 Task: Add an event  with title  Networking Breakfast Event, date '2023/11/16' to 2023/11/18 & Select Event type as  Collective. Add location for the event as  987 Eiffel Tower, Paris, France and add a description: By the end of the session, participants will have experienced a greater sense of relaxation, clarity, and inner calm. They will have learned practical mindfulness techniques that can be applied not only during lunch breaks but also throughout their daily lives, fostering a more mindful and balanced approach to work and personal well-being.Create an event link  http-networkingbreakfasteventcom & Select the event color as  Blue. , logged in from the account softage.1@softage.netand send the event invitation to softage.6@softage.net and softage.7@softage.net
Action: Mouse moved to (891, 132)
Screenshot: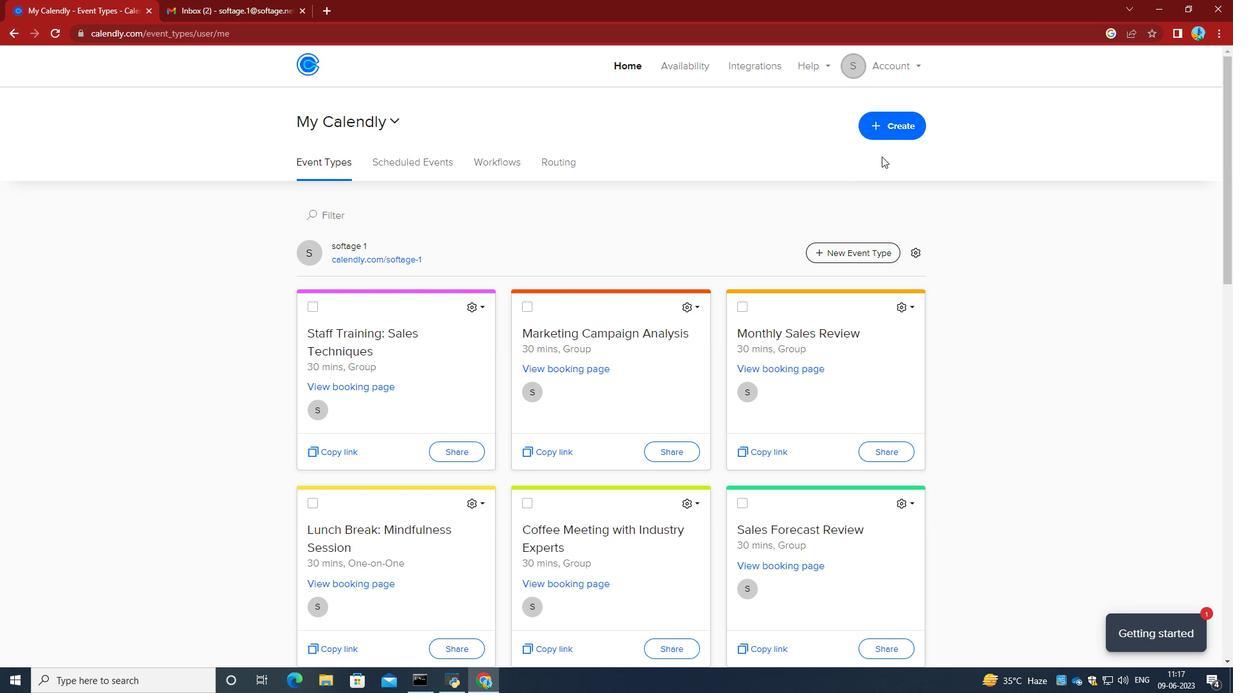 
Action: Mouse pressed left at (891, 132)
Screenshot: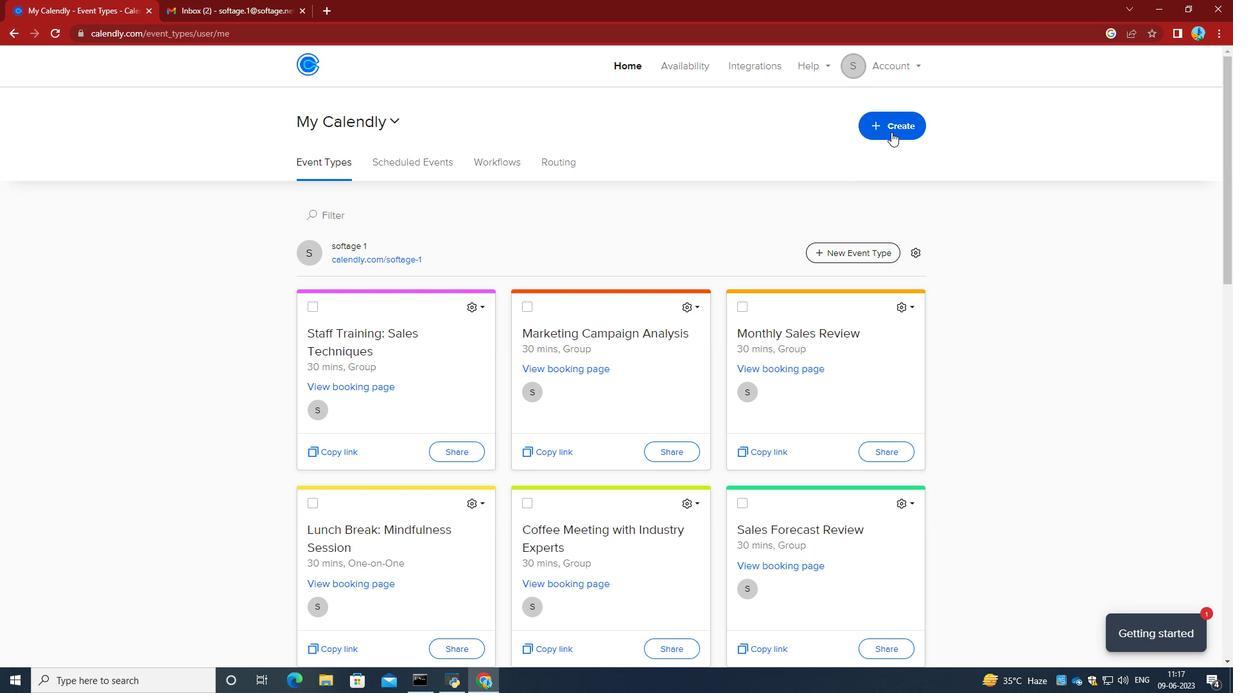 
Action: Mouse moved to (805, 192)
Screenshot: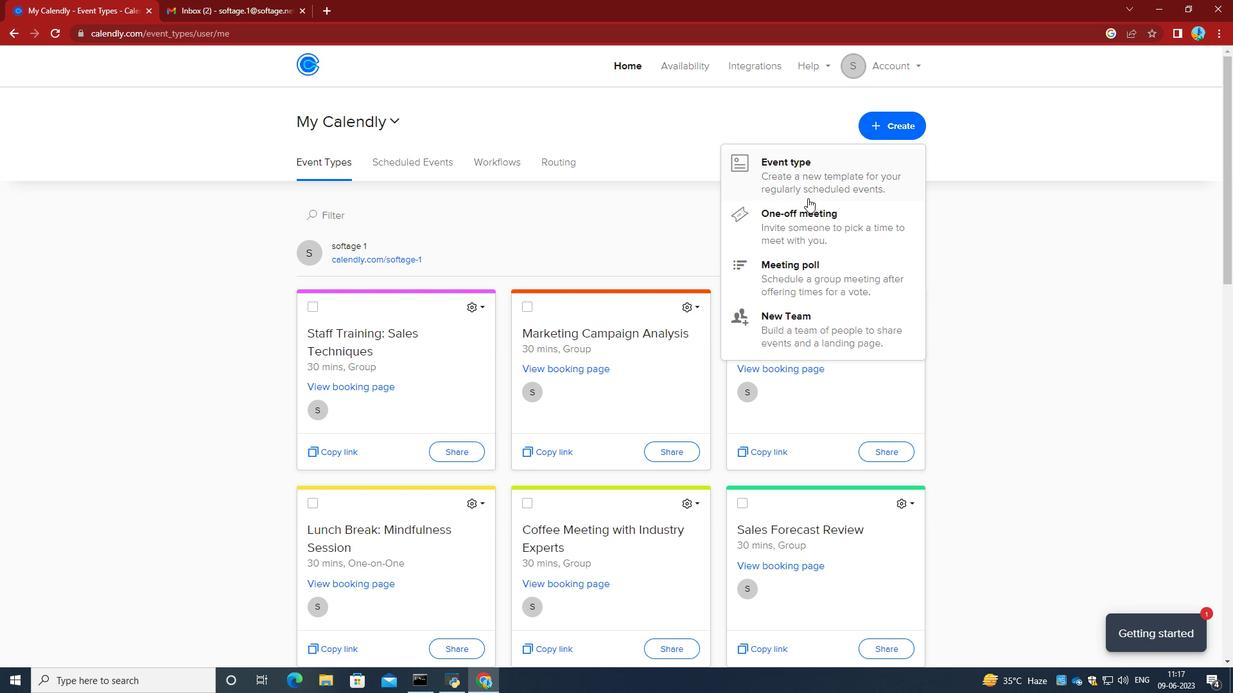 
Action: Mouse pressed left at (805, 192)
Screenshot: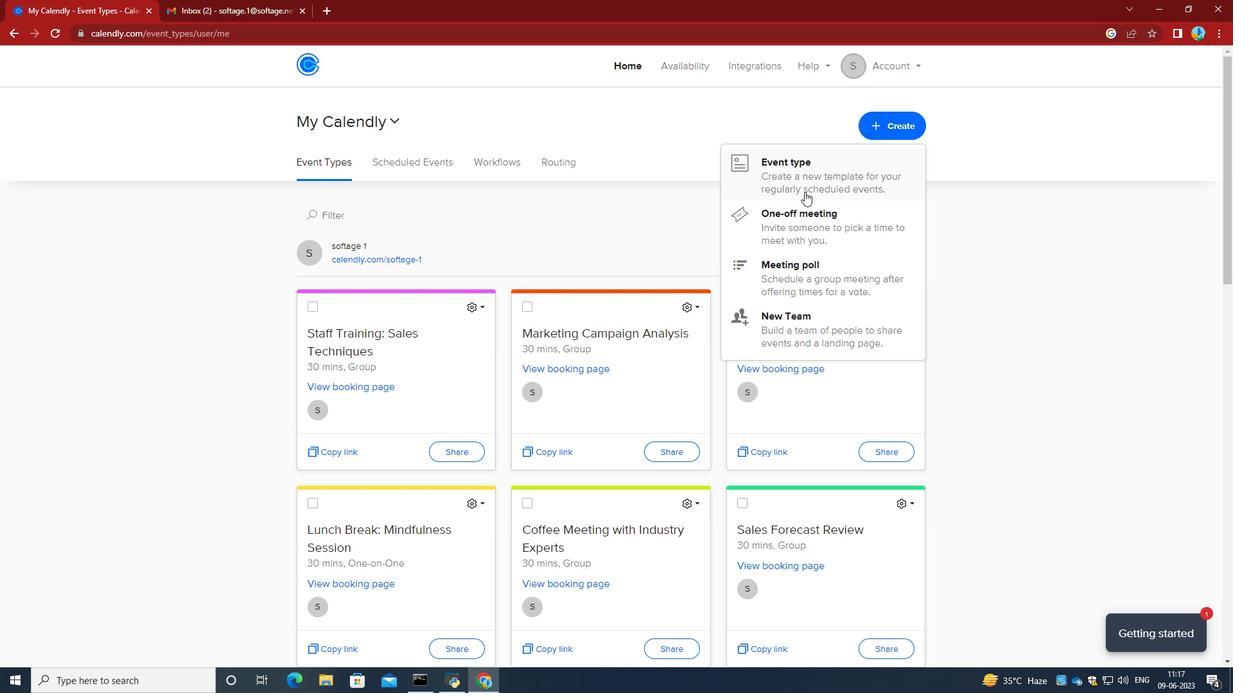 
Action: Mouse moved to (565, 390)
Screenshot: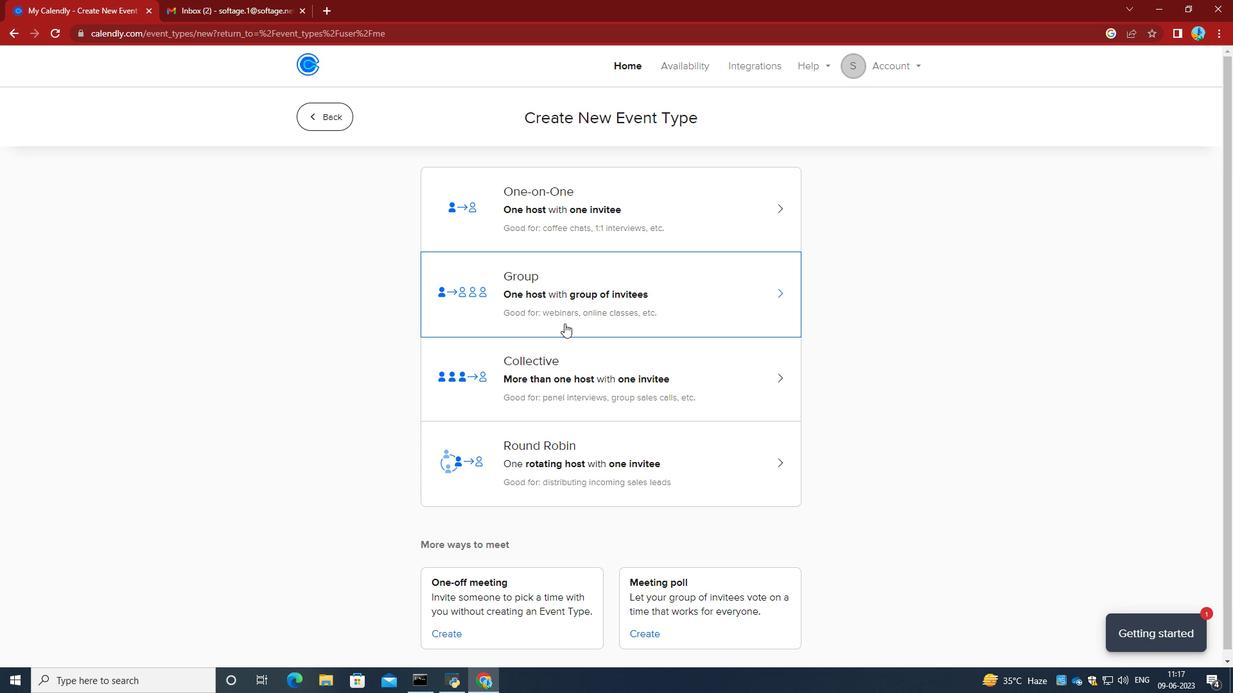 
Action: Mouse pressed left at (565, 390)
Screenshot: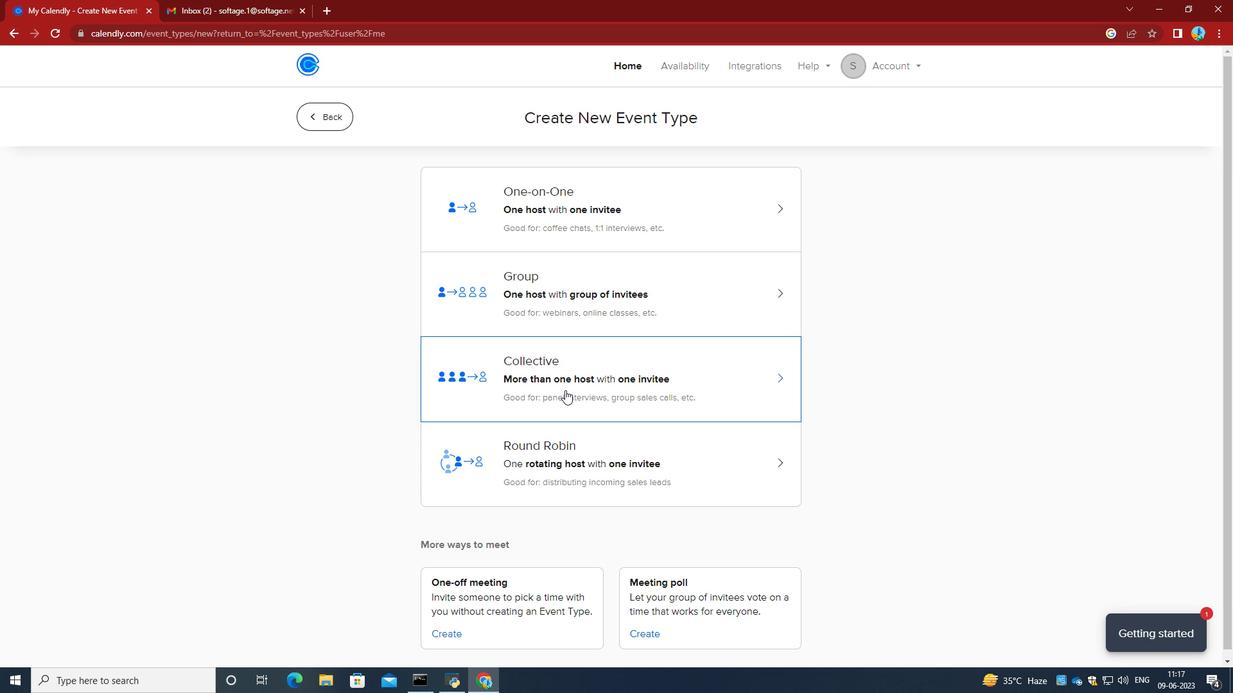 
Action: Mouse moved to (769, 279)
Screenshot: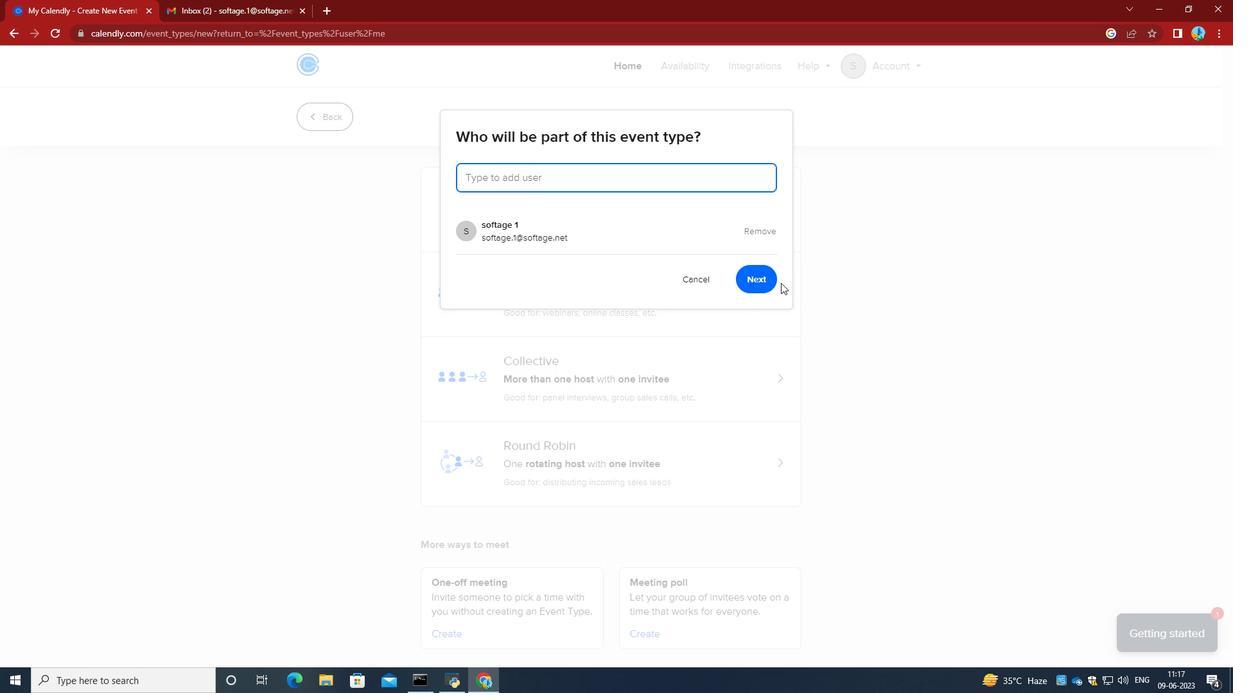 
Action: Mouse pressed left at (769, 279)
Screenshot: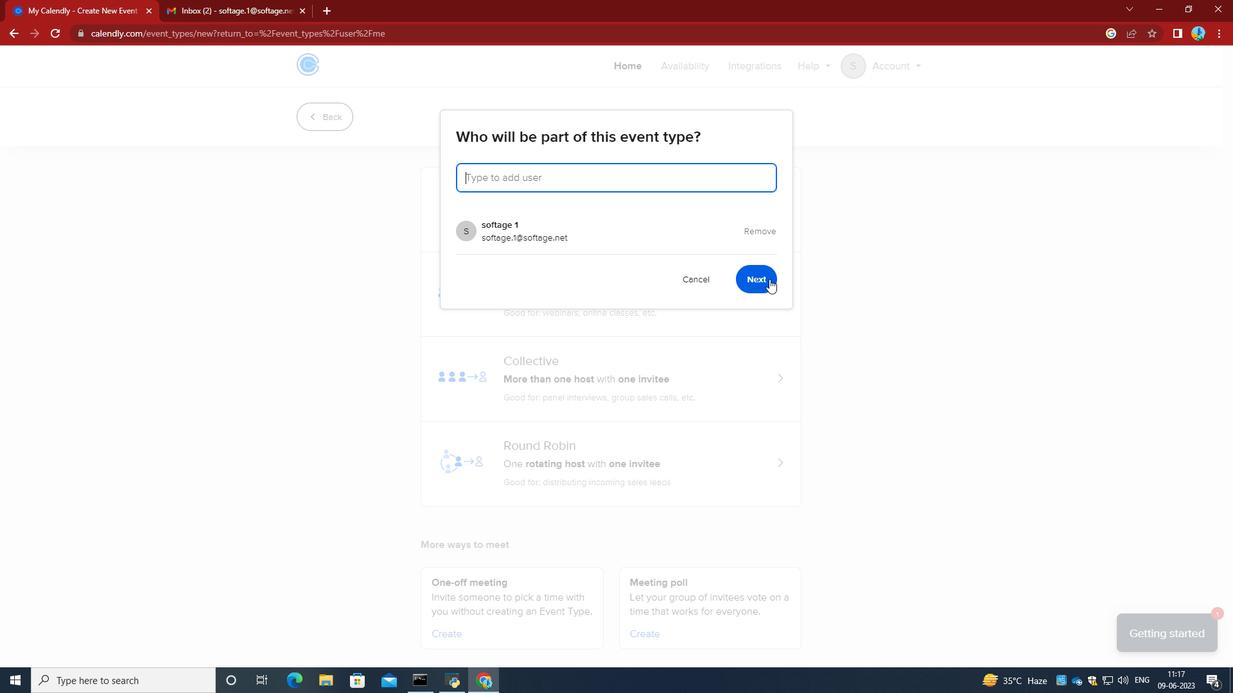 
Action: Mouse moved to (402, 291)
Screenshot: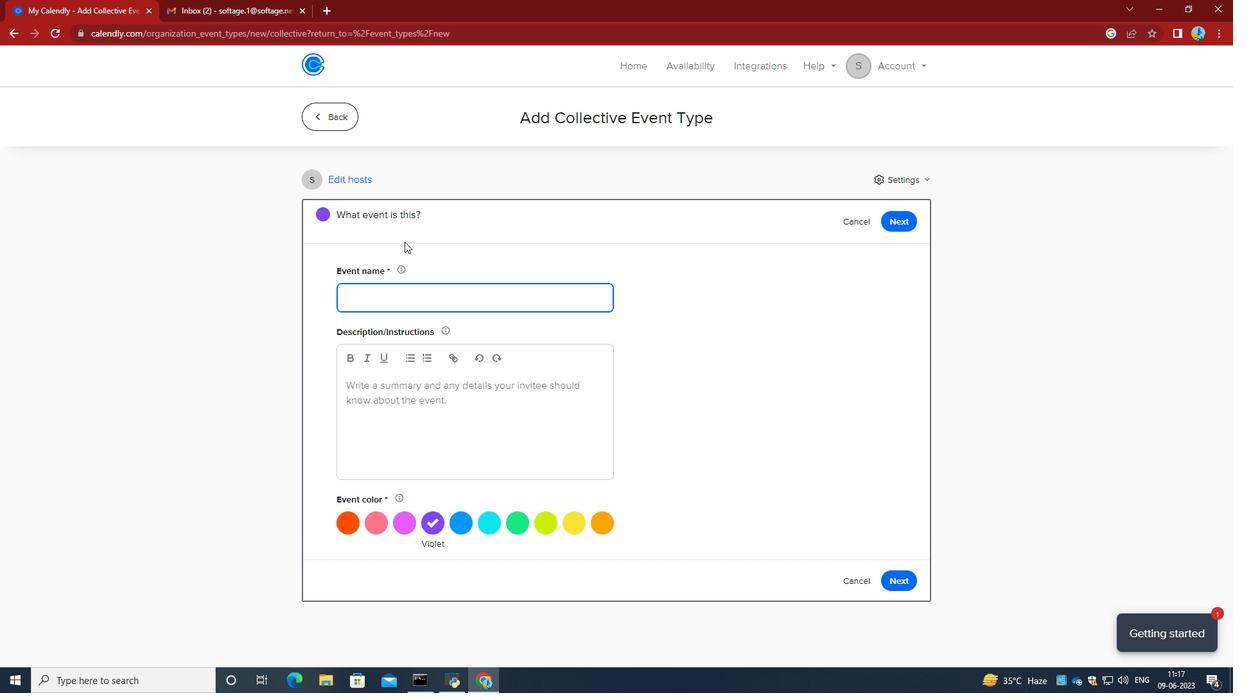 
Action: Mouse pressed left at (402, 291)
Screenshot: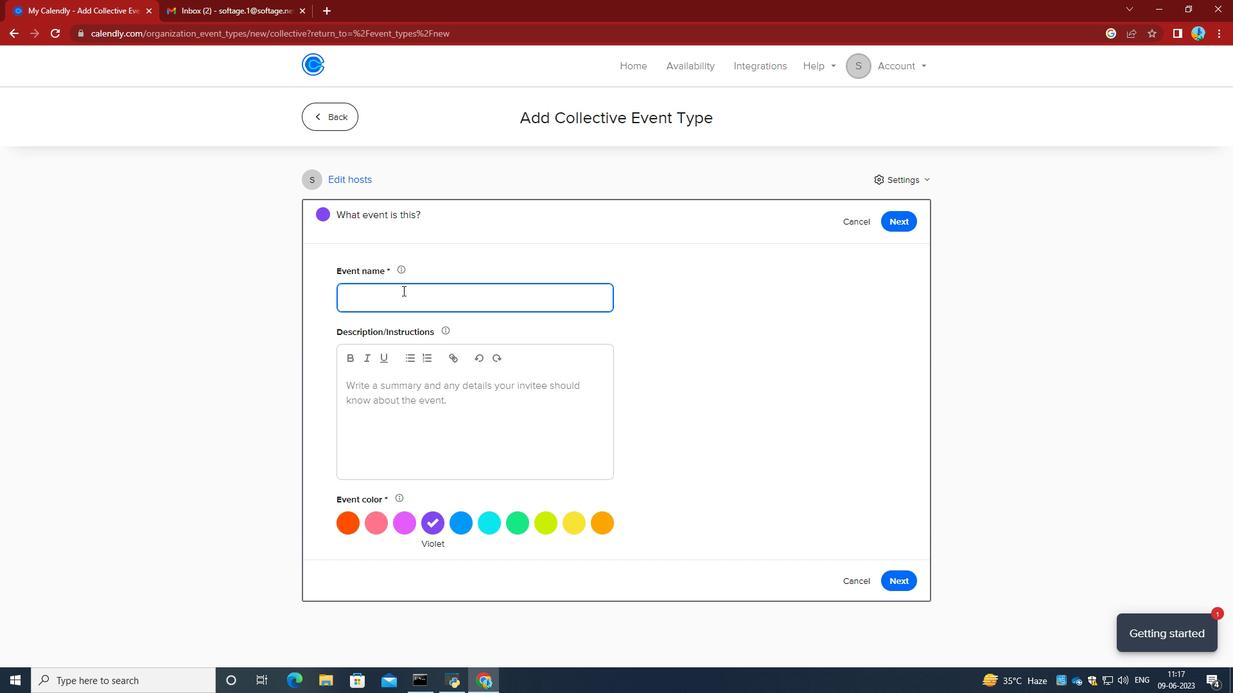 
Action: Key pressed <Key.caps_lock>N<Key.caps_lock>etworking<Key.space><Key.caps_lock>B<Key.caps_lock>reakfast<Key.space><Key.caps_lock>E<Key.caps_lock>vent<Key.space>
Screenshot: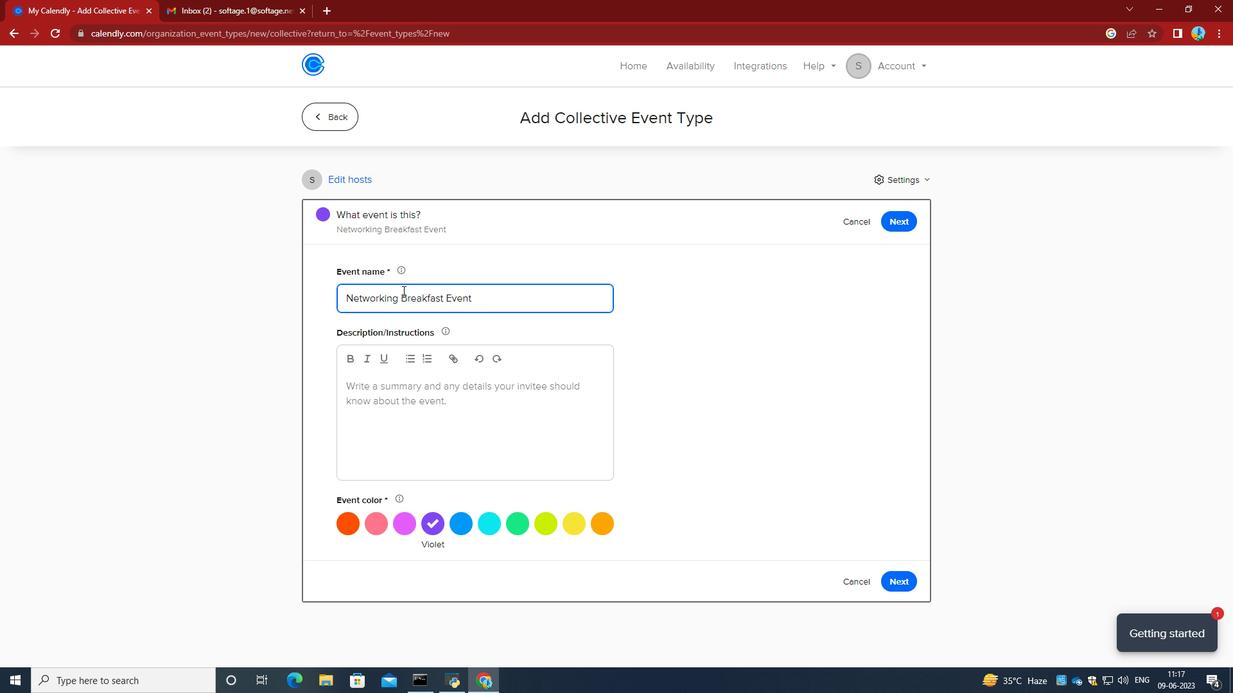
Action: Mouse moved to (414, 432)
Screenshot: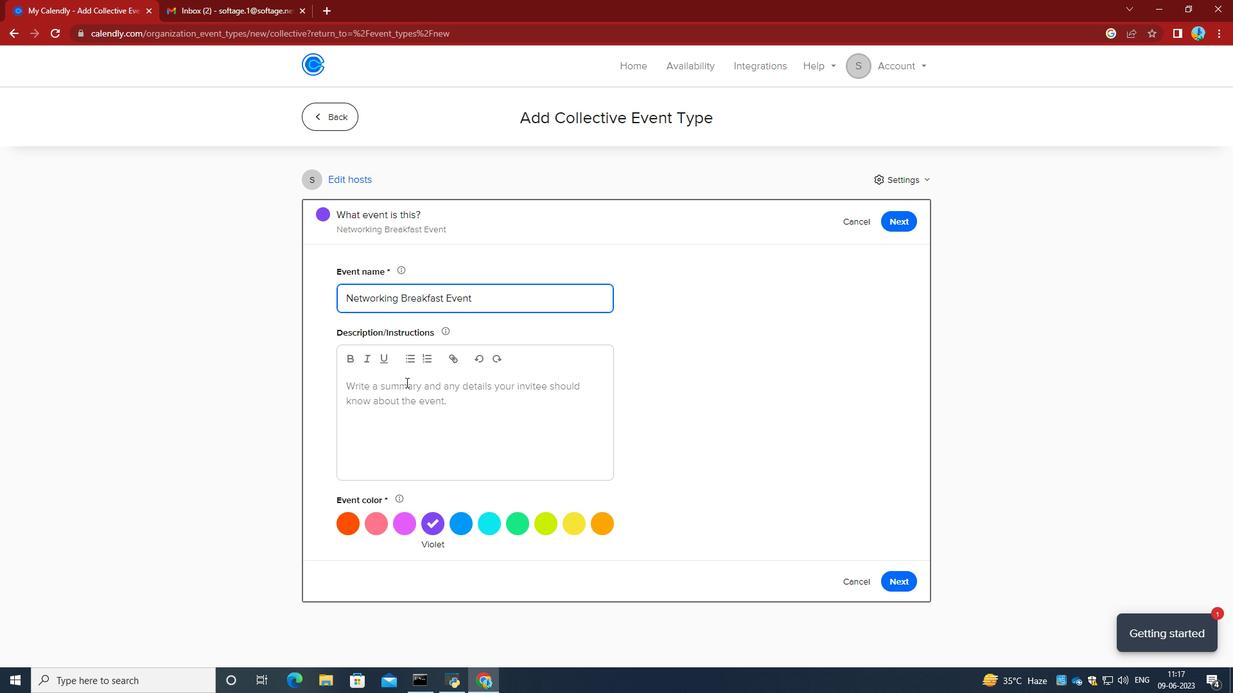 
Action: Mouse pressed left at (414, 432)
Screenshot: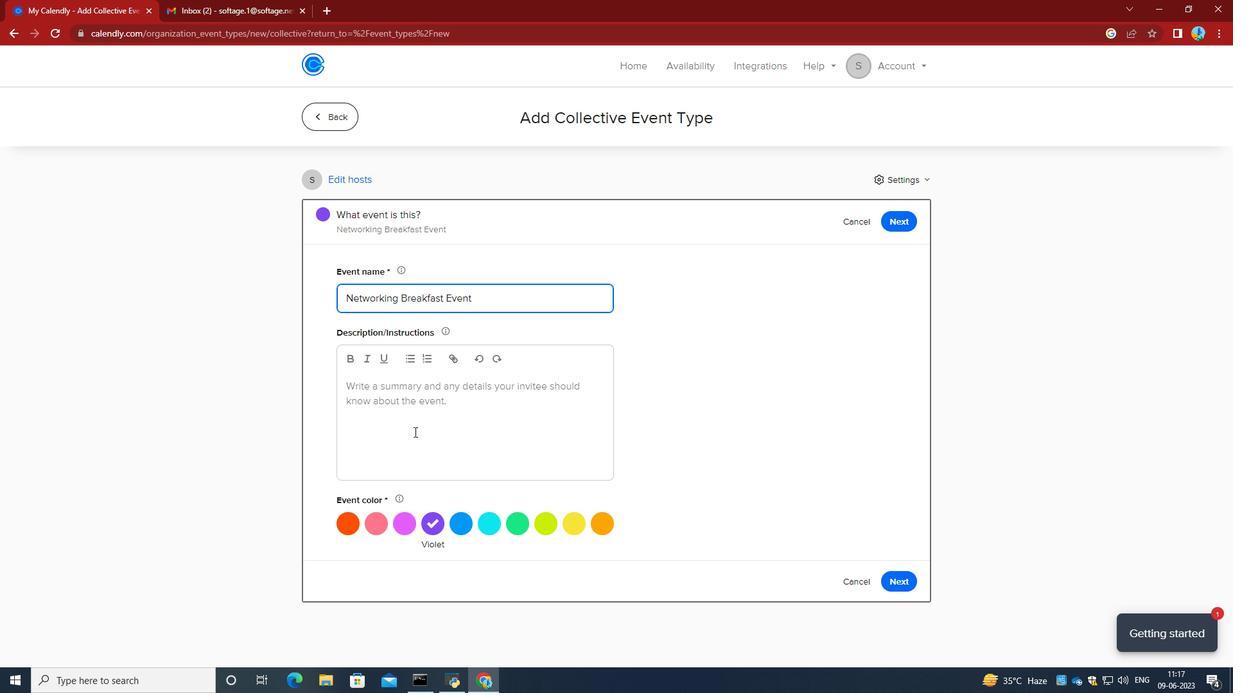 
Action: Key pressed <Key.caps_lock>B<Key.caps_lock>y<Key.space>the<Key.space>end<Key.space>of<Key.space>the<Key.space>session,<Key.space>participants<Key.space>will<Key.space>have<Key.space>experienced<Key.space>a<Key.space>greater<Key.space>sne<Key.backspace><Key.backspace>ense<Key.space>of<Key.space>relaxatio,<Key.space>clarity,<Key.space>and<Key.space>innd<Key.backspace>er<Key.space>calm.<Key.space><Key.caps_lock>T<Key.caps_lock>hey<Key.space>will<Key.space>have<Key.space>learned<Key.space>practical<Key.space>mindfulness<Key.space>techniques<Key.space>that<Key.space>can<Key.space>be<Key.space>applied<Key.space>not<Key.space>only<Key.space>during<Key.space>luc<Key.backspace>nch<Key.space>breaks<Key.space>but<Key.space>also<Key.space>throughout<Key.space>their<Key.space>daily<Key.space>lives,<Key.space>foseri<Key.backspace><Key.backspace><Key.backspace><Key.backspace>stering<Key.space>a<Key.space>more<Key.space>mindfull<Key.backspace><Key.space>and<Key.space>bal
Screenshot: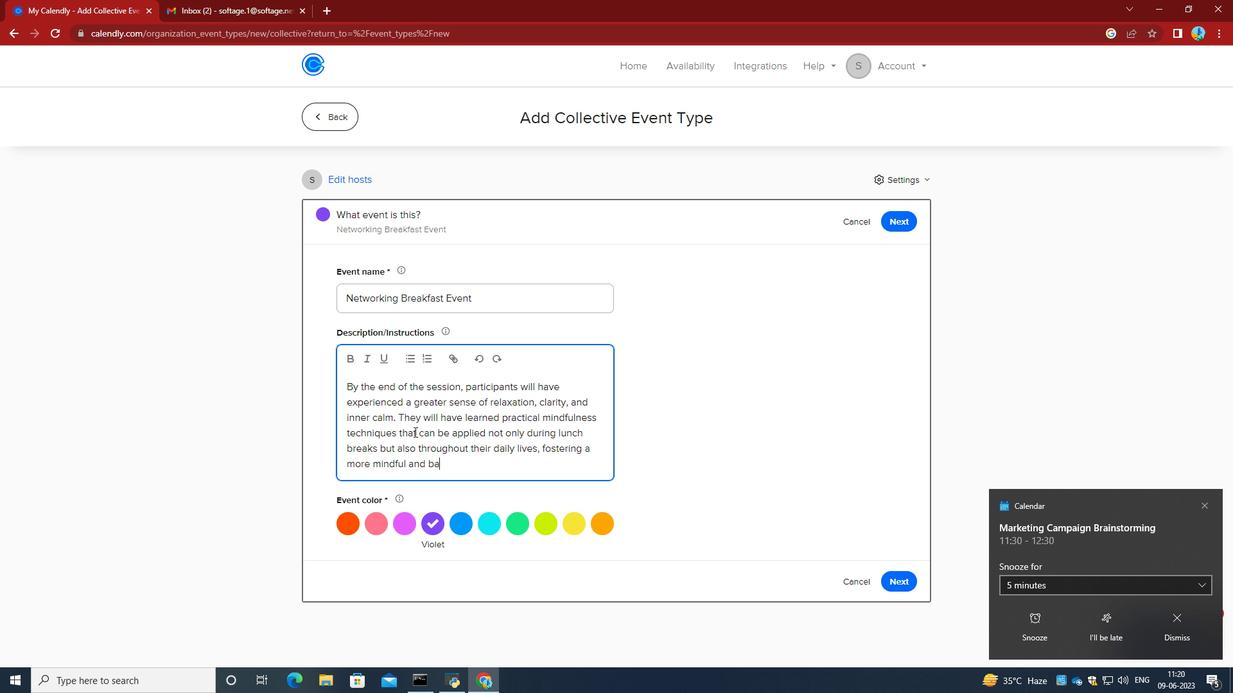 
Action: Mouse moved to (1196, 619)
Screenshot: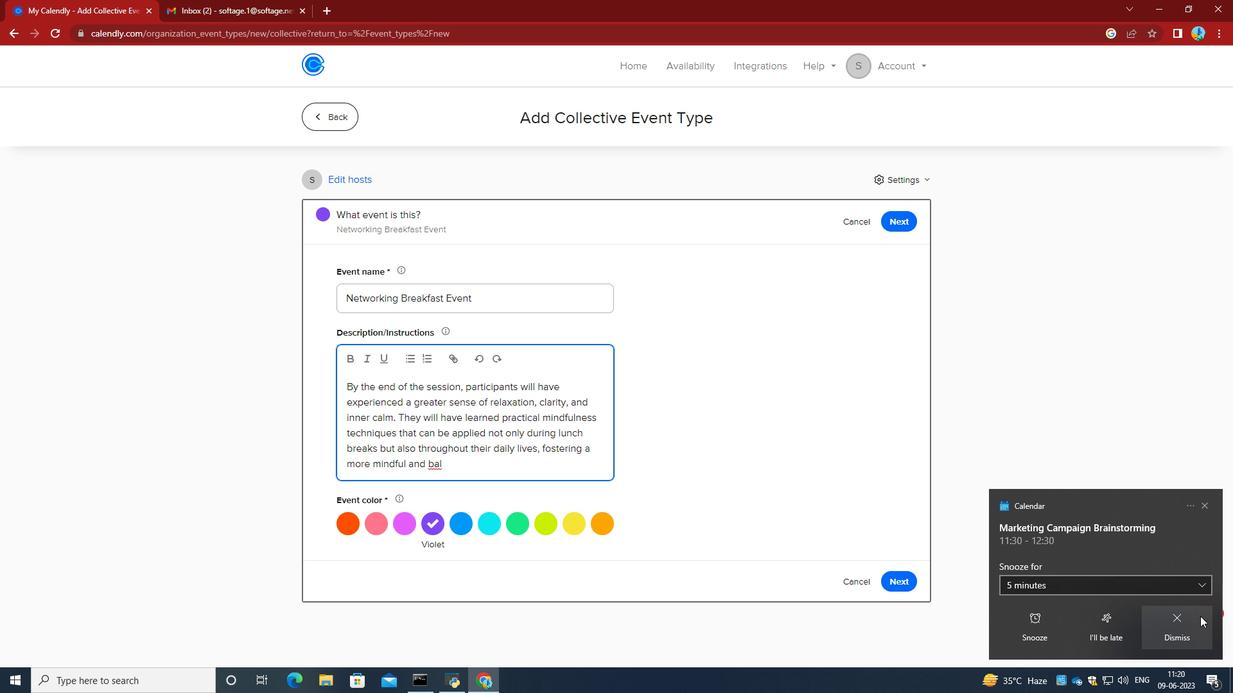 
Action: Mouse pressed left at (1196, 619)
Screenshot: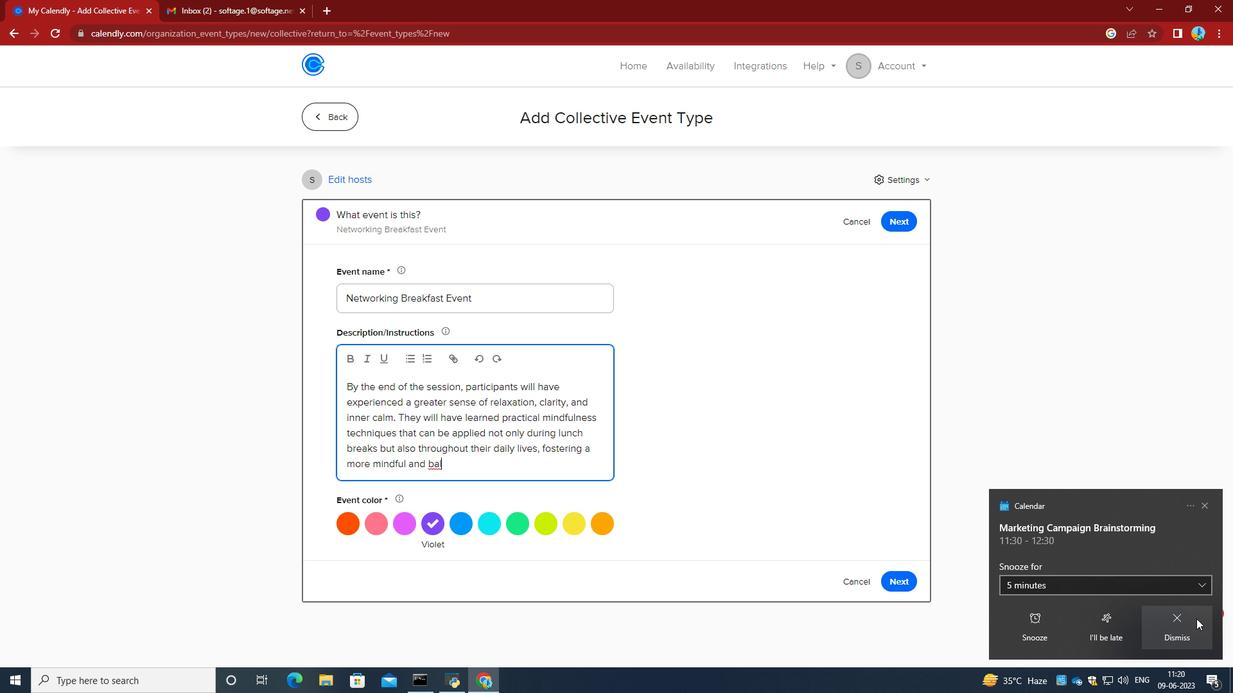 
Action: Mouse moved to (465, 469)
Screenshot: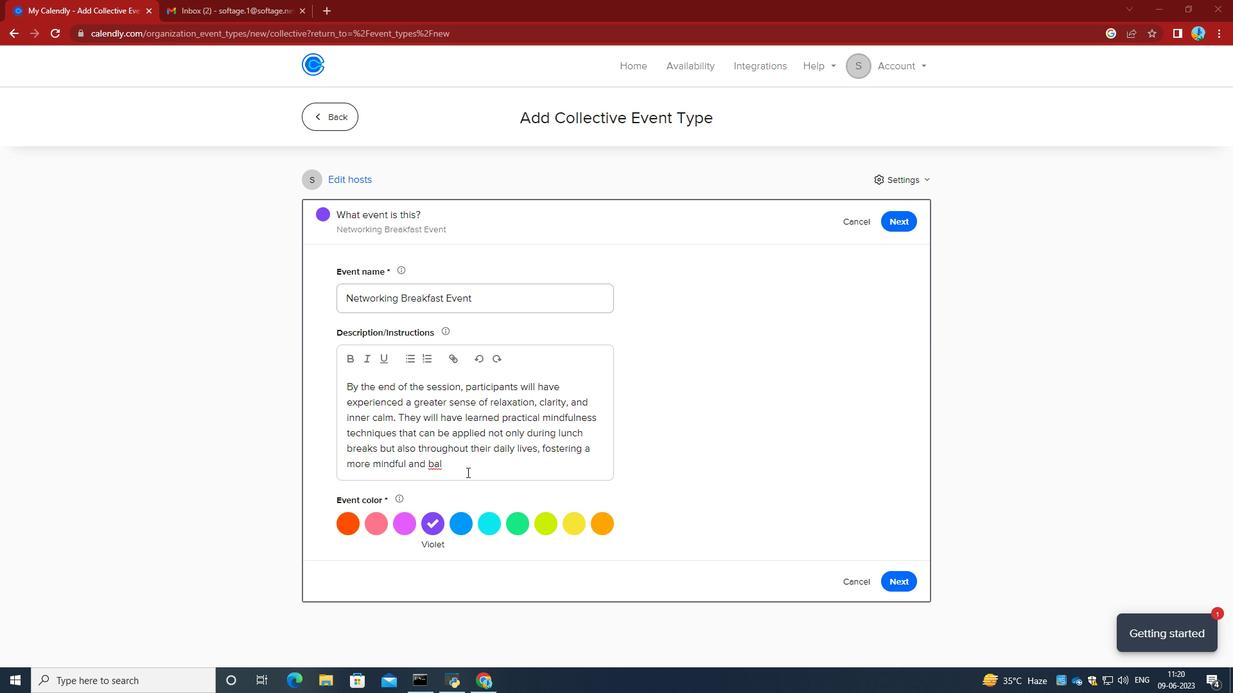 
Action: Mouse pressed left at (465, 469)
Screenshot: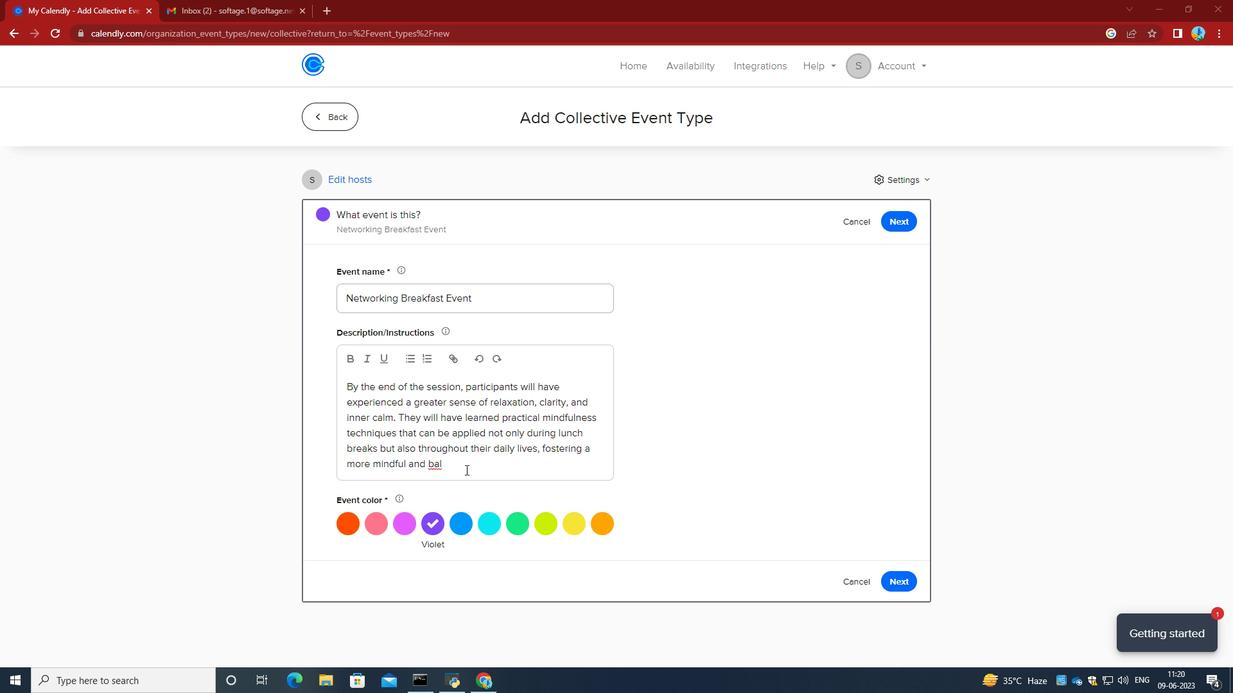 
Action: Key pressed anced<Key.space><Key.space><Key.backspace>approach<Key.space>to<Key.space>work<Key.space>and<Key.space>personal<Key.space>well-being.
Screenshot: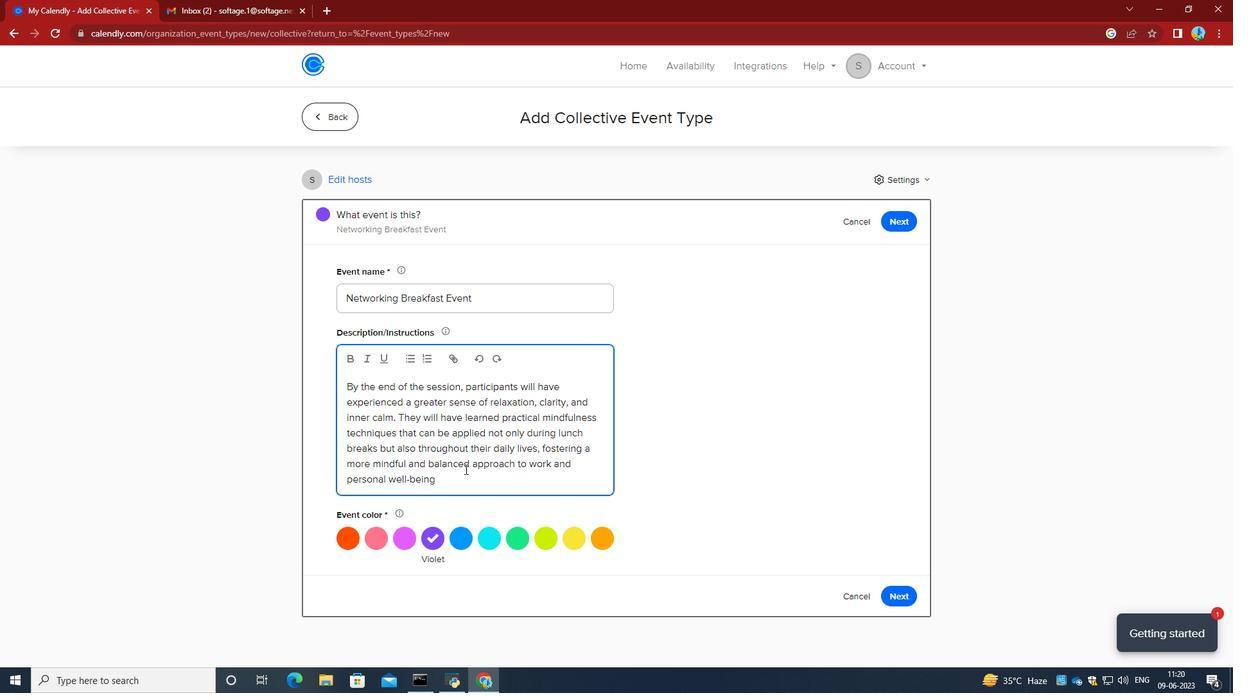
Action: Mouse moved to (452, 535)
Screenshot: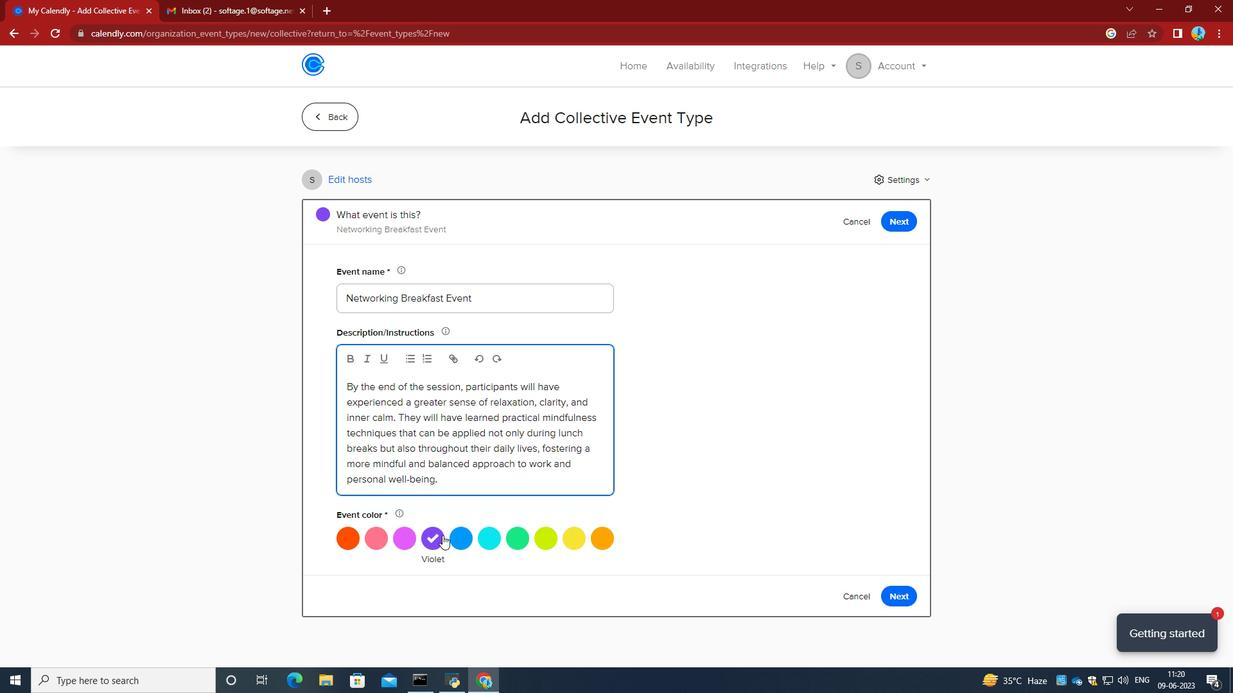 
Action: Mouse pressed left at (452, 535)
Screenshot: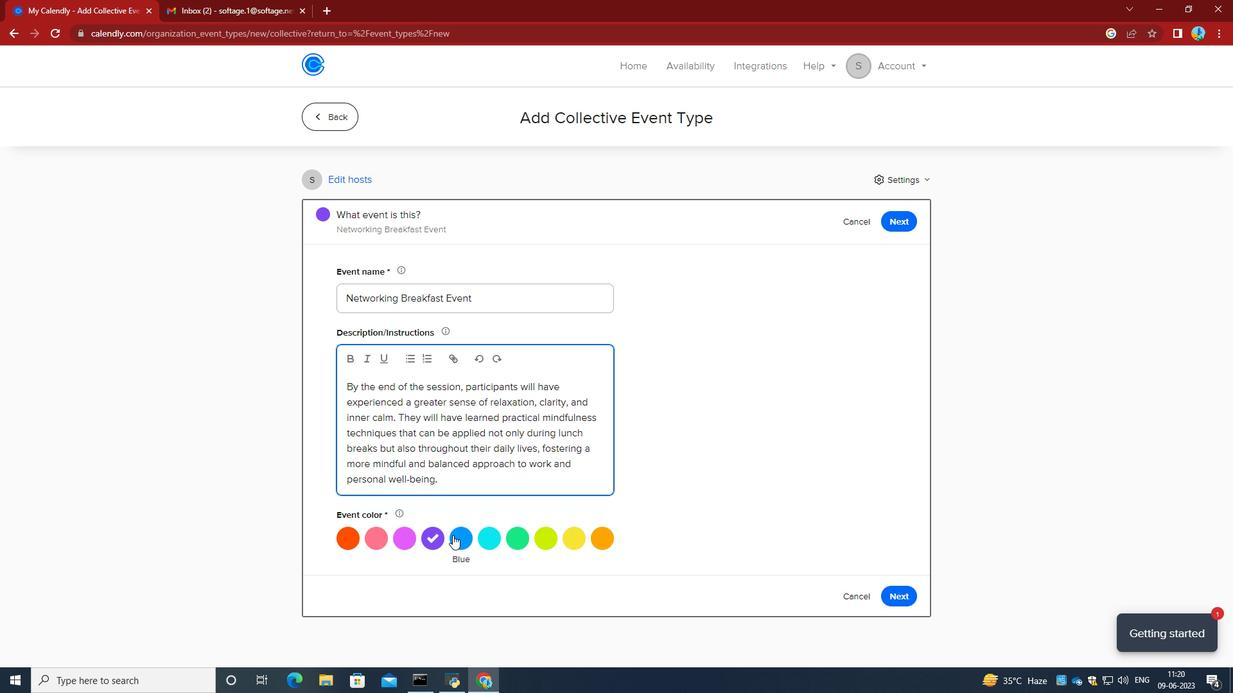 
Action: Mouse moved to (912, 598)
Screenshot: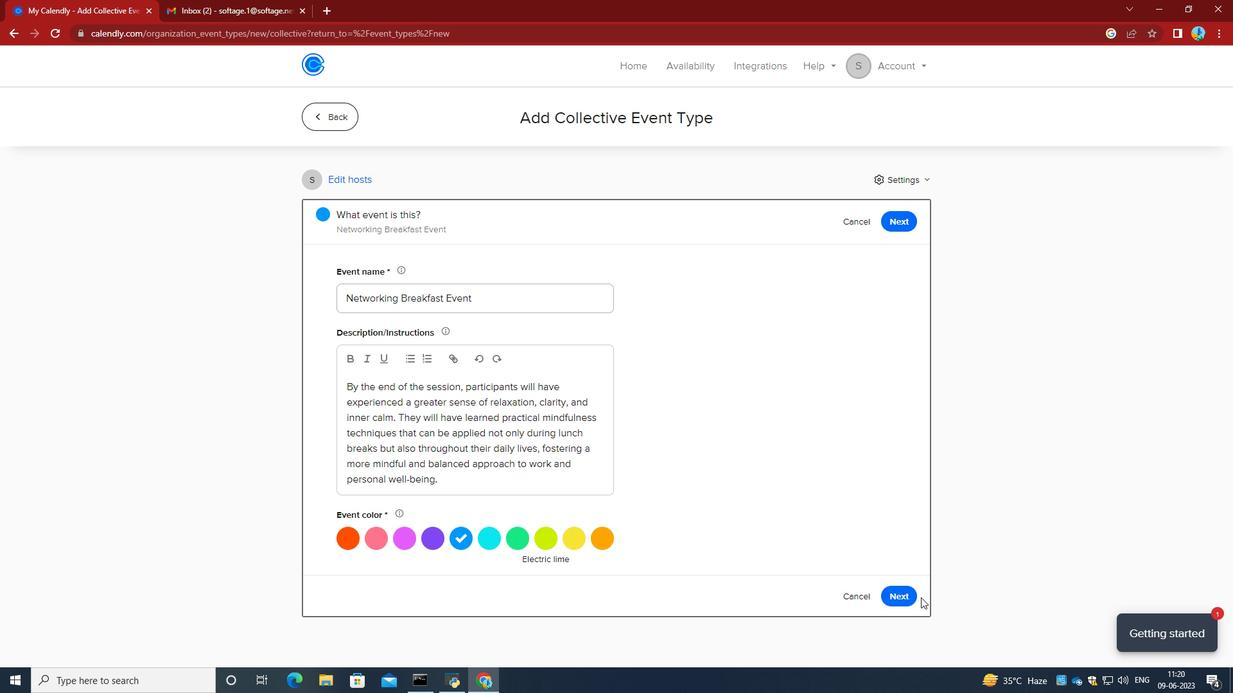 
Action: Mouse pressed left at (912, 598)
Screenshot: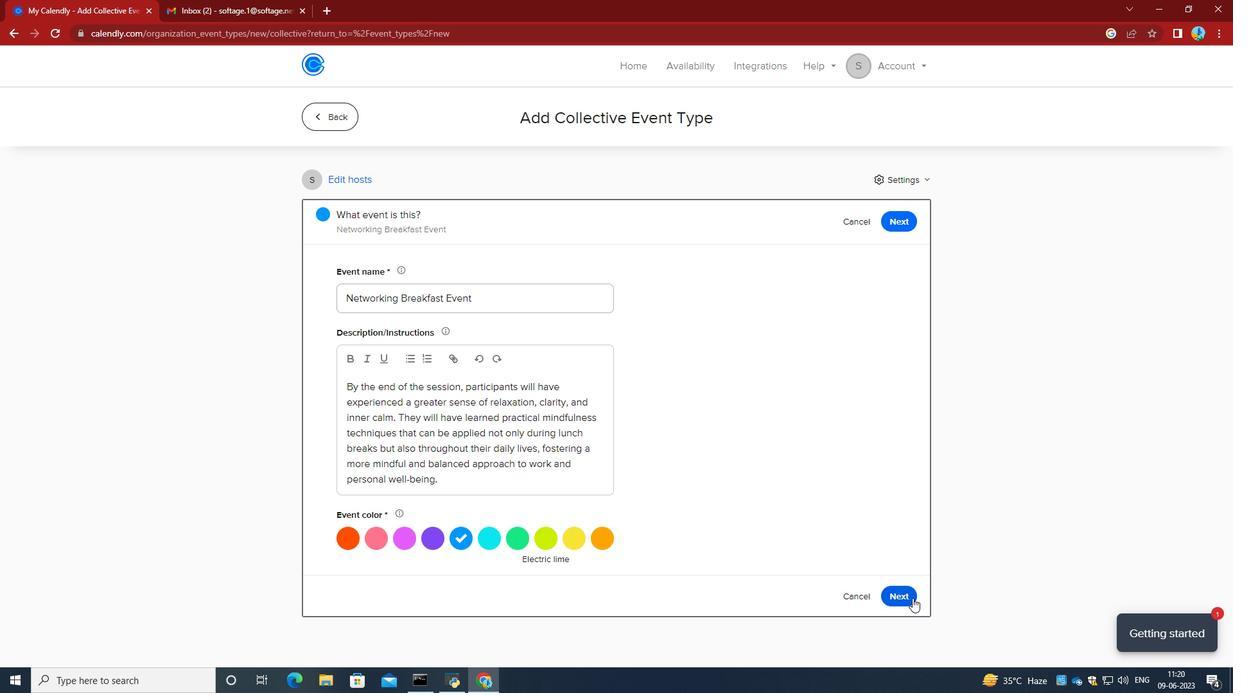 
Action: Mouse moved to (467, 377)
Screenshot: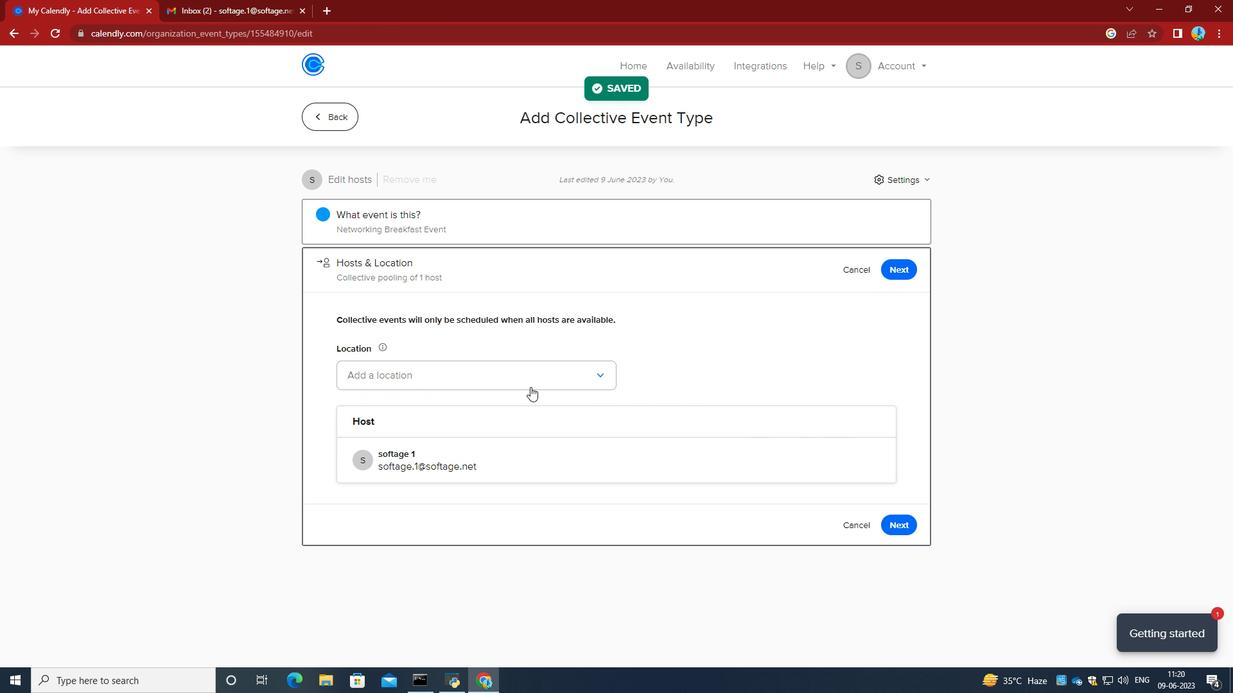 
Action: Mouse pressed left at (467, 377)
Screenshot: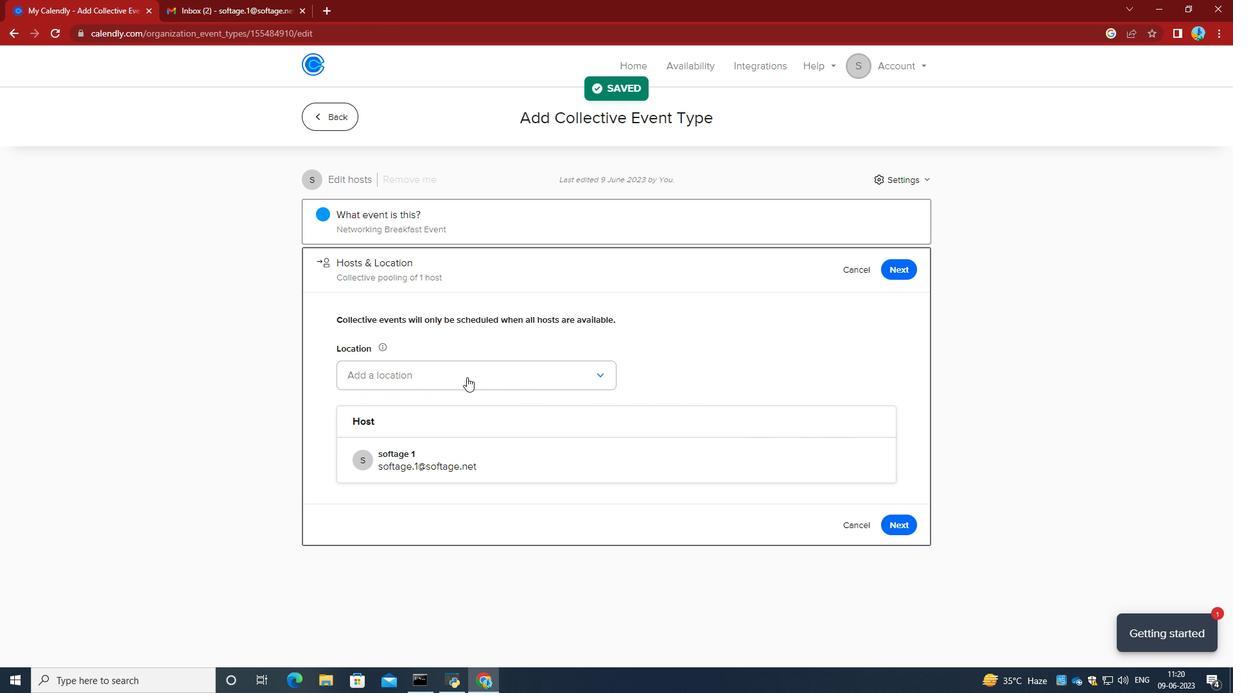 
Action: Mouse moved to (455, 415)
Screenshot: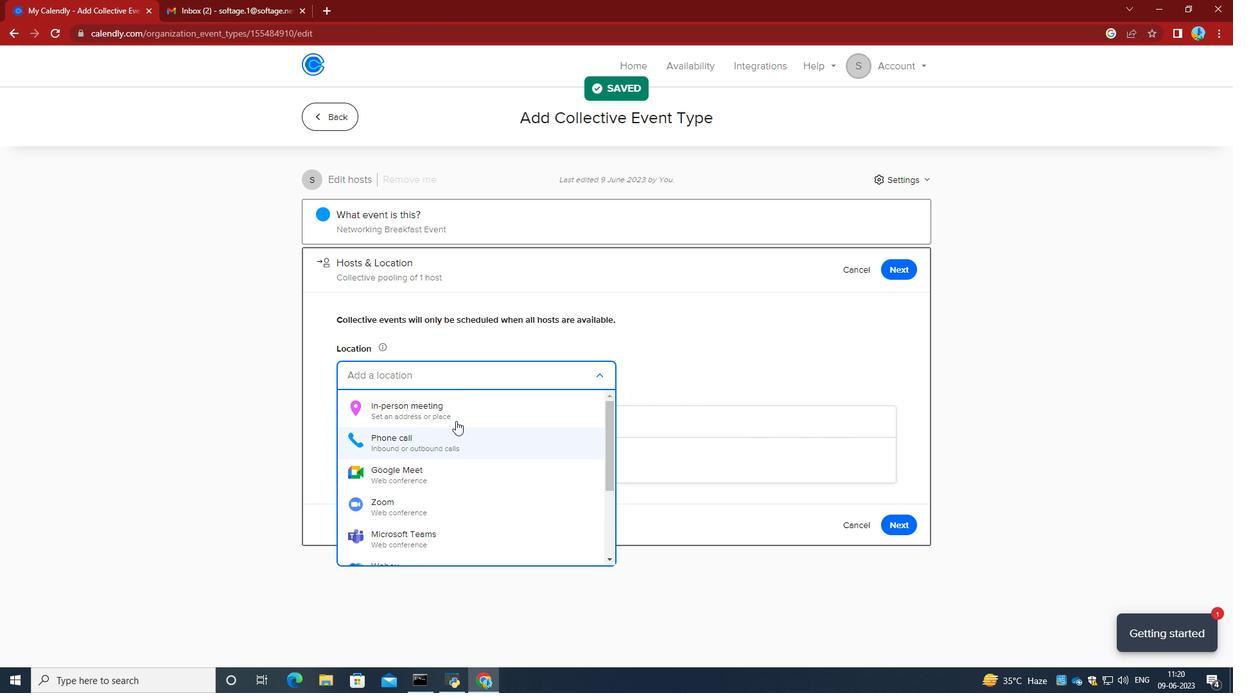 
Action: Mouse pressed left at (455, 415)
Screenshot: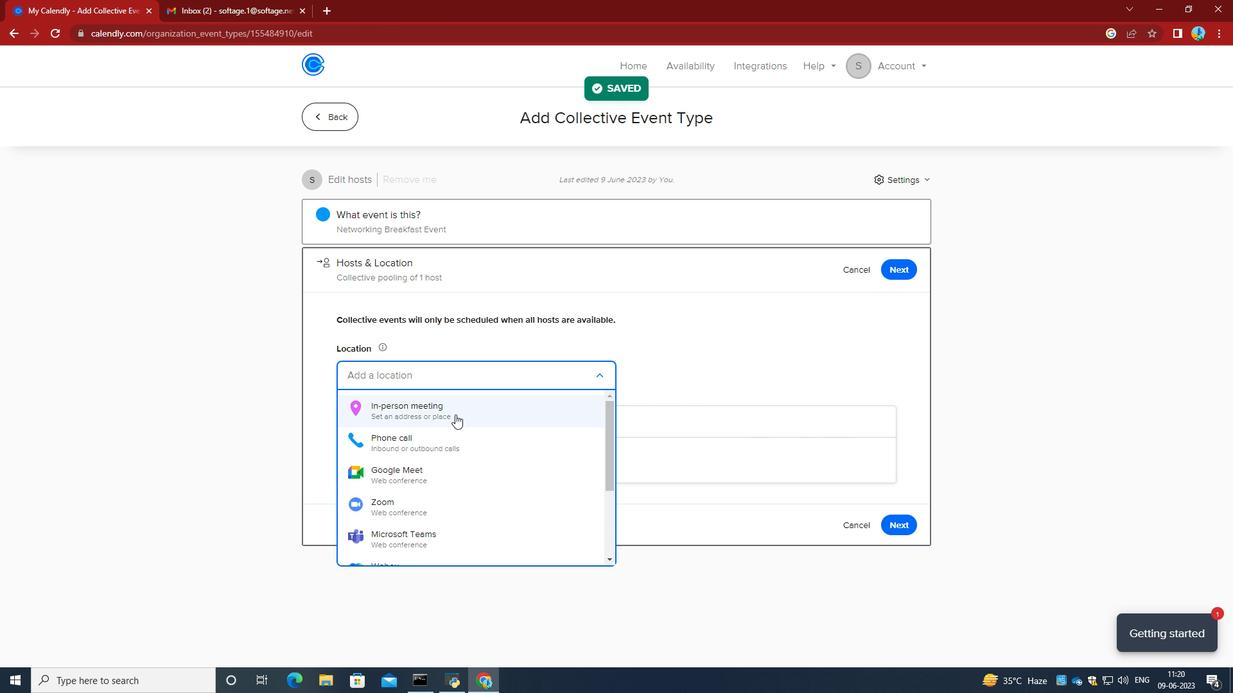 
Action: Mouse moved to (582, 213)
Screenshot: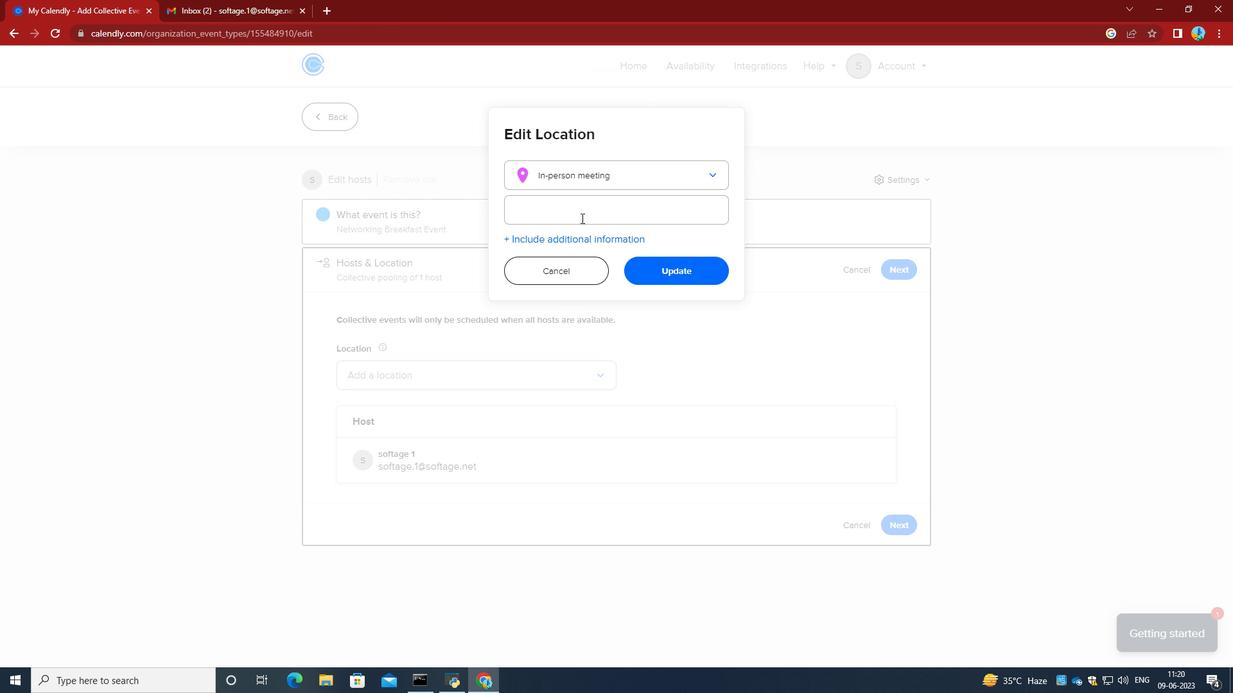 
Action: Mouse pressed left at (582, 213)
Screenshot: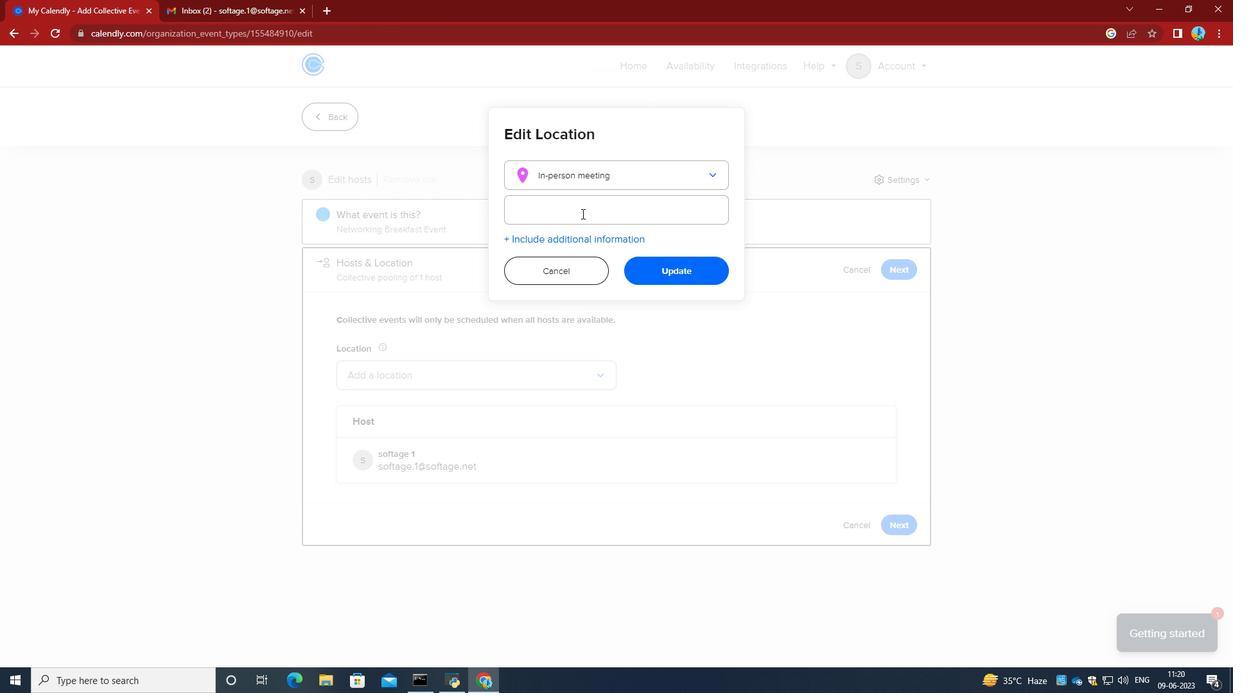 
Action: Key pressed 987<Key.space><Key.caps_lock>E<Key.caps_lock>iffel<Key.space><Key.caps_lock>T<Key.caps_lock>ower,<Key.space><Key.caps_lock>P<Key.caps_lock>aris<Key.space><Key.backspace>,<Key.space><Key.caps_lock>F<Key.caps_lock>rance
Screenshot: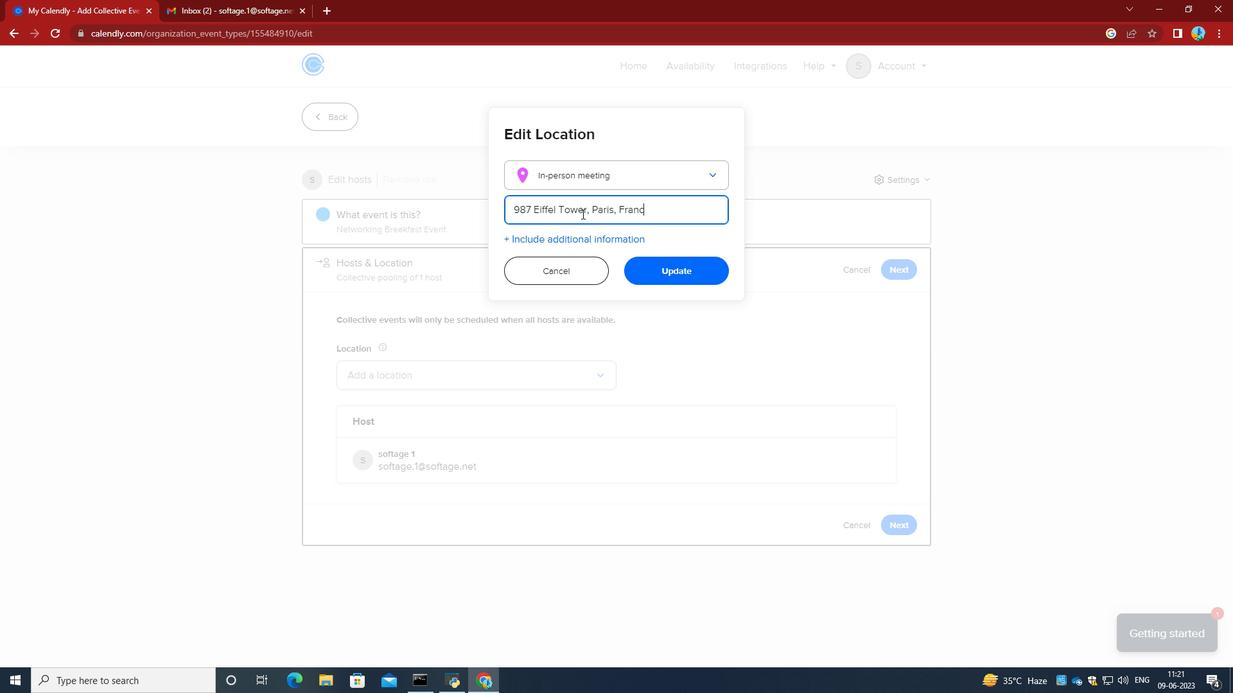 
Action: Mouse moved to (663, 274)
Screenshot: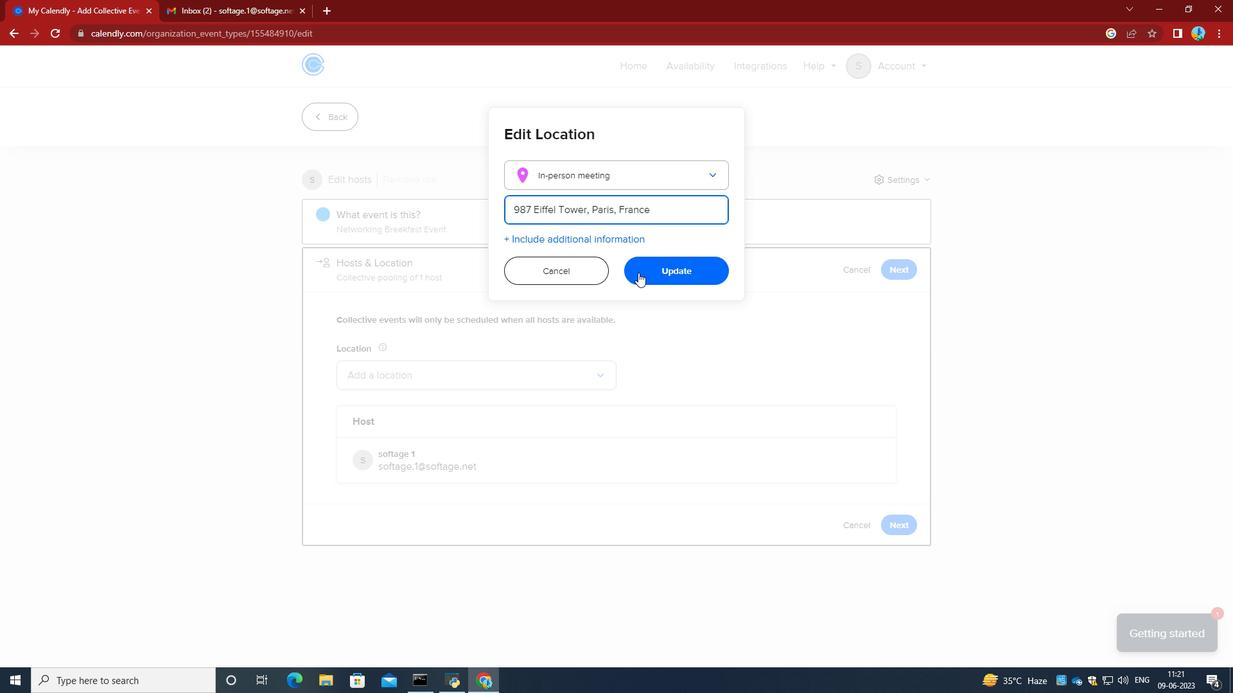 
Action: Mouse pressed left at (663, 274)
Screenshot: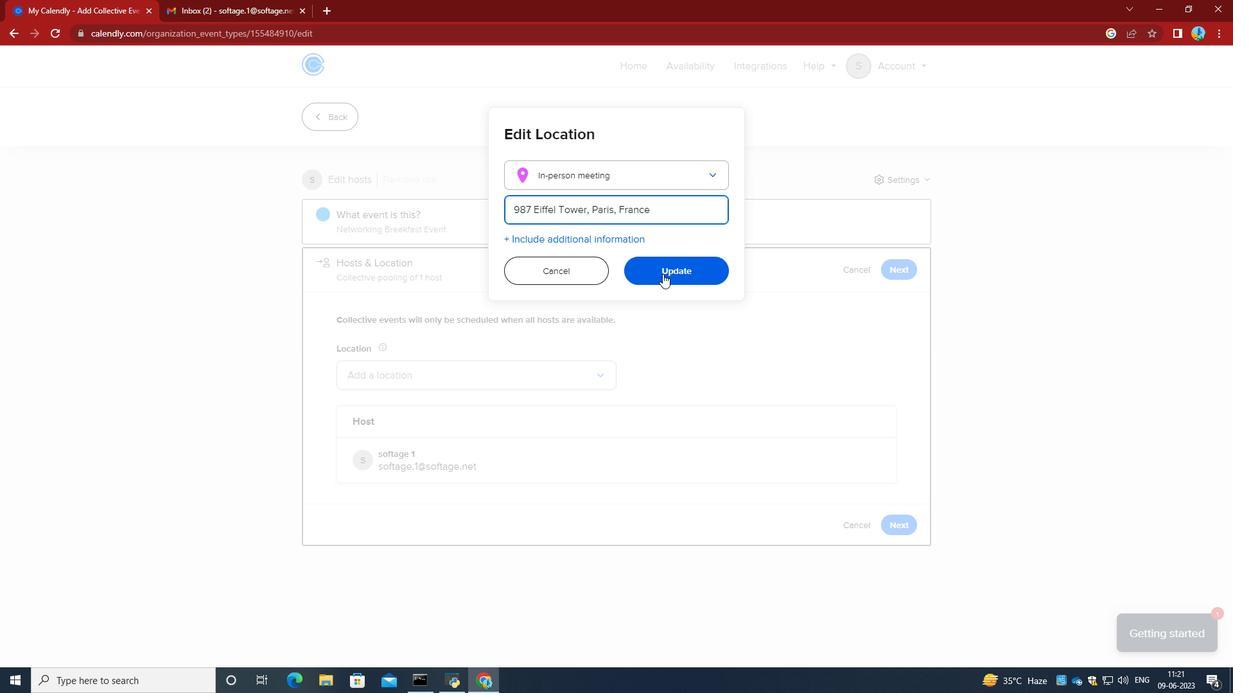 
Action: Mouse moved to (899, 521)
Screenshot: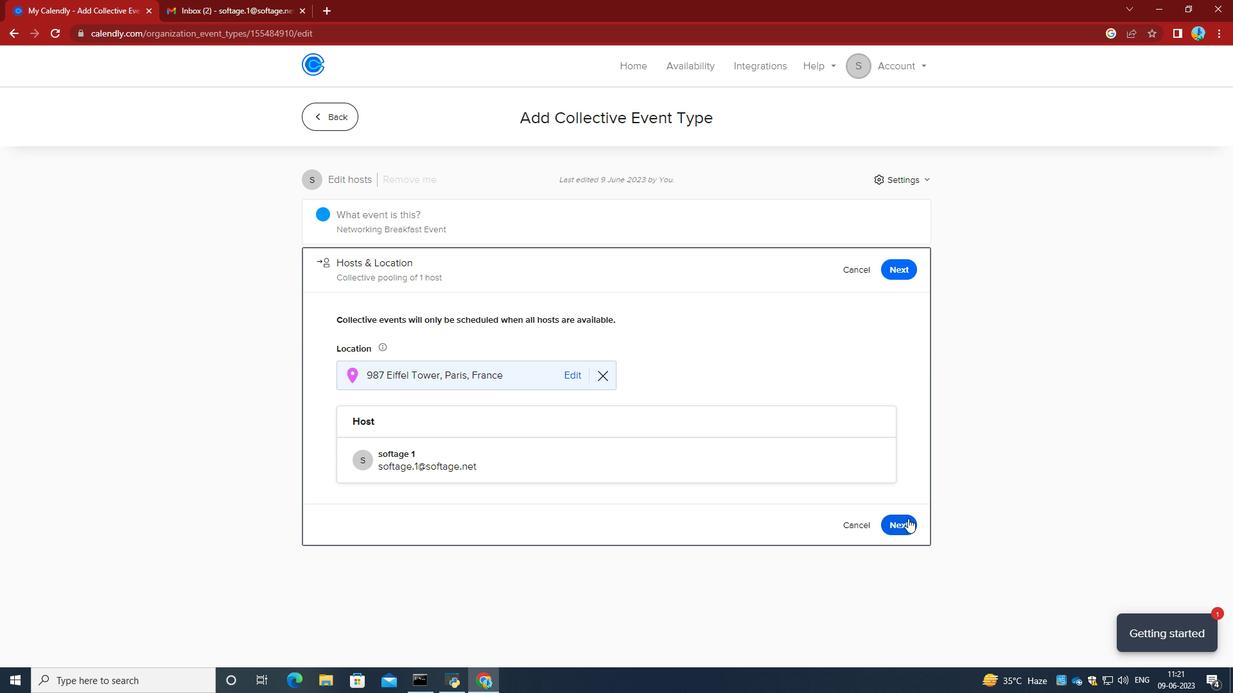 
Action: Mouse pressed left at (899, 521)
Screenshot: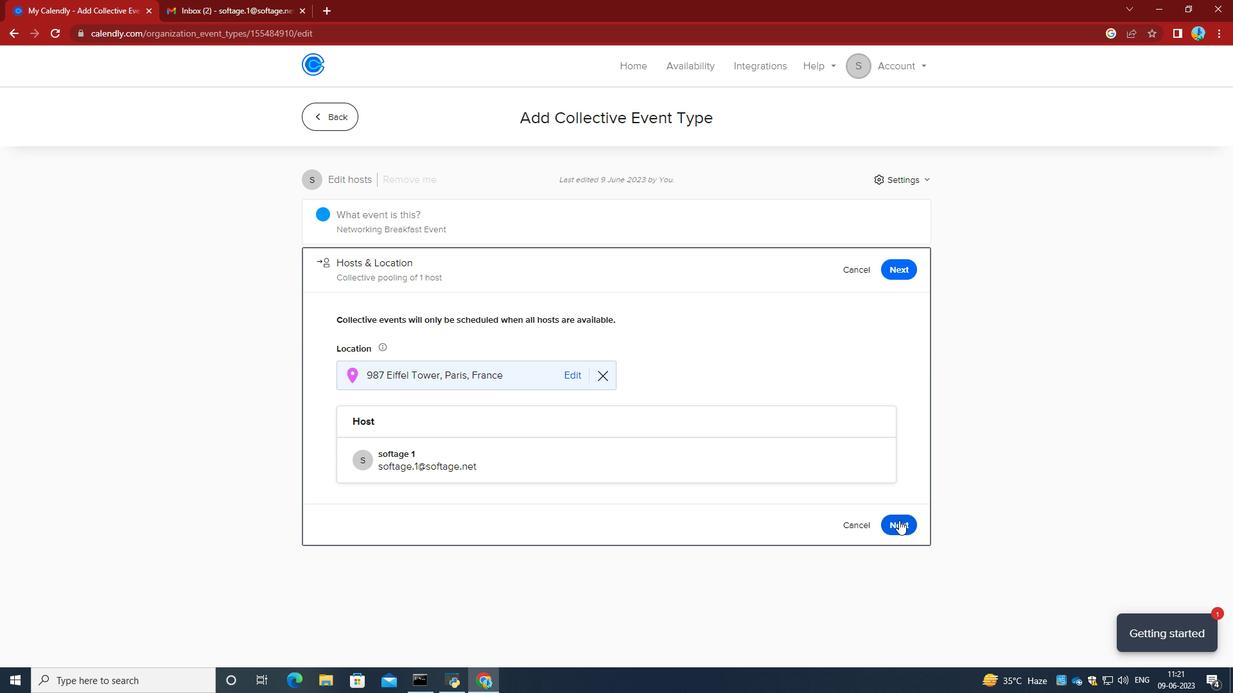 
Action: Mouse moved to (377, 457)
Screenshot: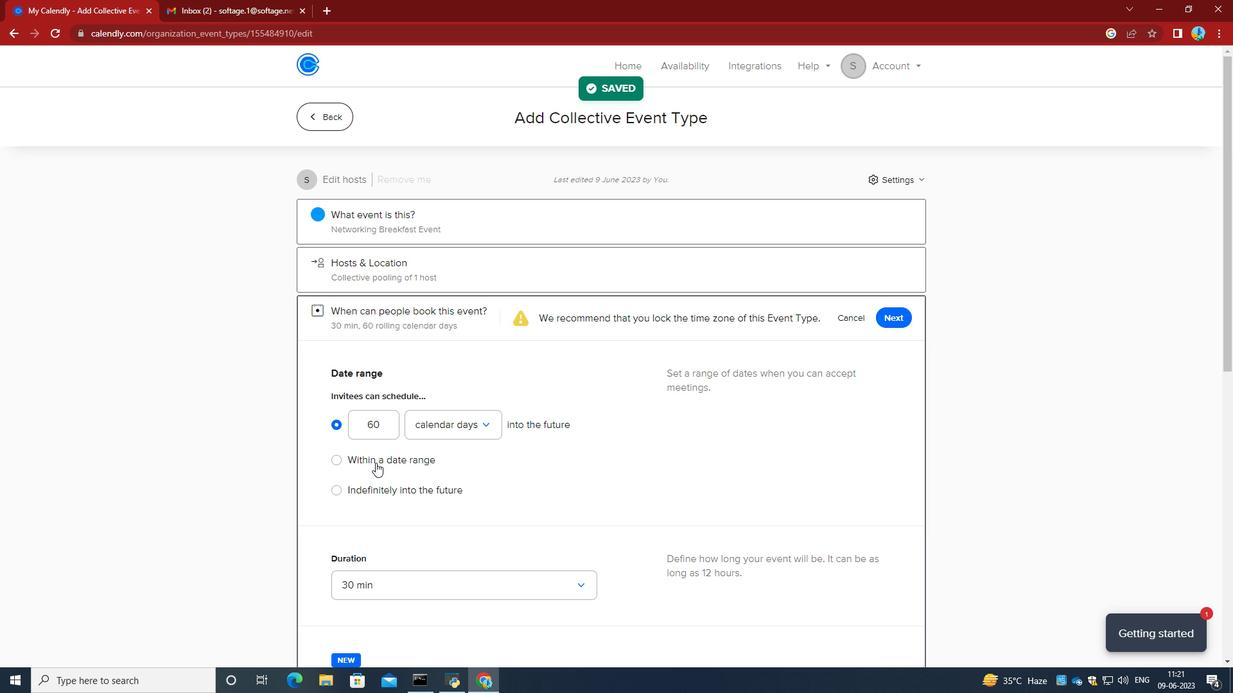 
Action: Mouse pressed left at (377, 457)
Screenshot: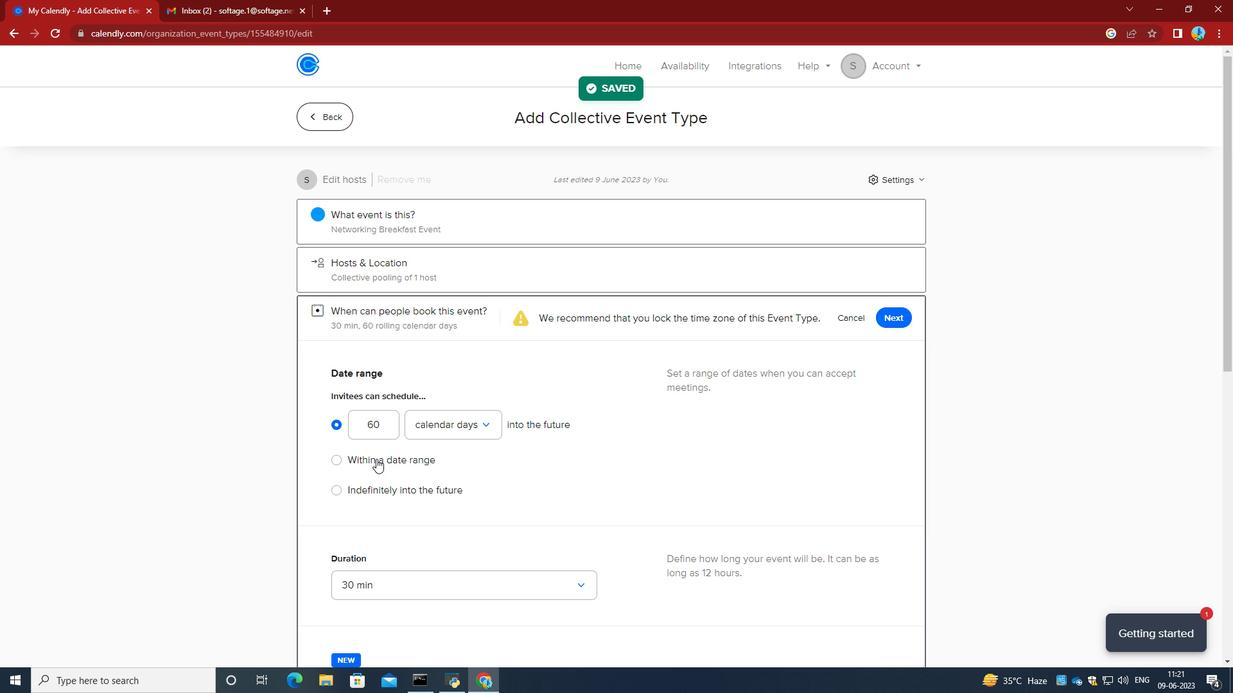 
Action: Mouse moved to (505, 465)
Screenshot: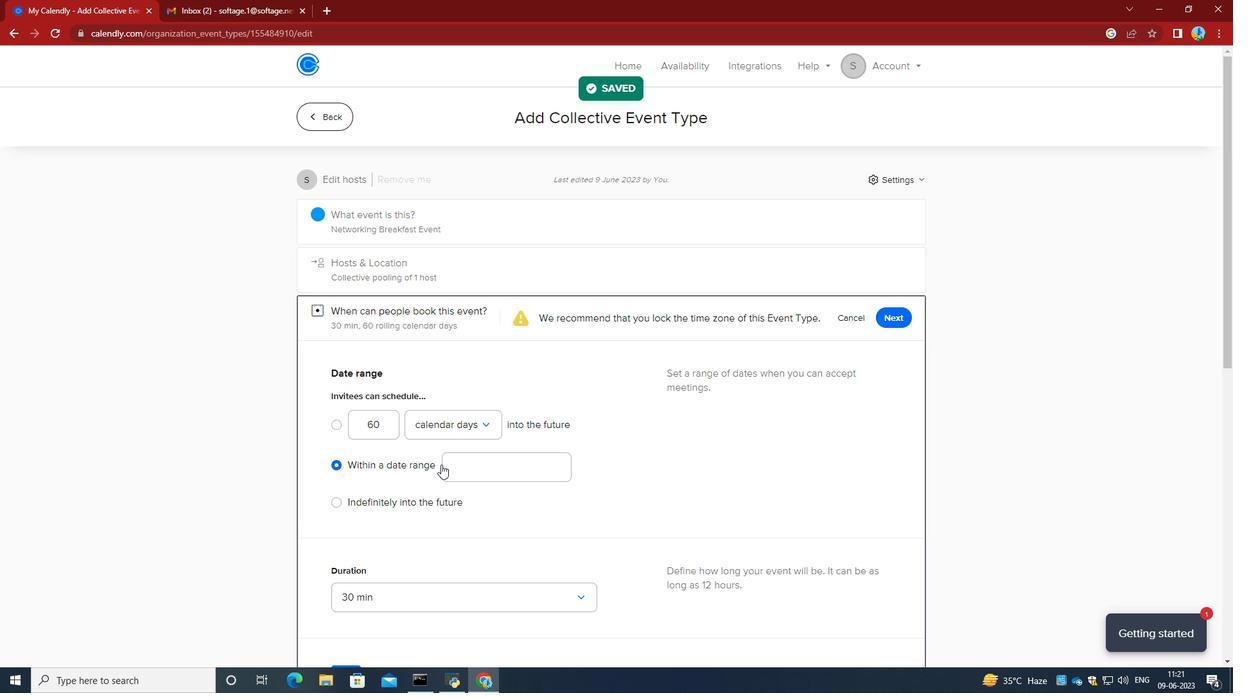 
Action: Mouse pressed left at (505, 465)
Screenshot: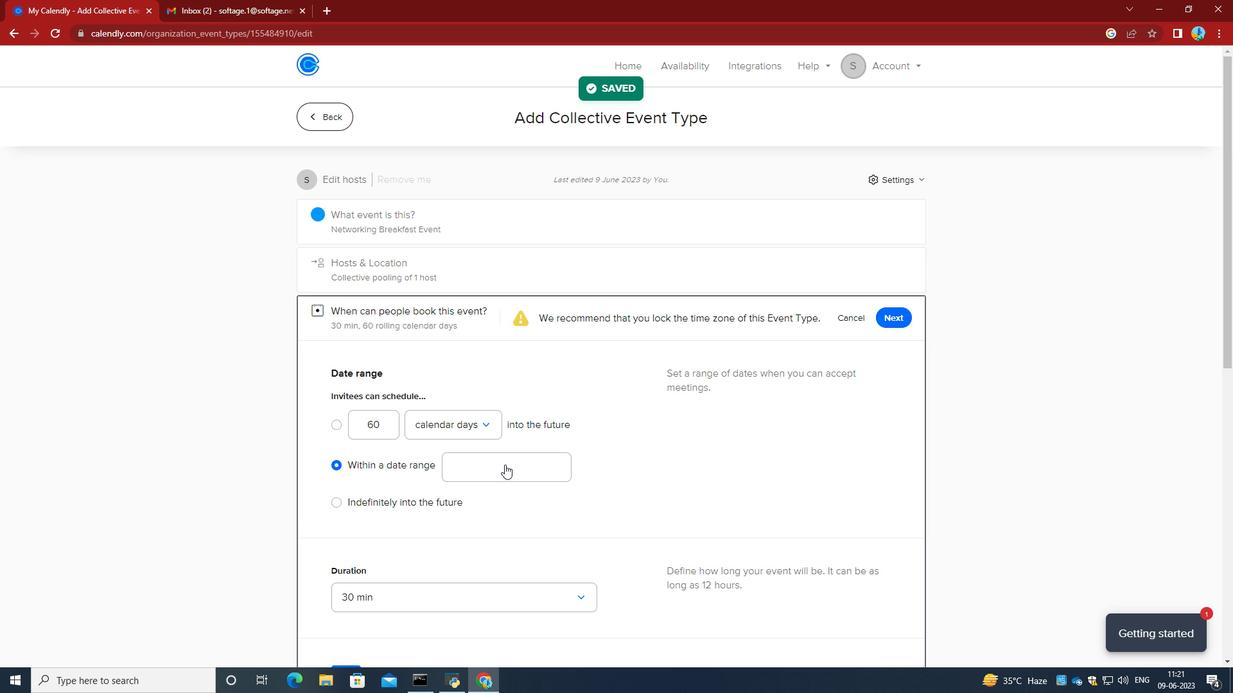 
Action: Mouse moved to (539, 228)
Screenshot: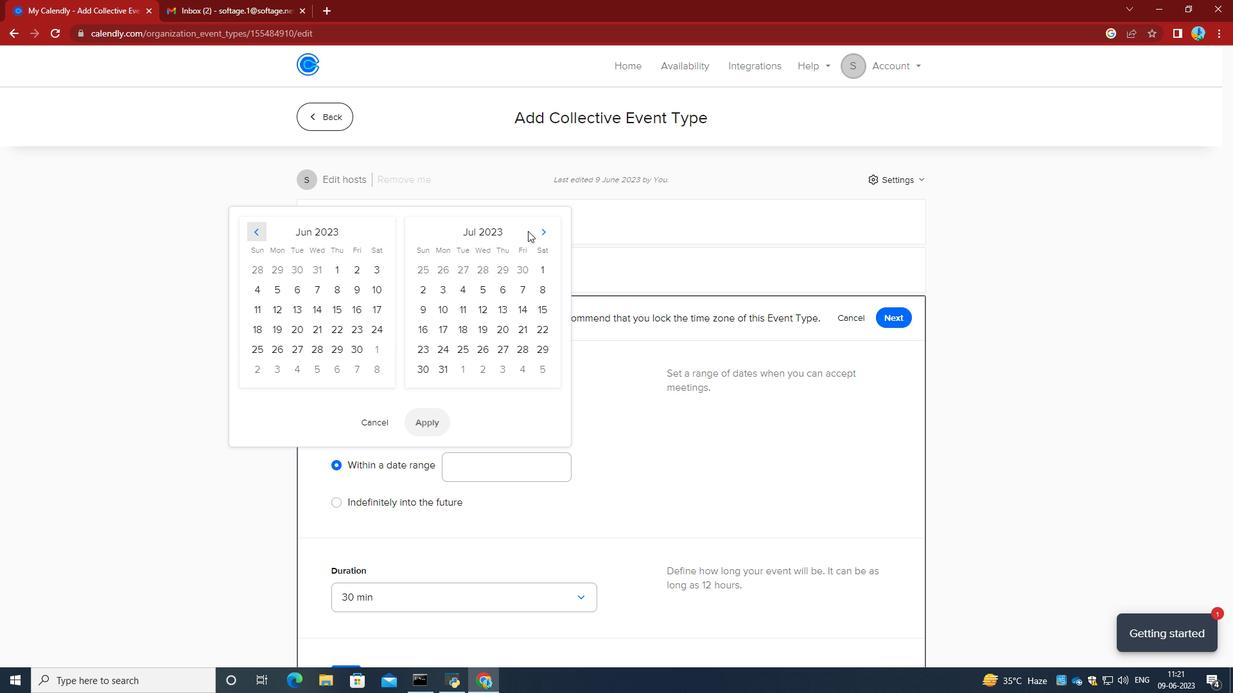 
Action: Mouse pressed left at (539, 228)
Screenshot: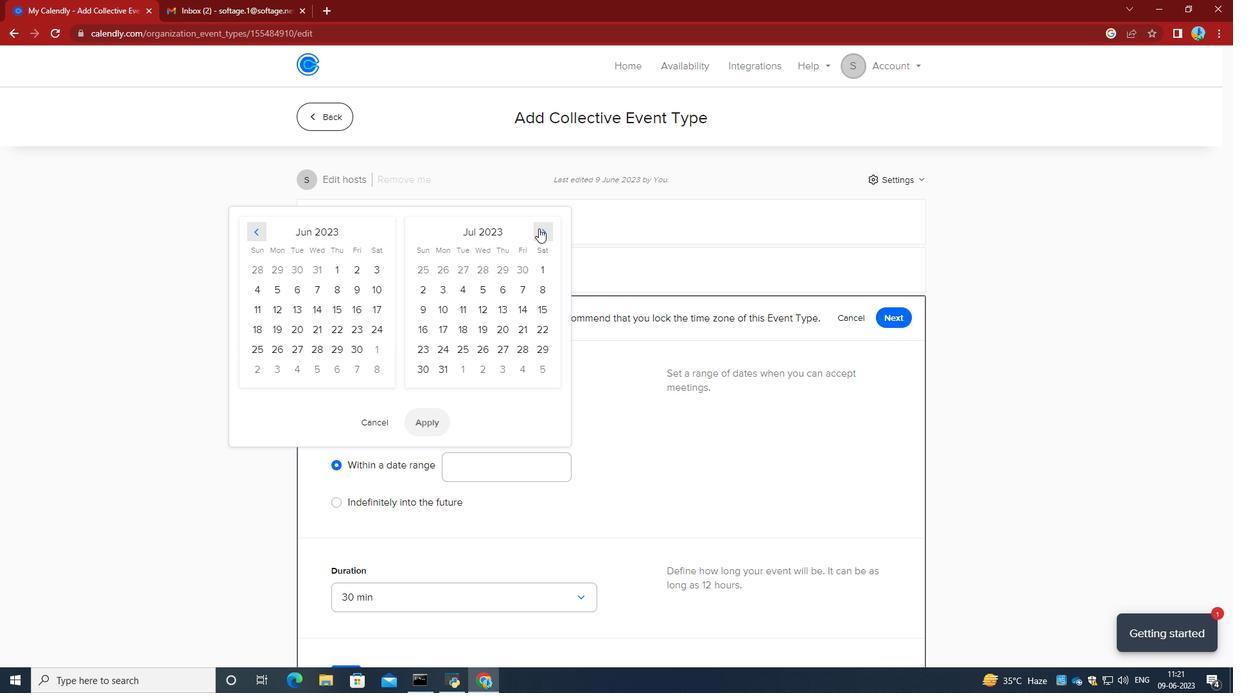
Action: Mouse pressed left at (539, 228)
Screenshot: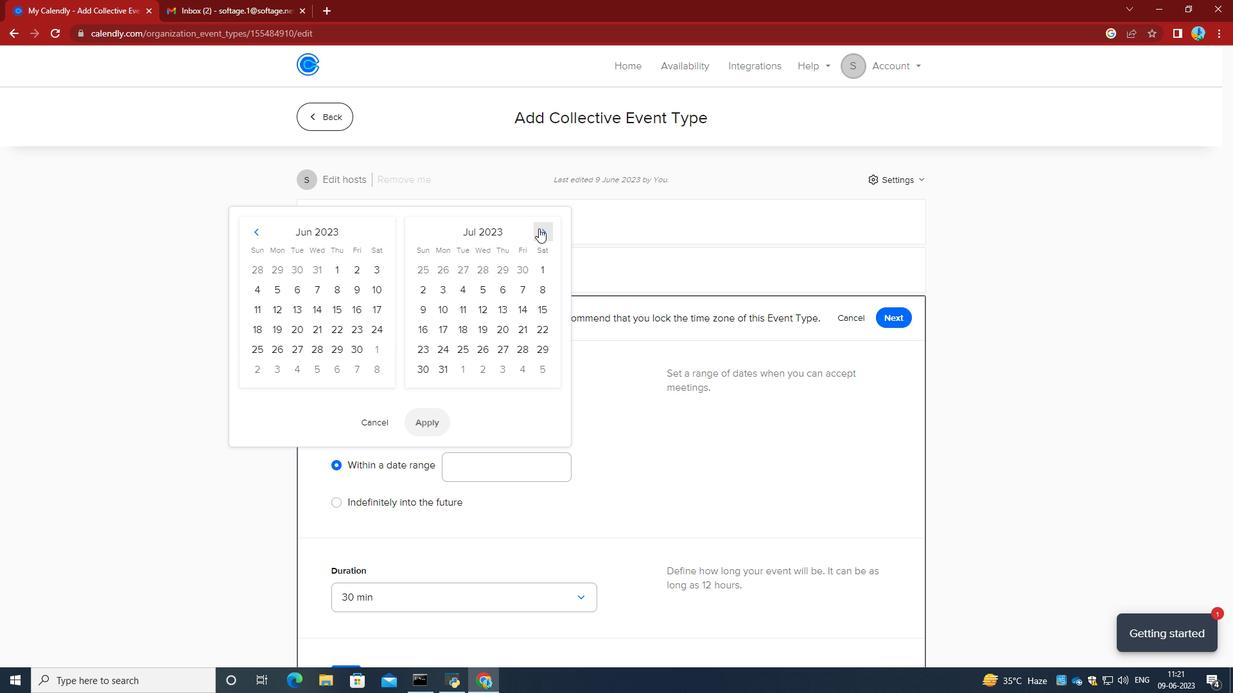 
Action: Mouse pressed left at (539, 228)
Screenshot: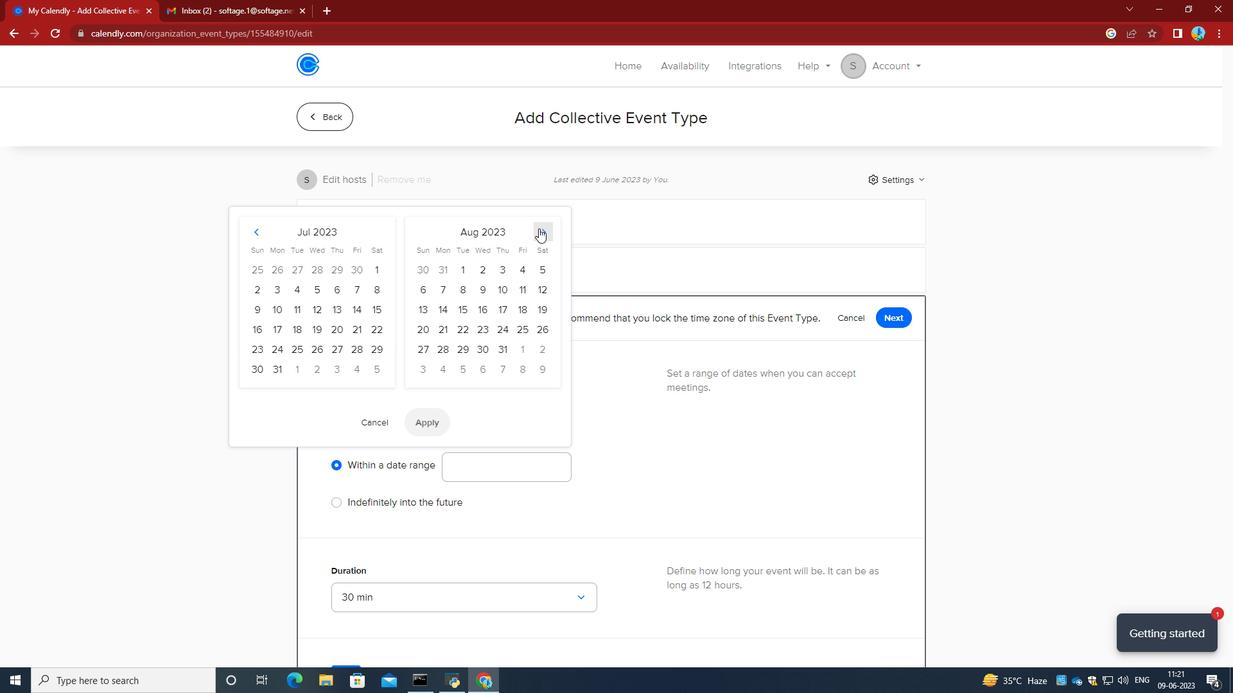 
Action: Mouse pressed left at (539, 228)
Screenshot: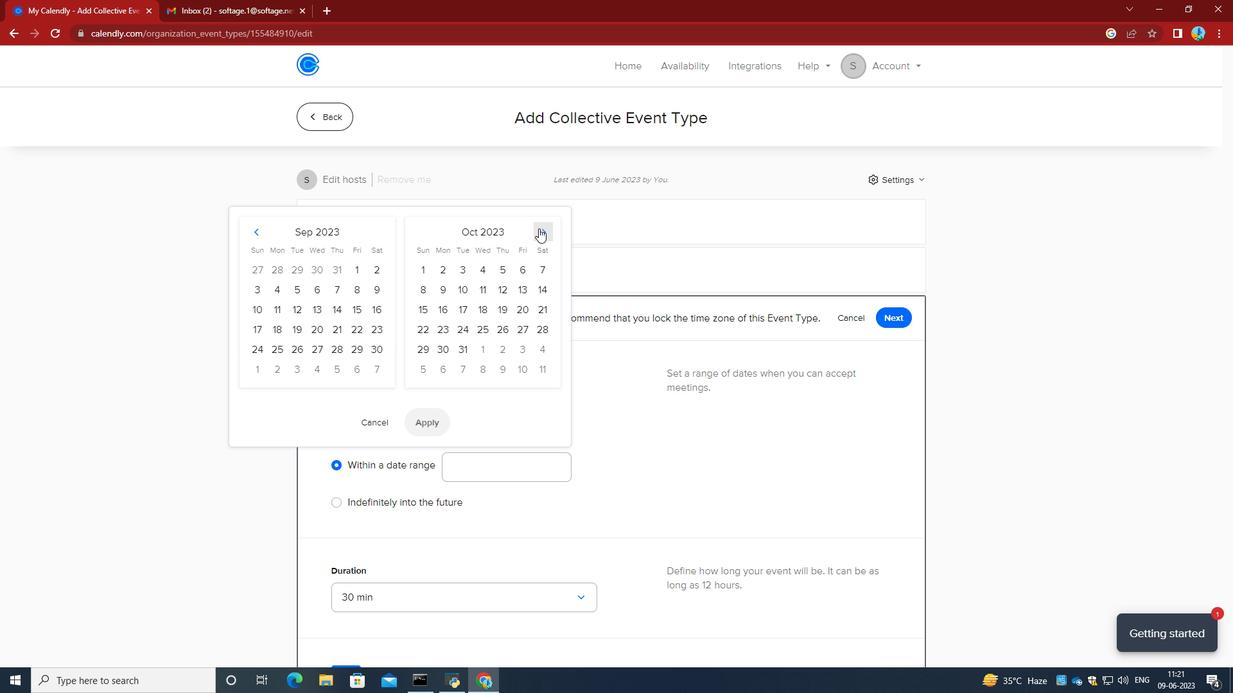 
Action: Mouse moved to (499, 312)
Screenshot: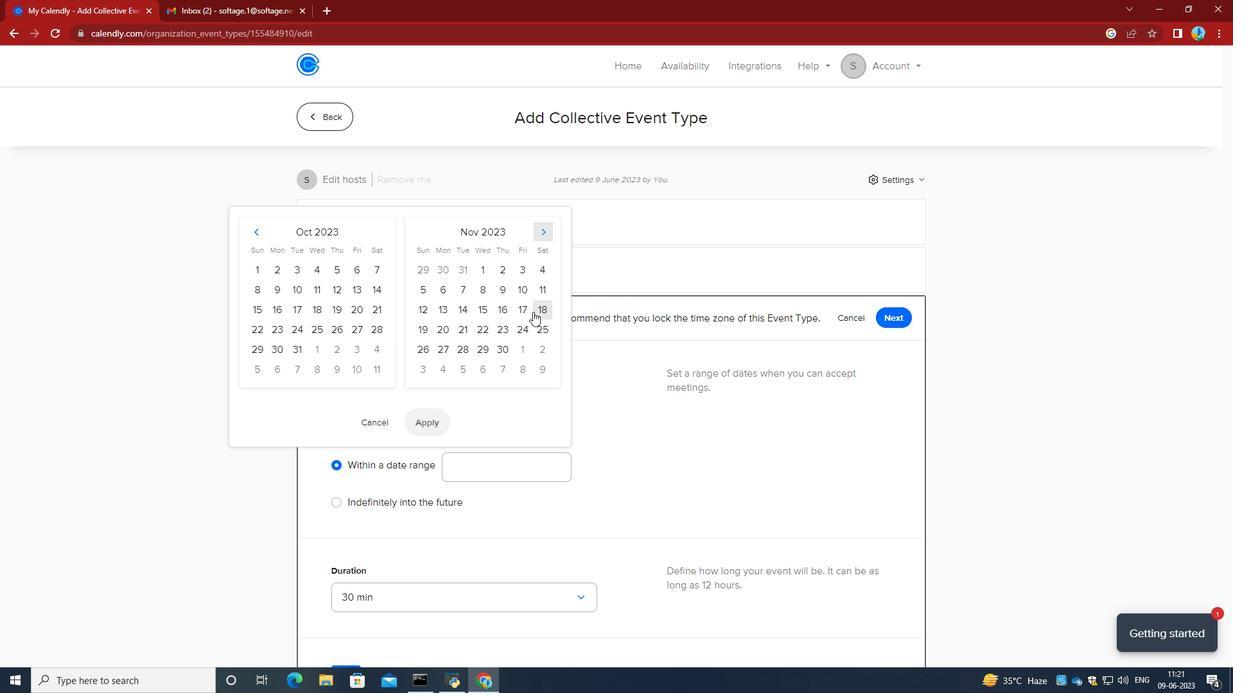 
Action: Mouse pressed left at (499, 312)
Screenshot: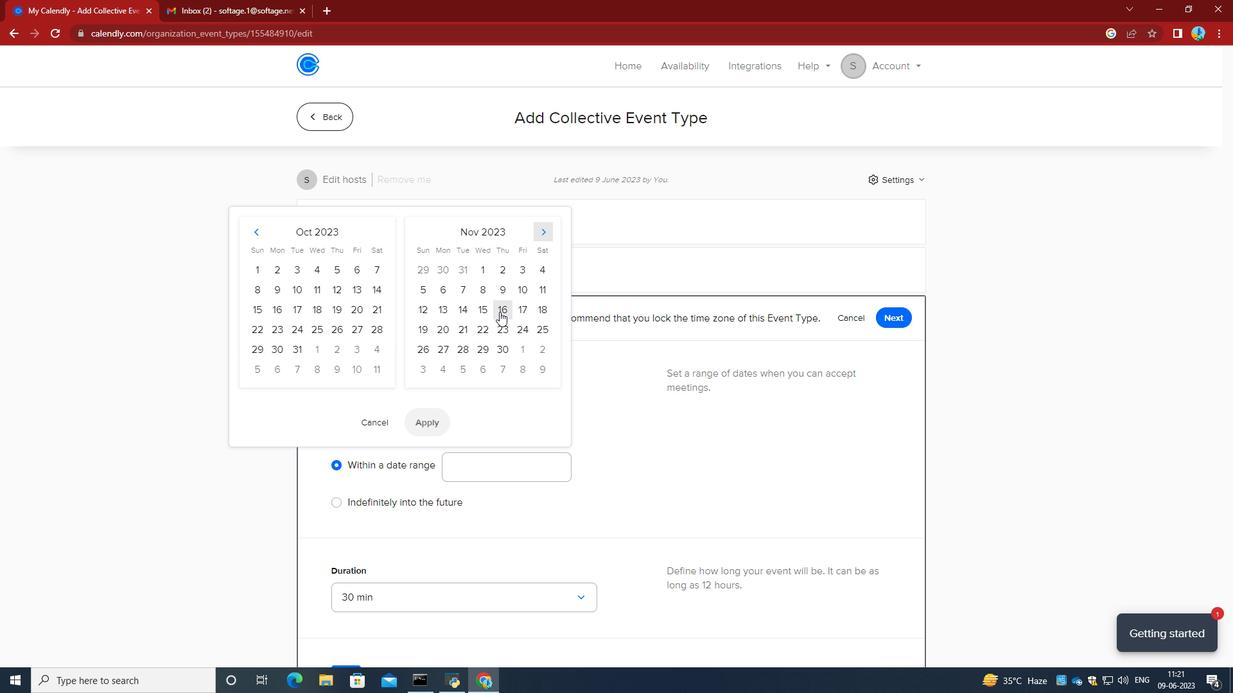 
Action: Mouse moved to (539, 305)
Screenshot: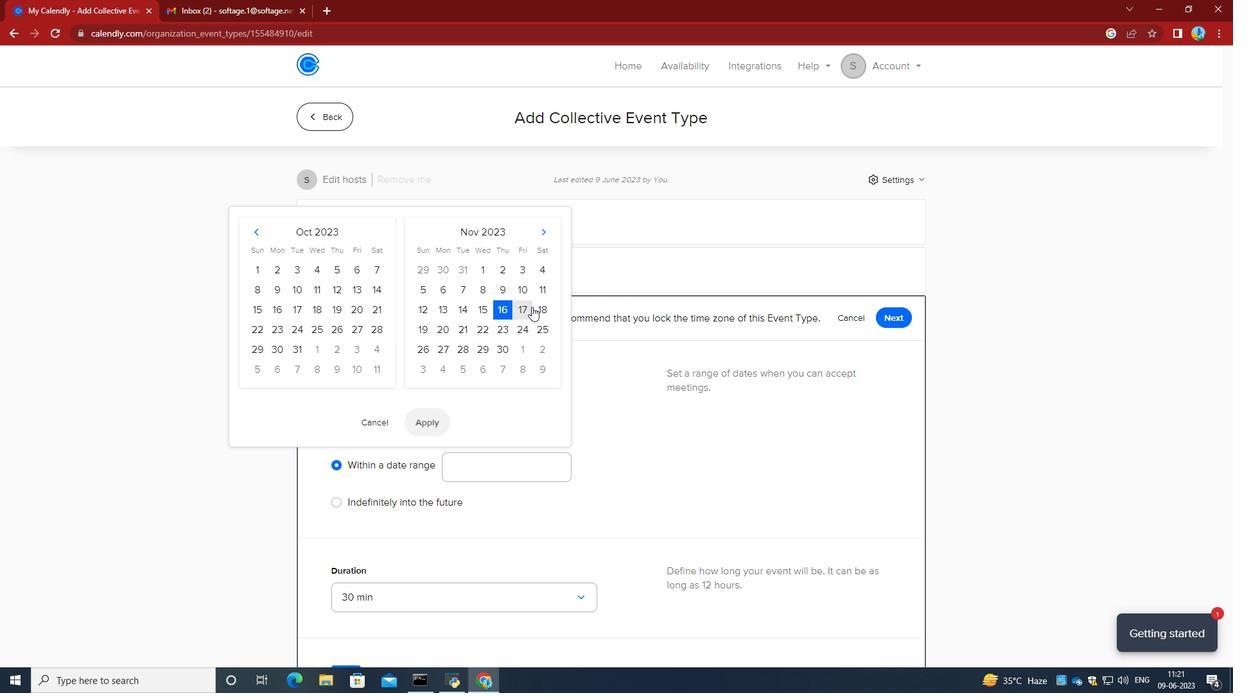 
Action: Mouse pressed left at (539, 305)
Screenshot: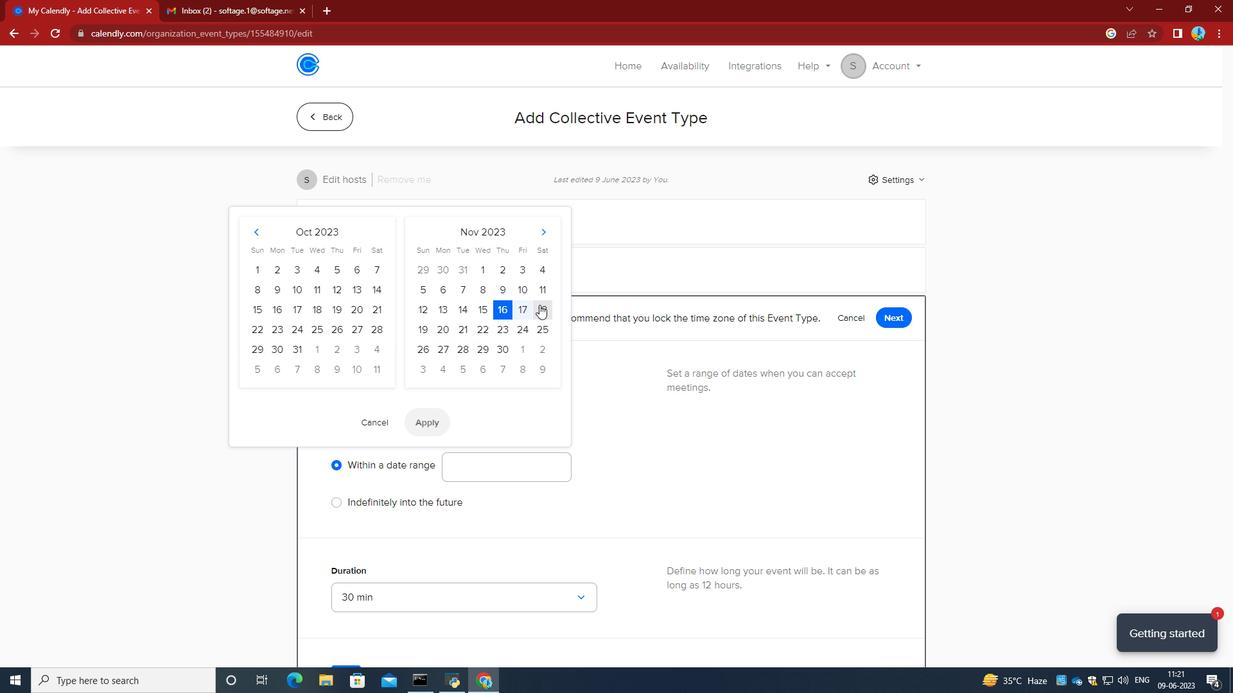 
Action: Mouse moved to (437, 423)
Screenshot: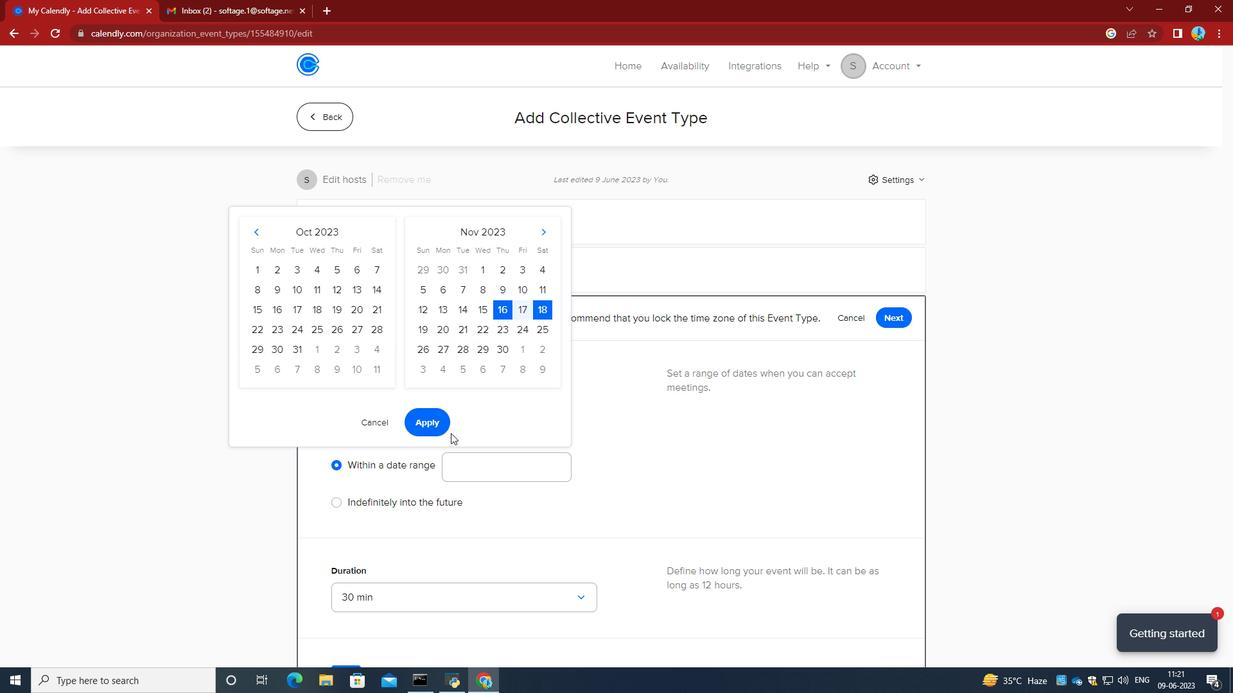 
Action: Mouse pressed left at (437, 423)
Screenshot: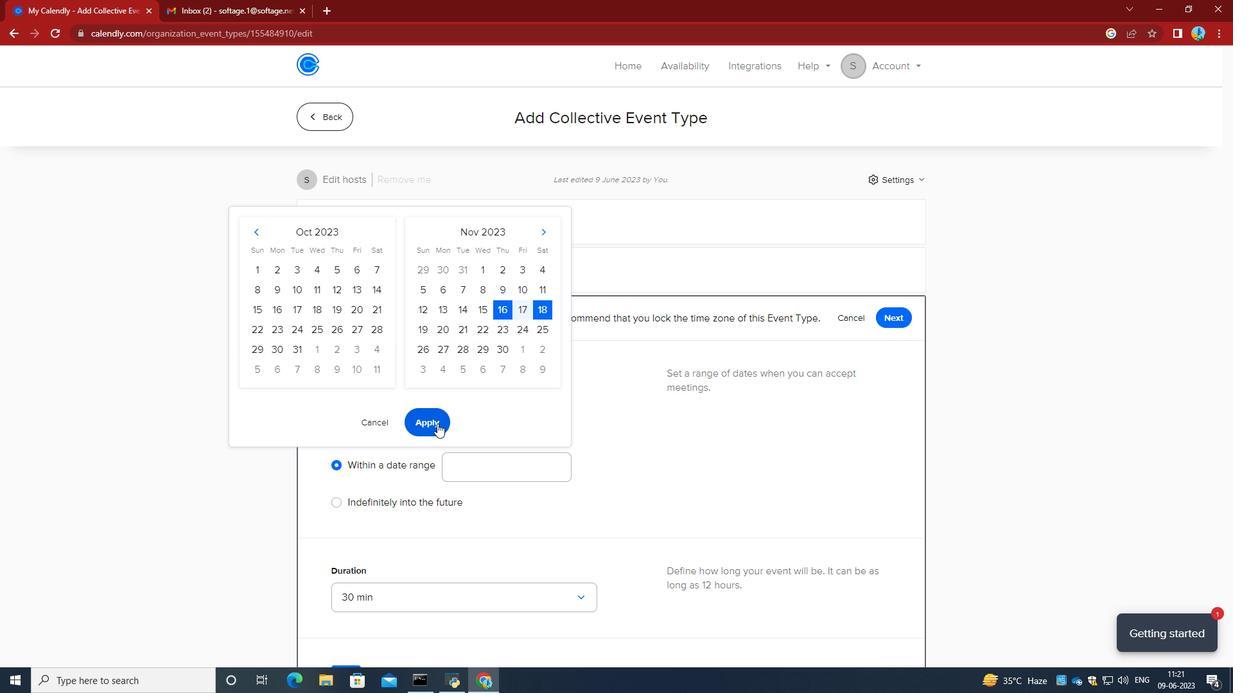 
Action: Mouse moved to (608, 420)
Screenshot: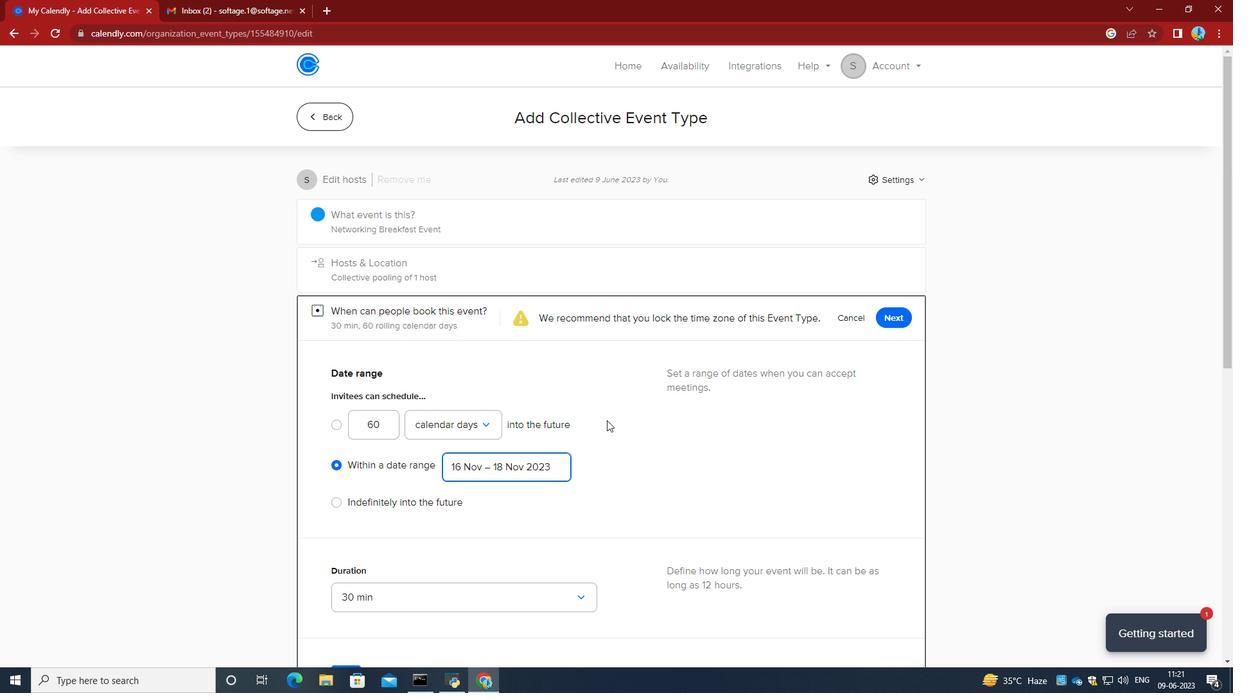 
Action: Mouse scrolled (608, 420) with delta (0, 0)
Screenshot: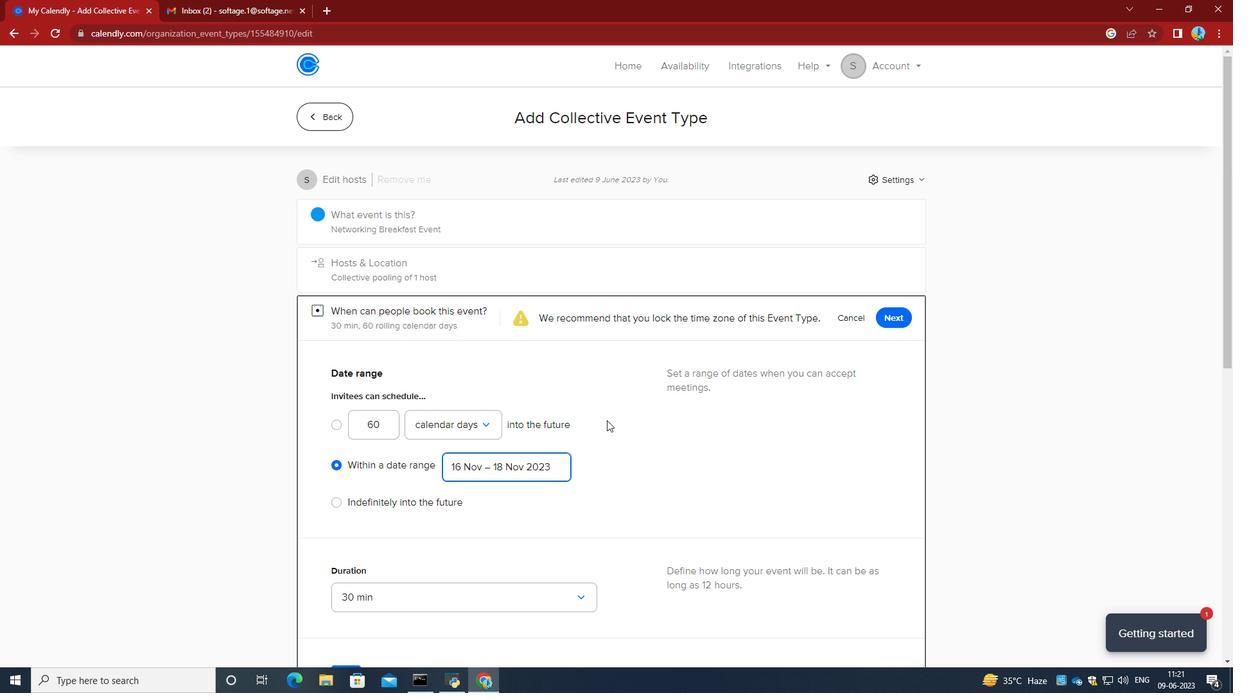 
Action: Mouse scrolled (608, 420) with delta (0, 0)
Screenshot: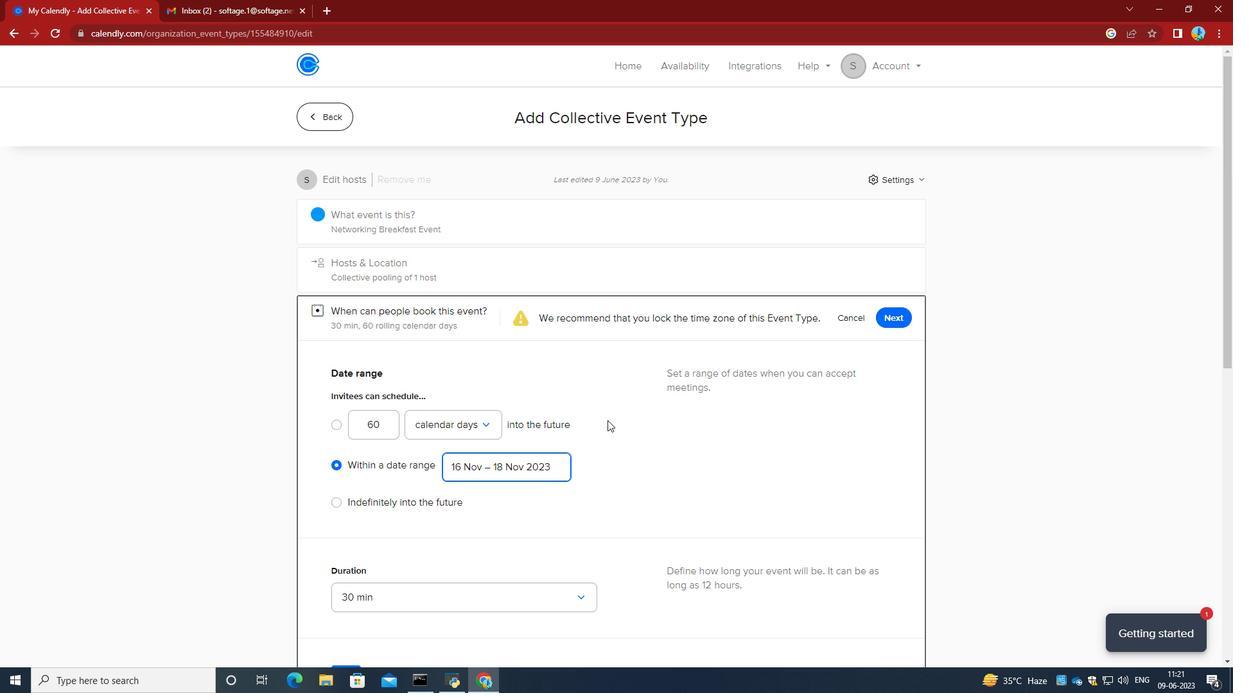 
Action: Mouse scrolled (608, 420) with delta (0, 0)
Screenshot: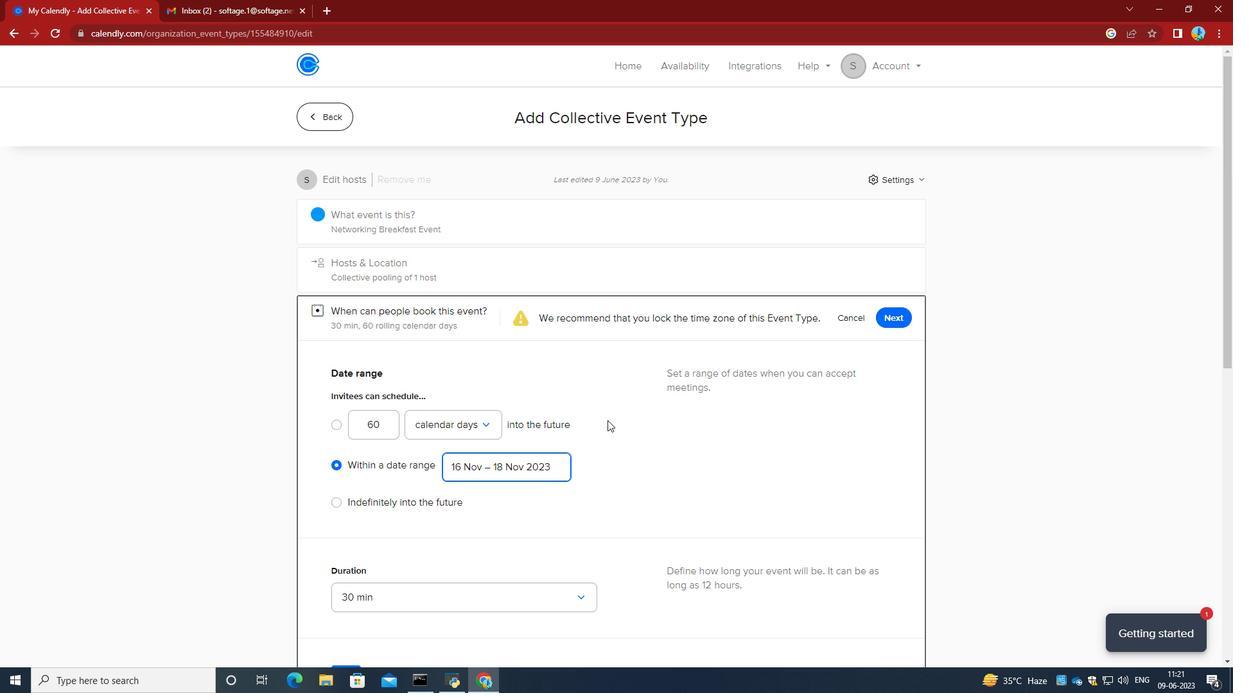 
Action: Mouse scrolled (608, 420) with delta (0, 0)
Screenshot: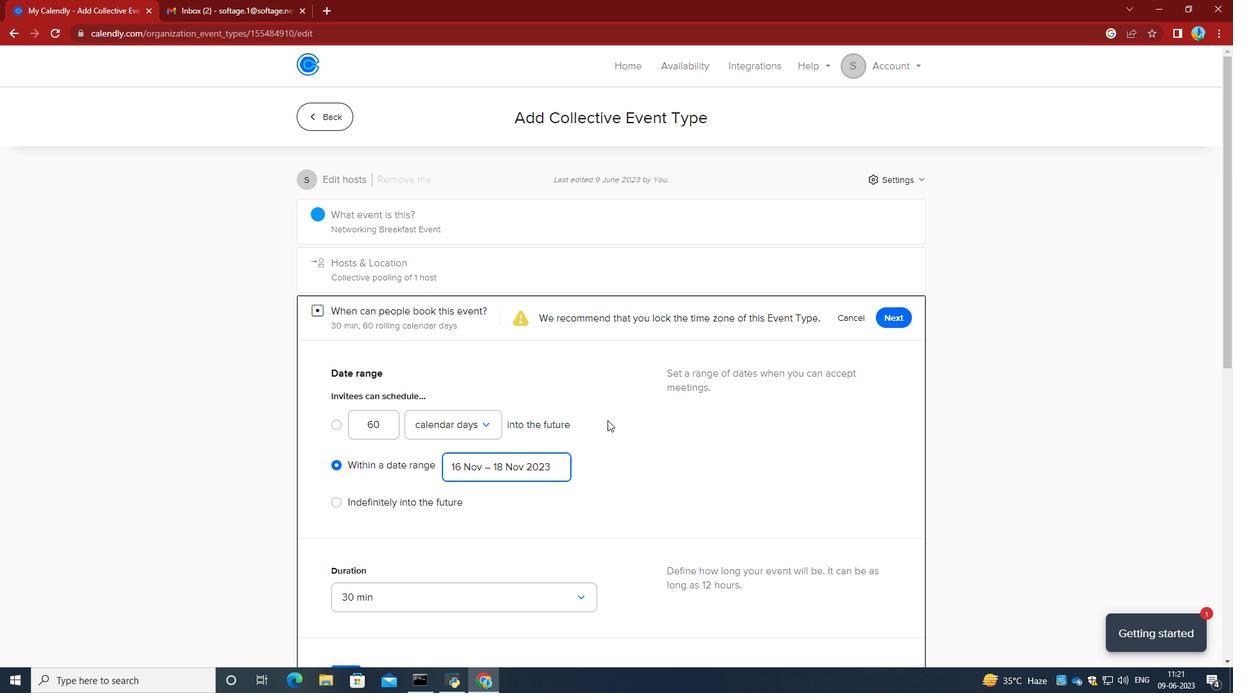 
Action: Mouse scrolled (608, 420) with delta (0, 0)
Screenshot: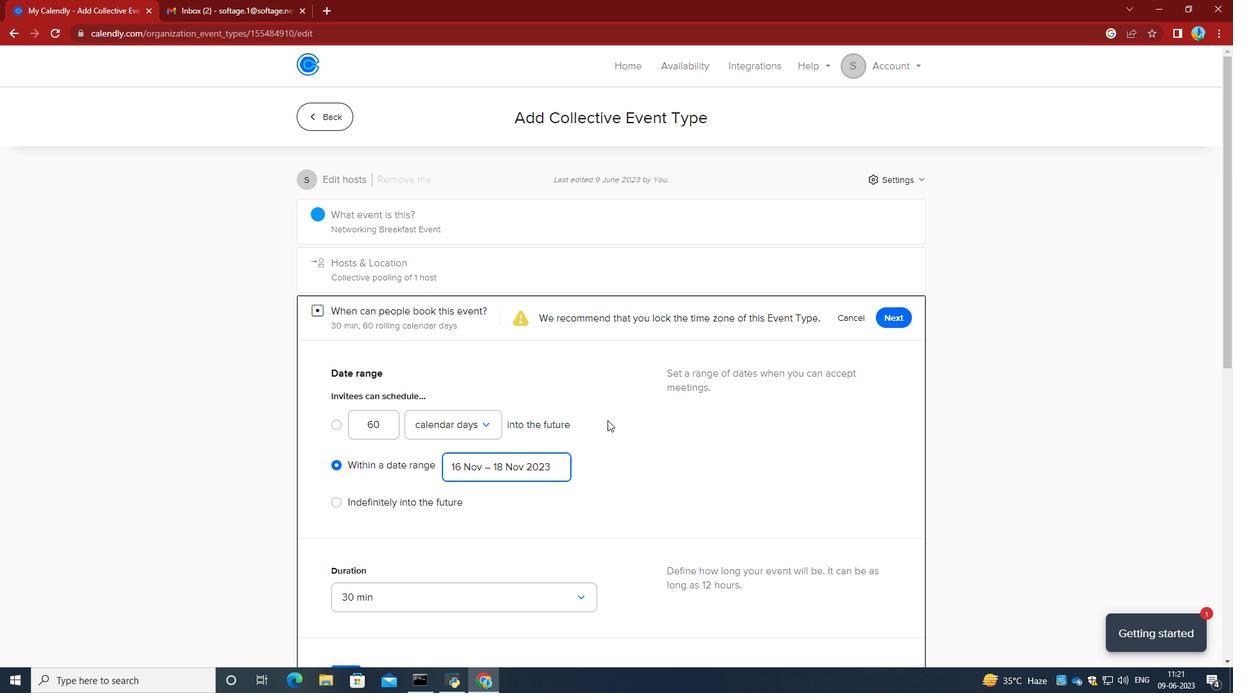 
Action: Mouse moved to (611, 421)
Screenshot: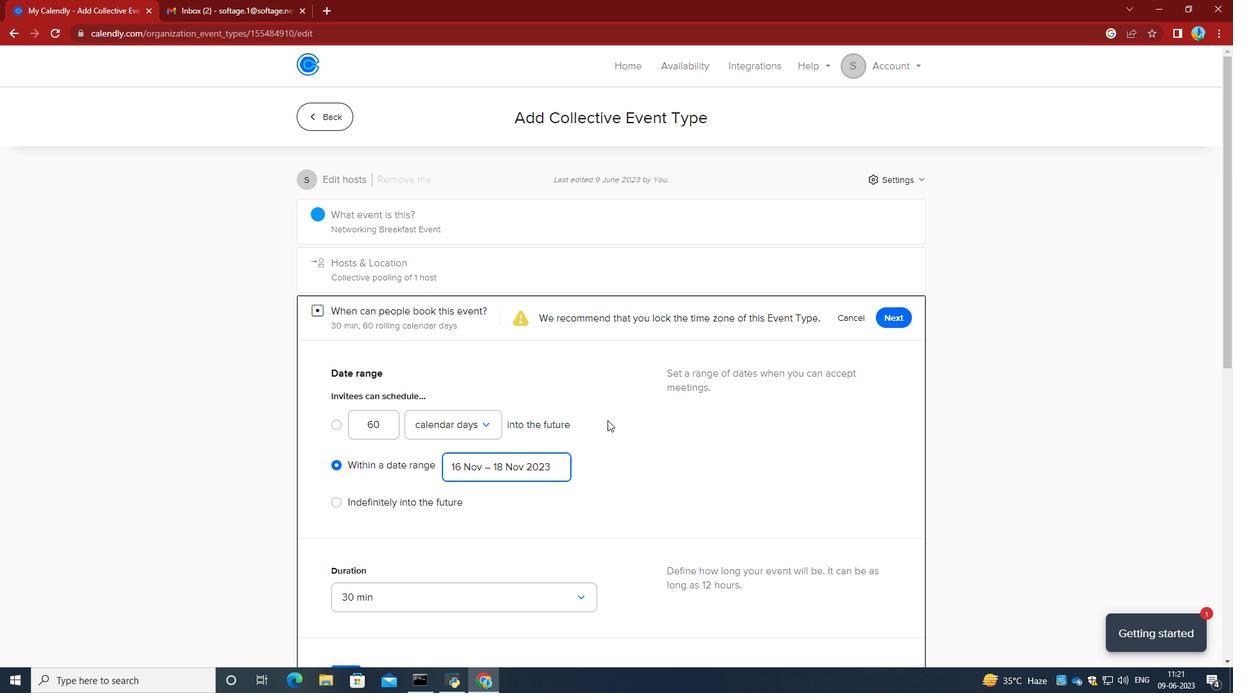 
Action: Mouse scrolled (611, 420) with delta (0, 0)
Screenshot: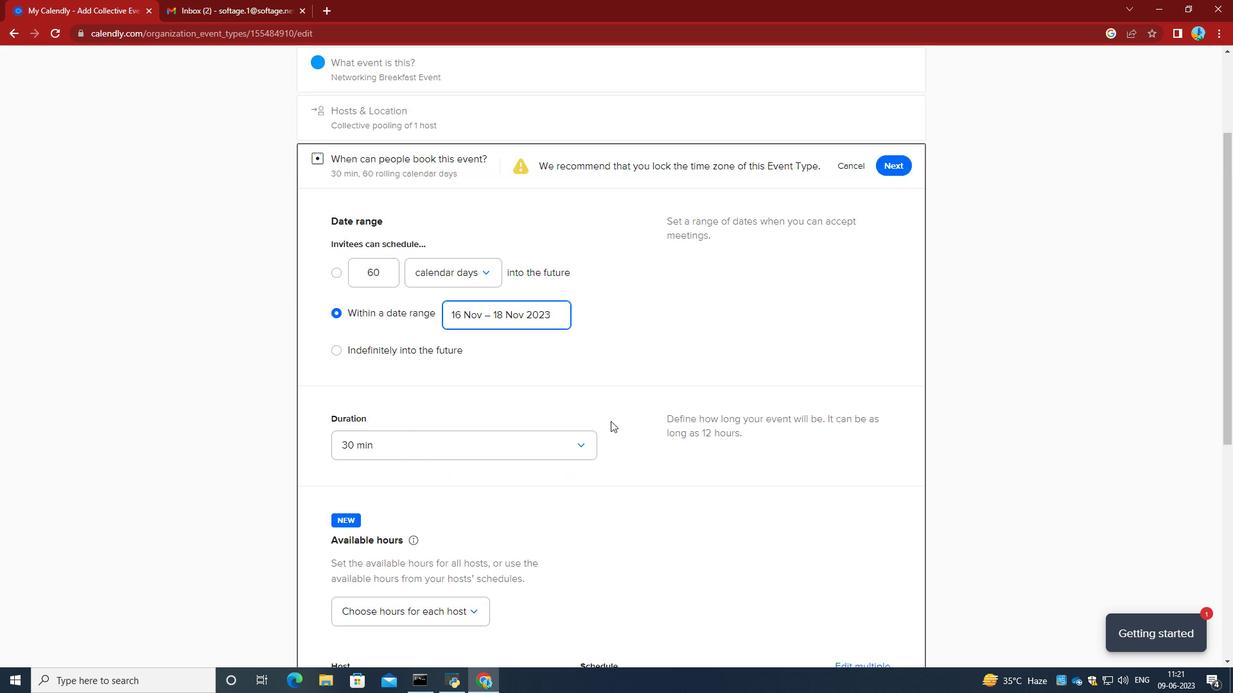 
Action: Mouse scrolled (611, 420) with delta (0, 0)
Screenshot: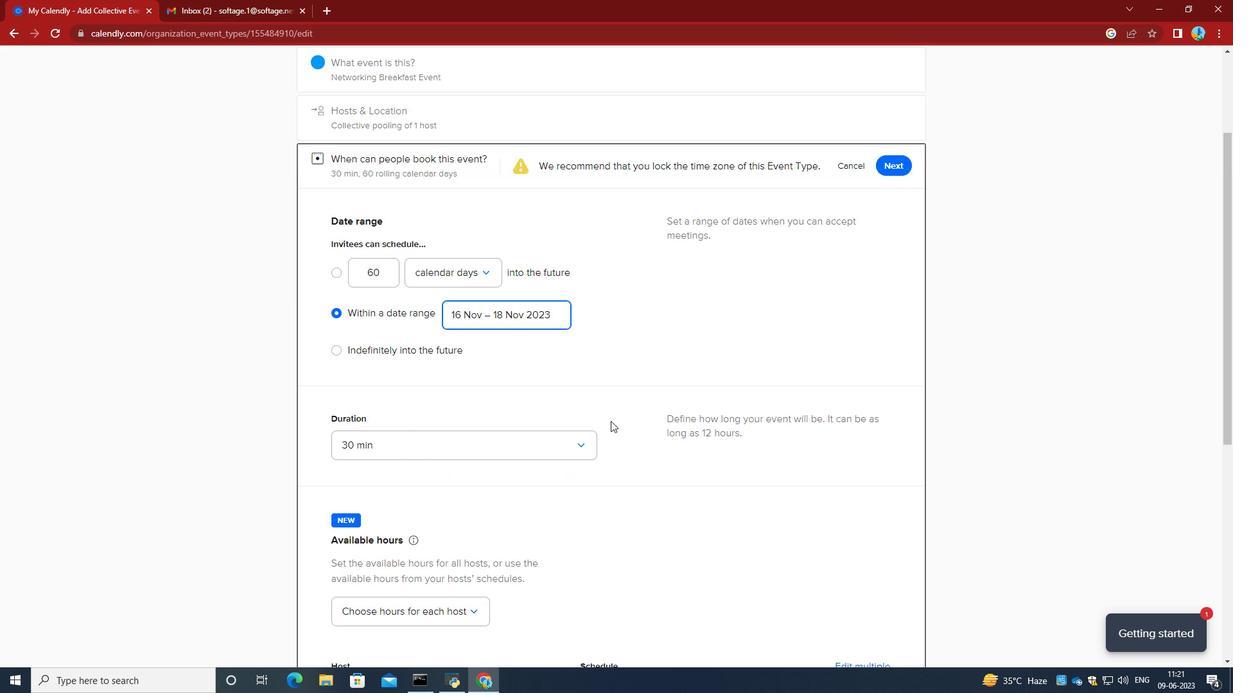 
Action: Mouse scrolled (611, 420) with delta (0, 0)
Screenshot: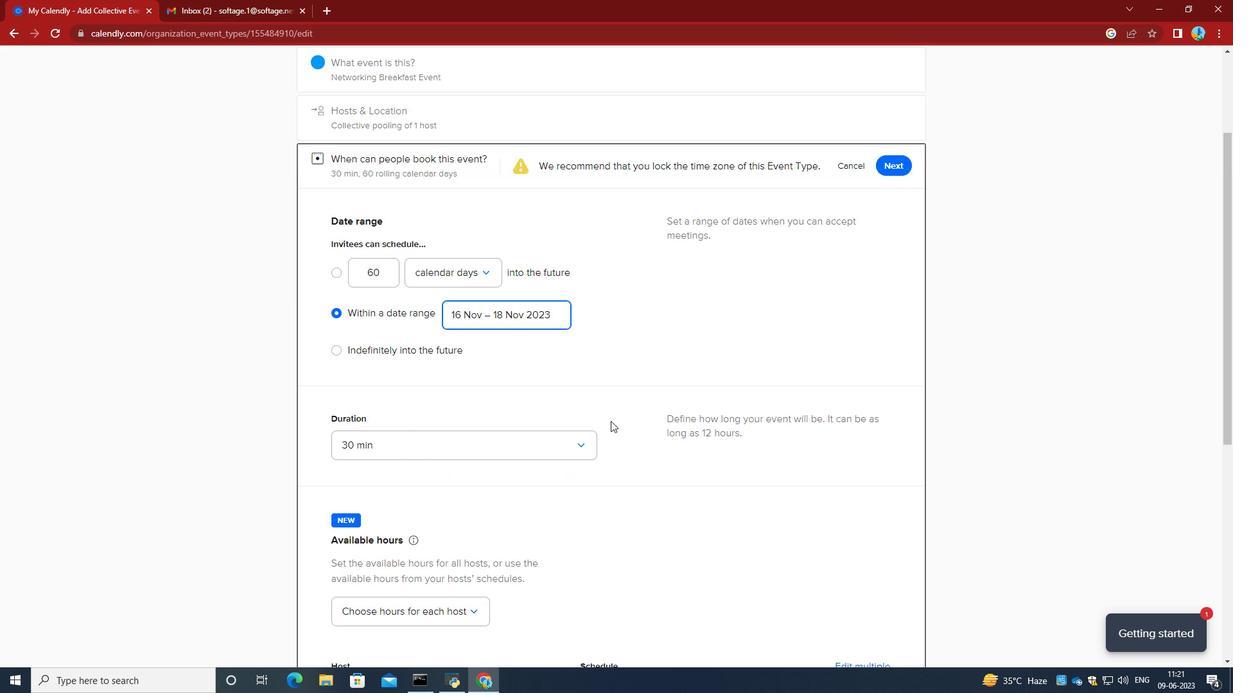 
Action: Mouse scrolled (611, 420) with delta (0, 0)
Screenshot: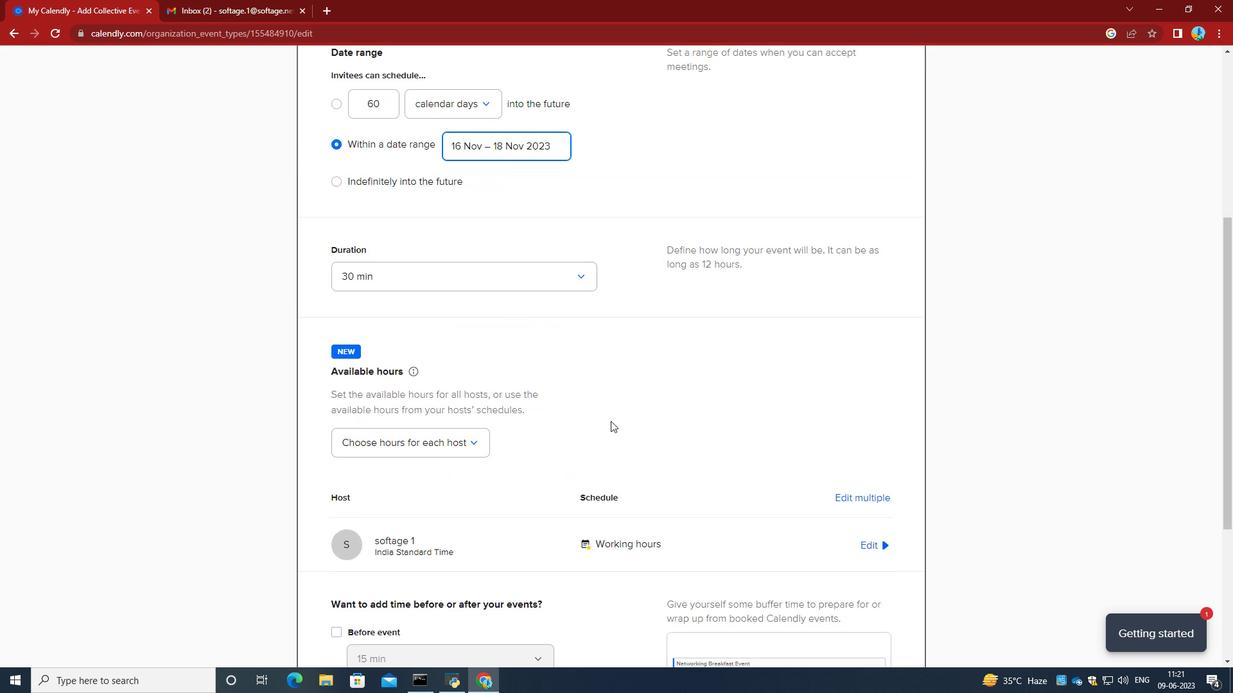 
Action: Mouse scrolled (611, 420) with delta (0, 0)
Screenshot: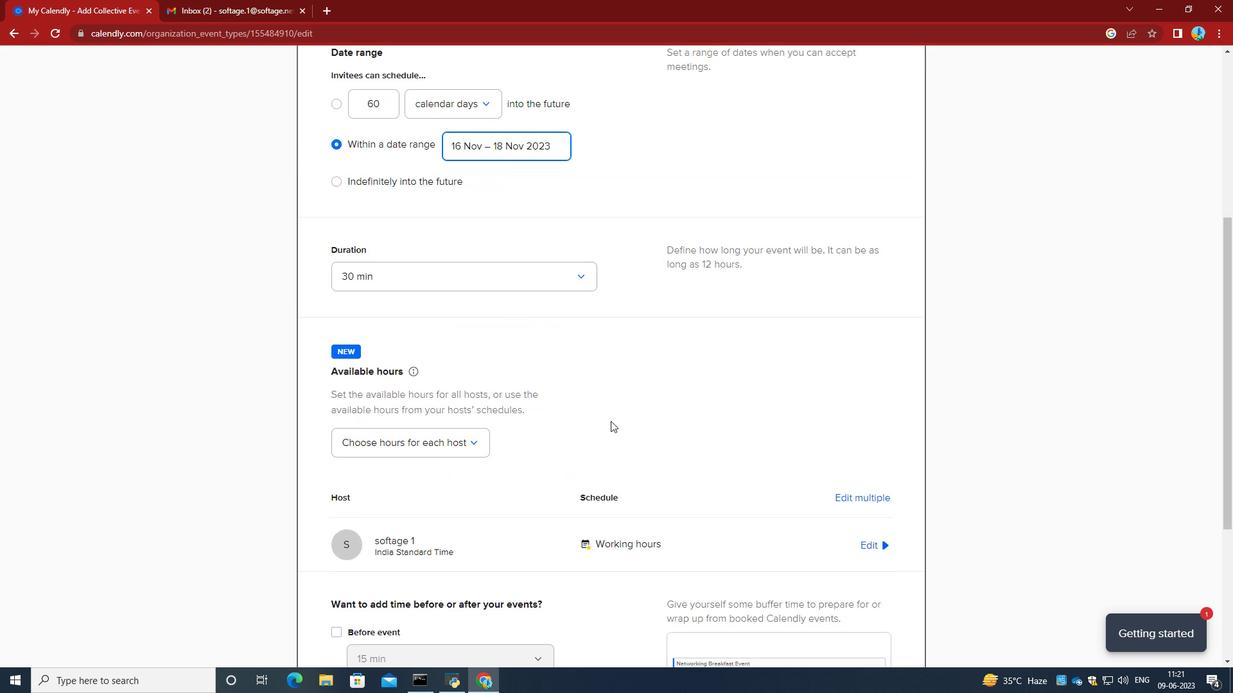 
Action: Mouse moved to (611, 421)
Screenshot: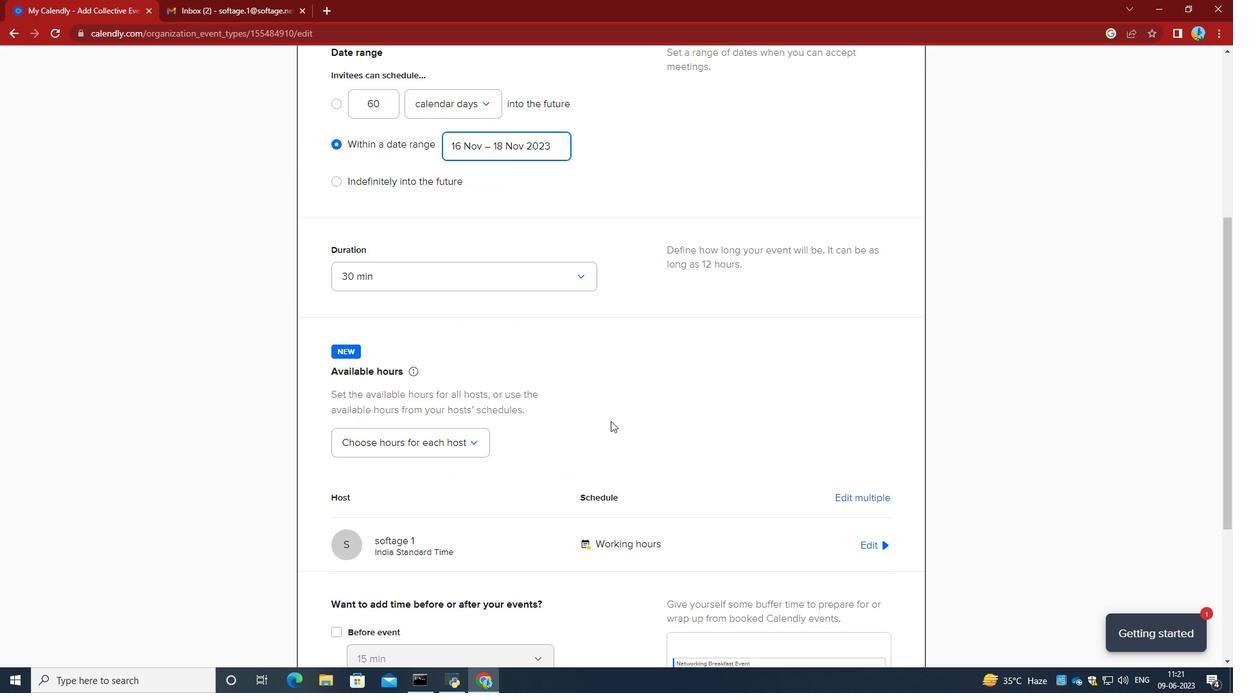 
Action: Mouse scrolled (611, 420) with delta (0, 0)
Screenshot: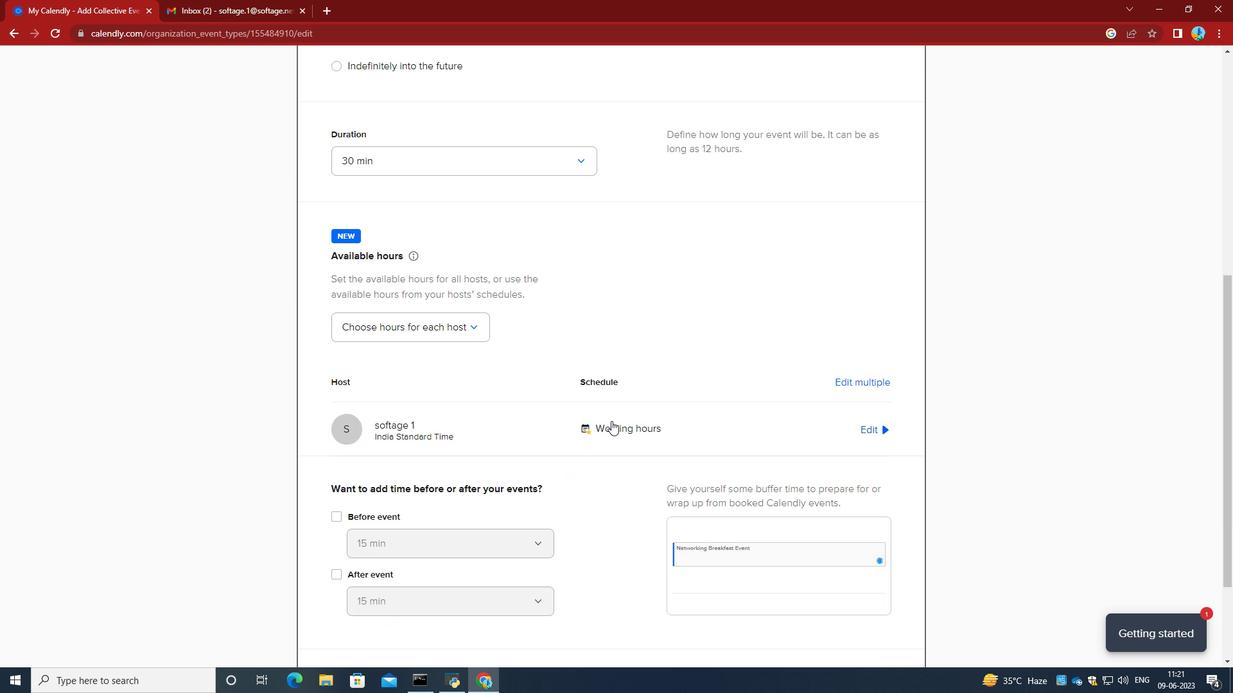 
Action: Mouse scrolled (611, 420) with delta (0, 0)
Screenshot: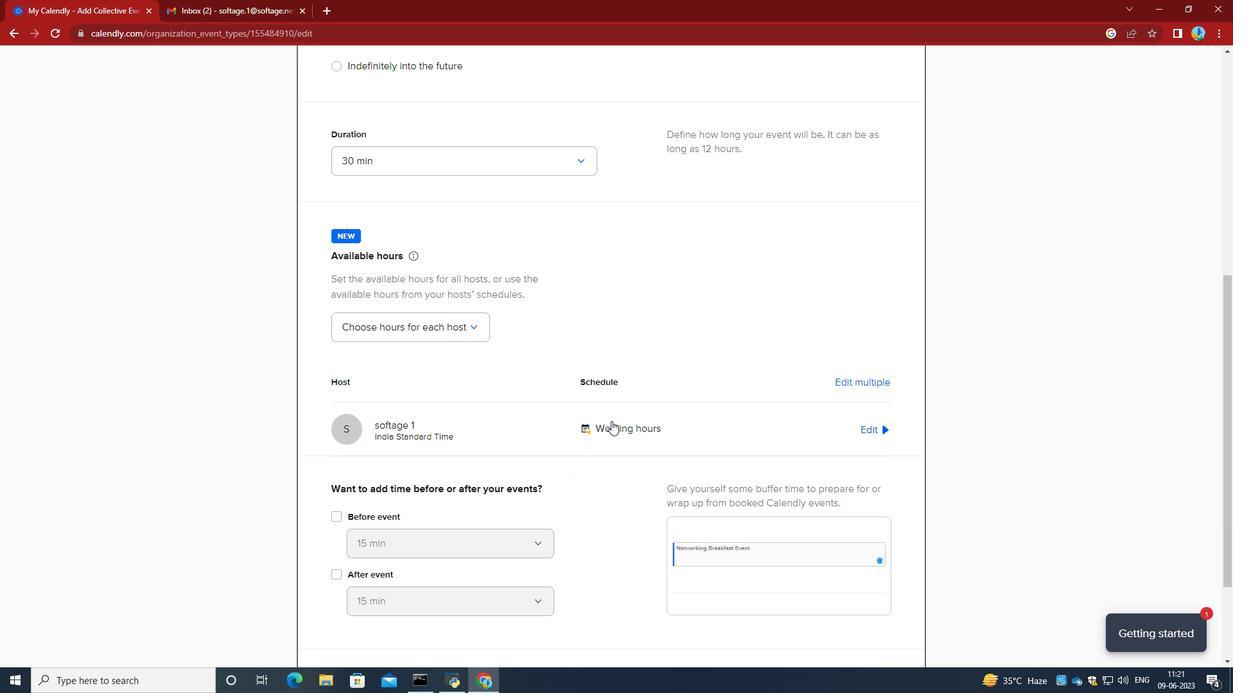
Action: Mouse scrolled (611, 420) with delta (0, 0)
Screenshot: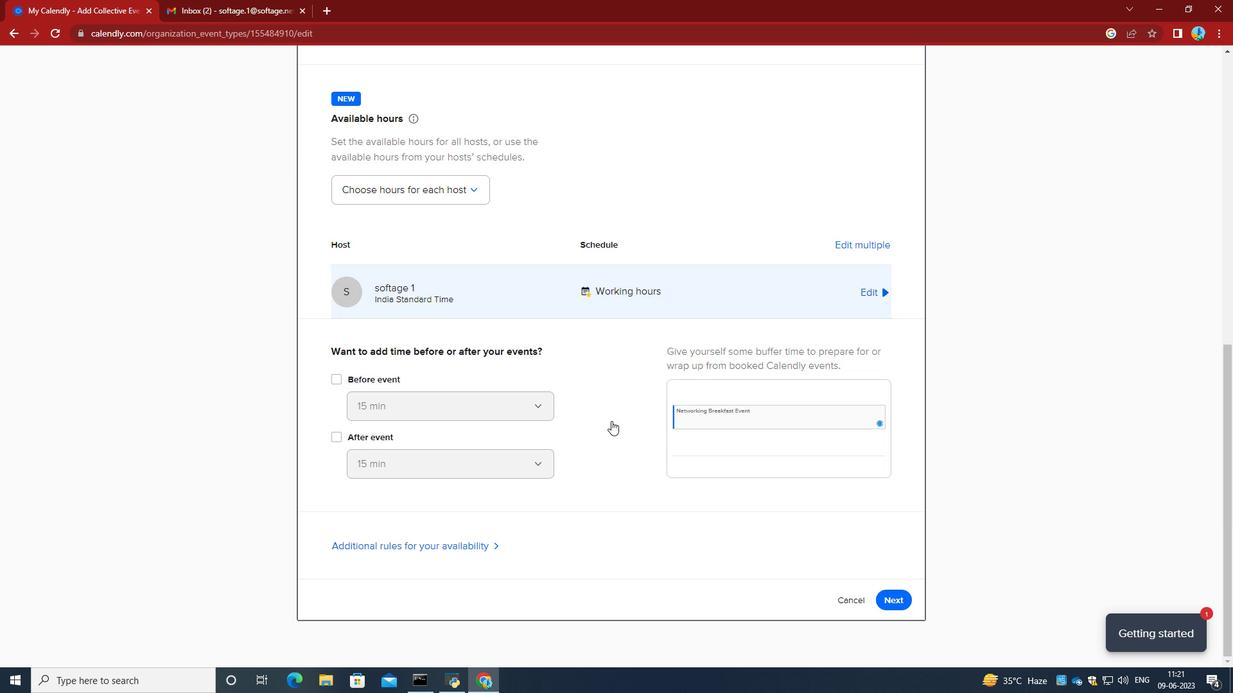 
Action: Mouse scrolled (611, 420) with delta (0, 0)
Screenshot: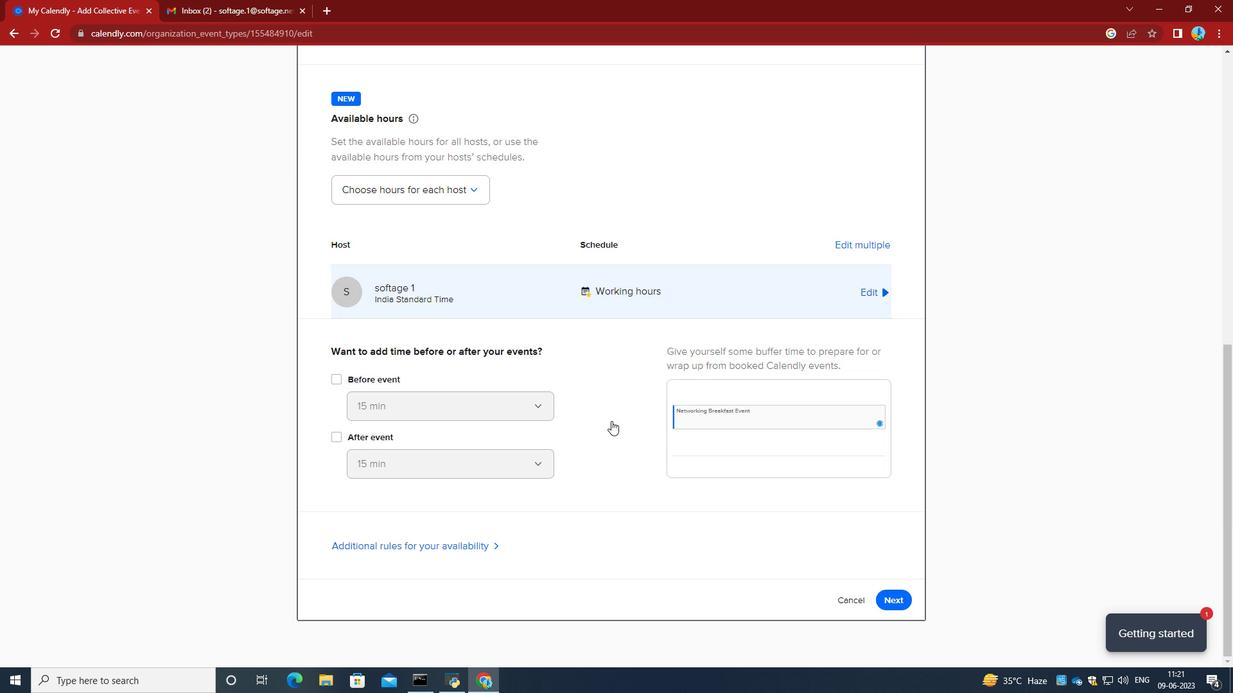 
Action: Mouse scrolled (611, 420) with delta (0, 0)
Screenshot: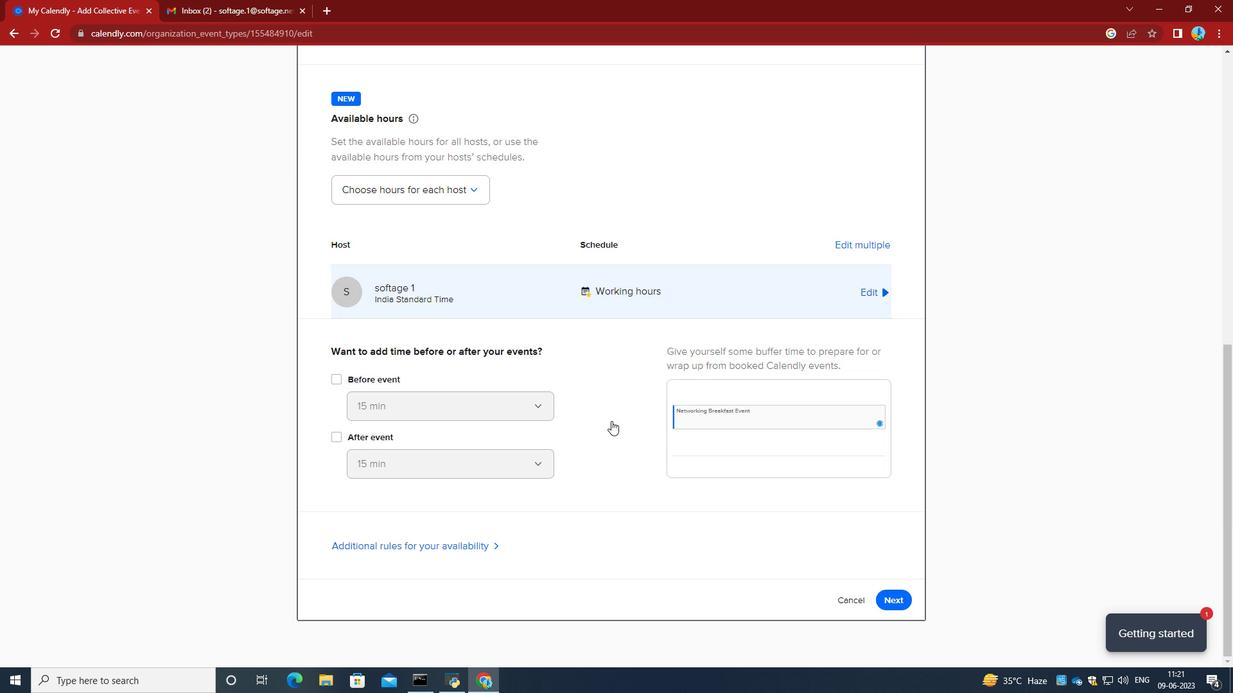 
Action: Mouse moved to (616, 425)
Screenshot: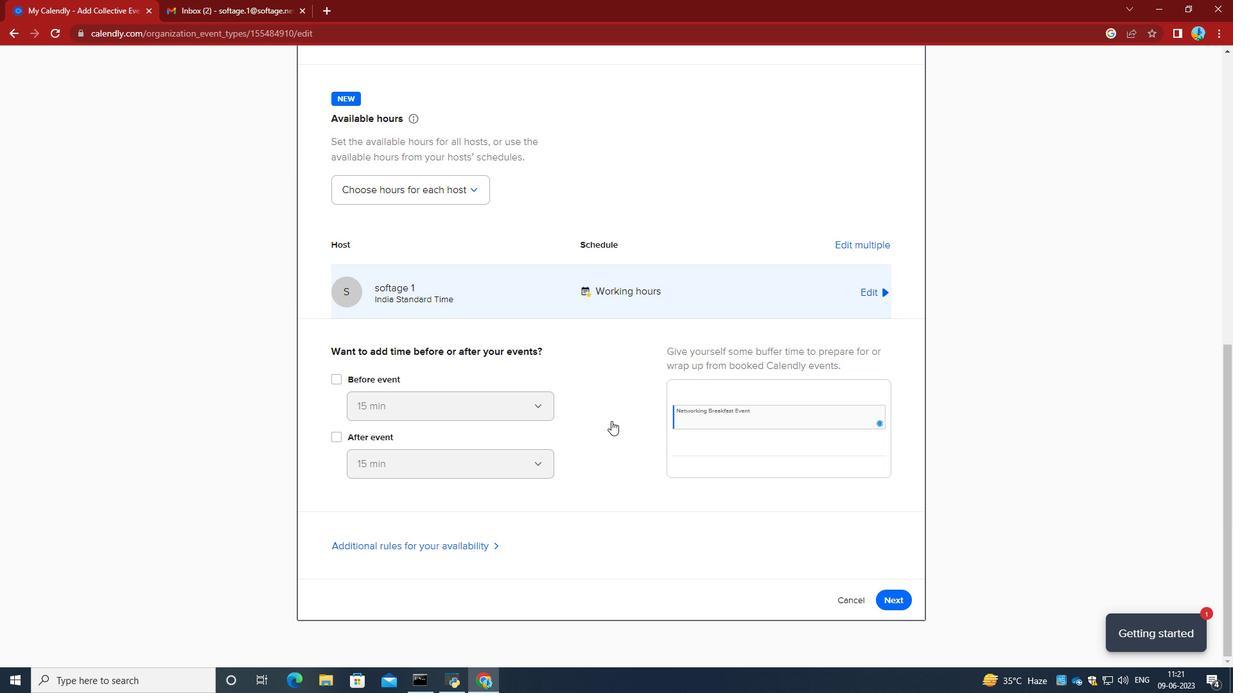 
Action: Mouse scrolled (616, 424) with delta (0, 0)
Screenshot: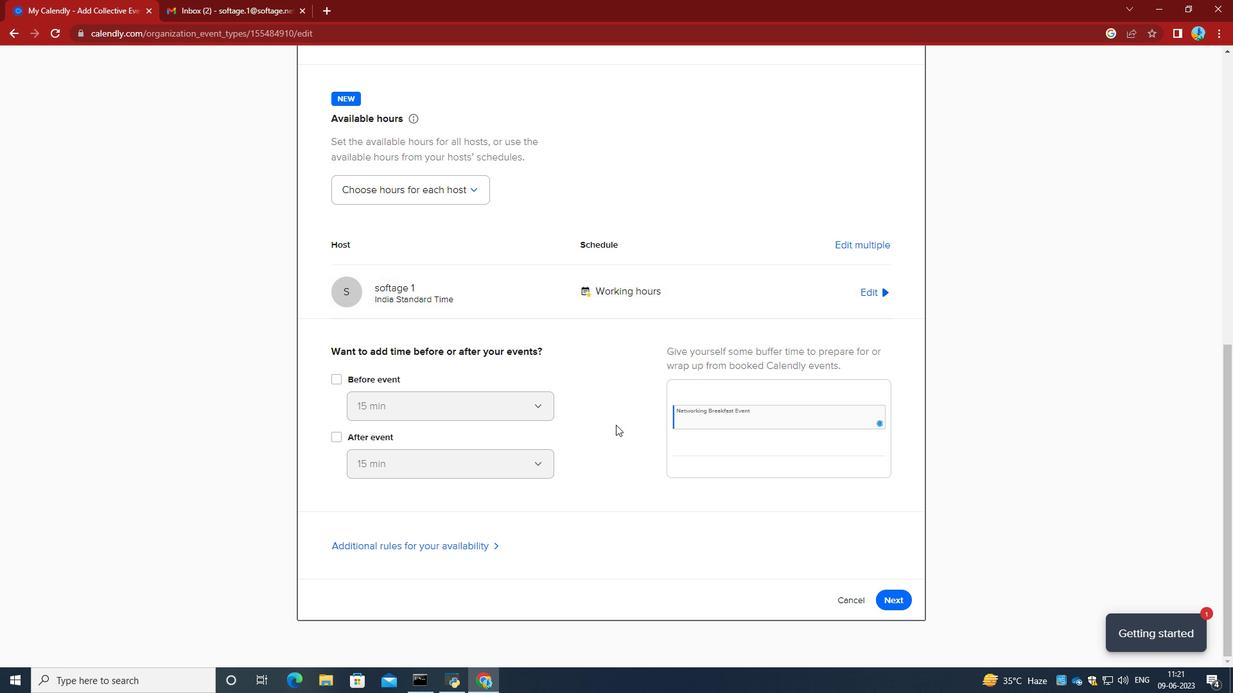 
Action: Mouse moved to (895, 594)
Screenshot: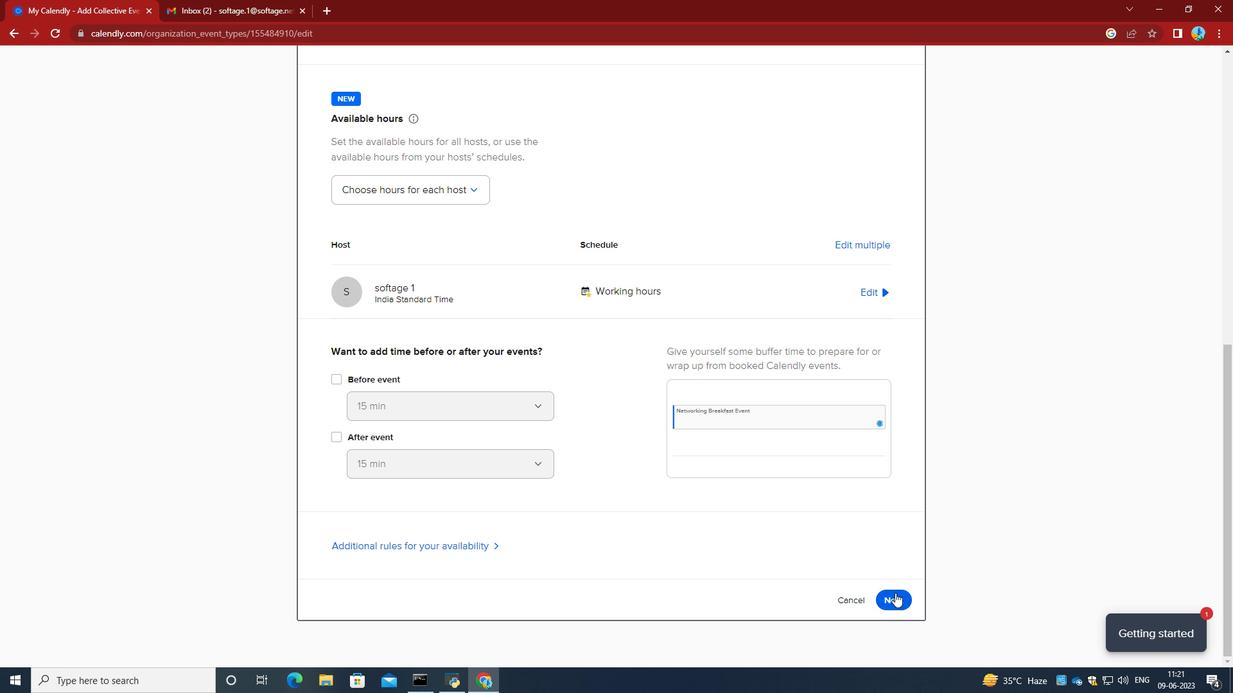 
Action: Mouse pressed left at (895, 594)
Screenshot: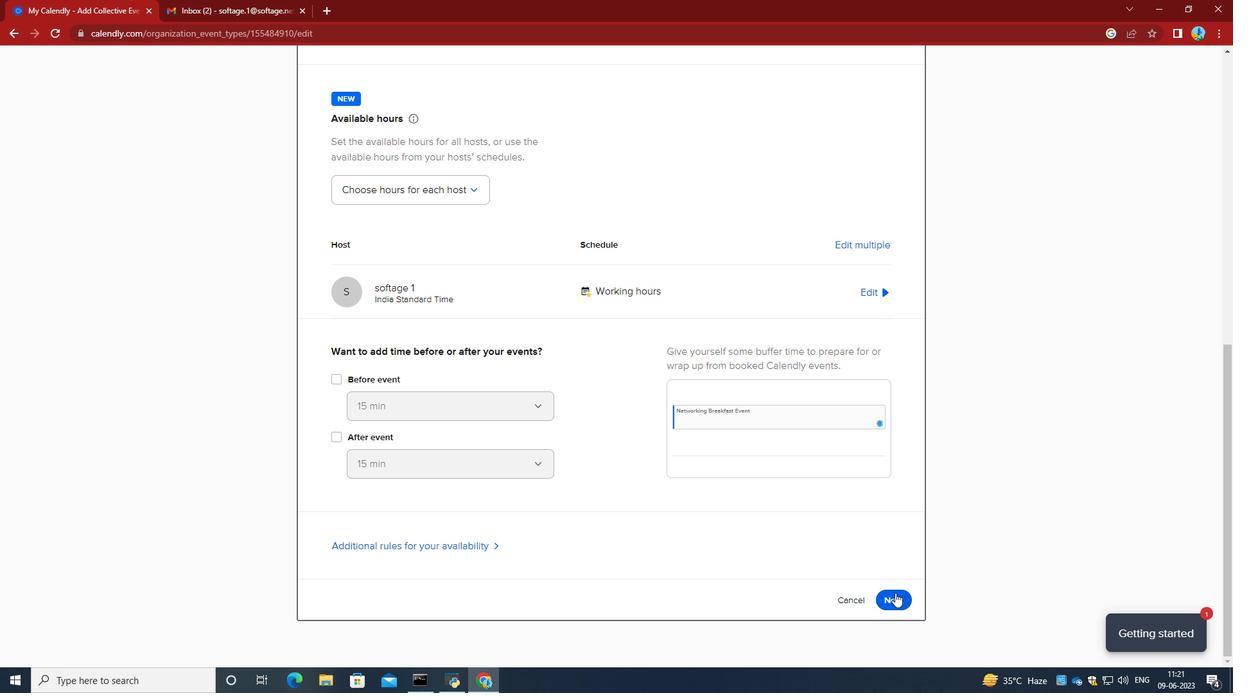 
Action: Mouse moved to (885, 120)
Screenshot: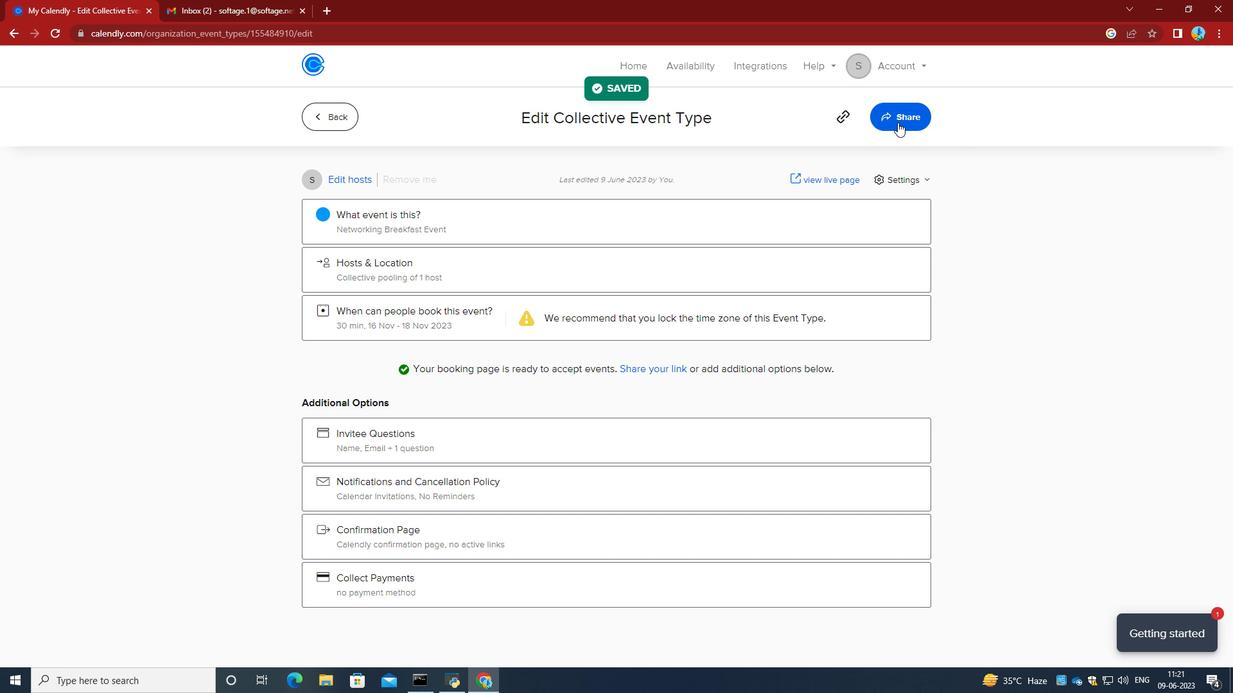 
Action: Mouse pressed left at (885, 120)
Screenshot: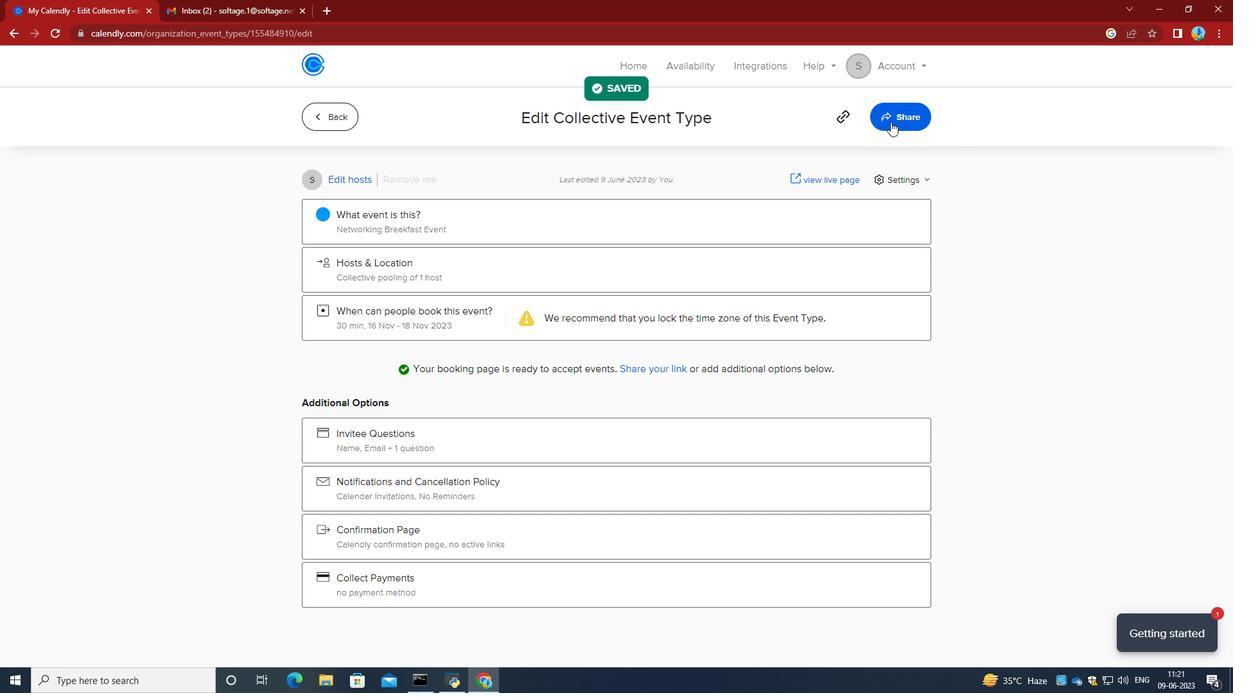 
Action: Mouse moved to (787, 237)
Screenshot: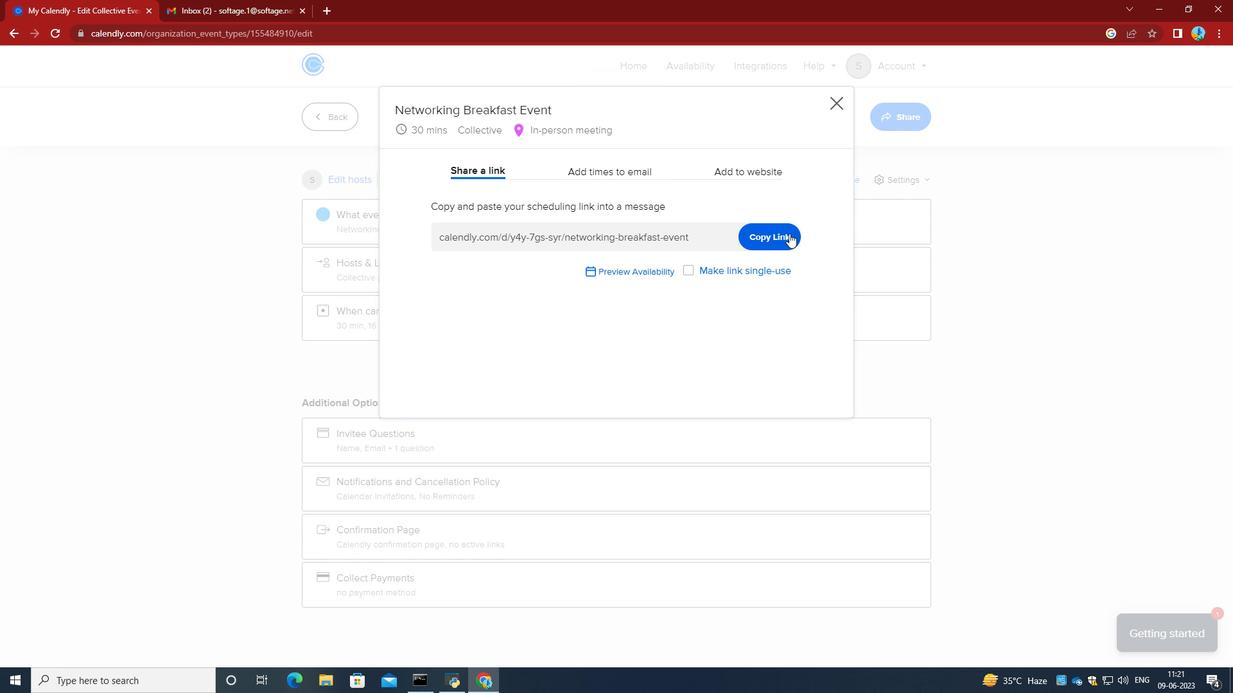 
Action: Mouse pressed left at (787, 237)
Screenshot: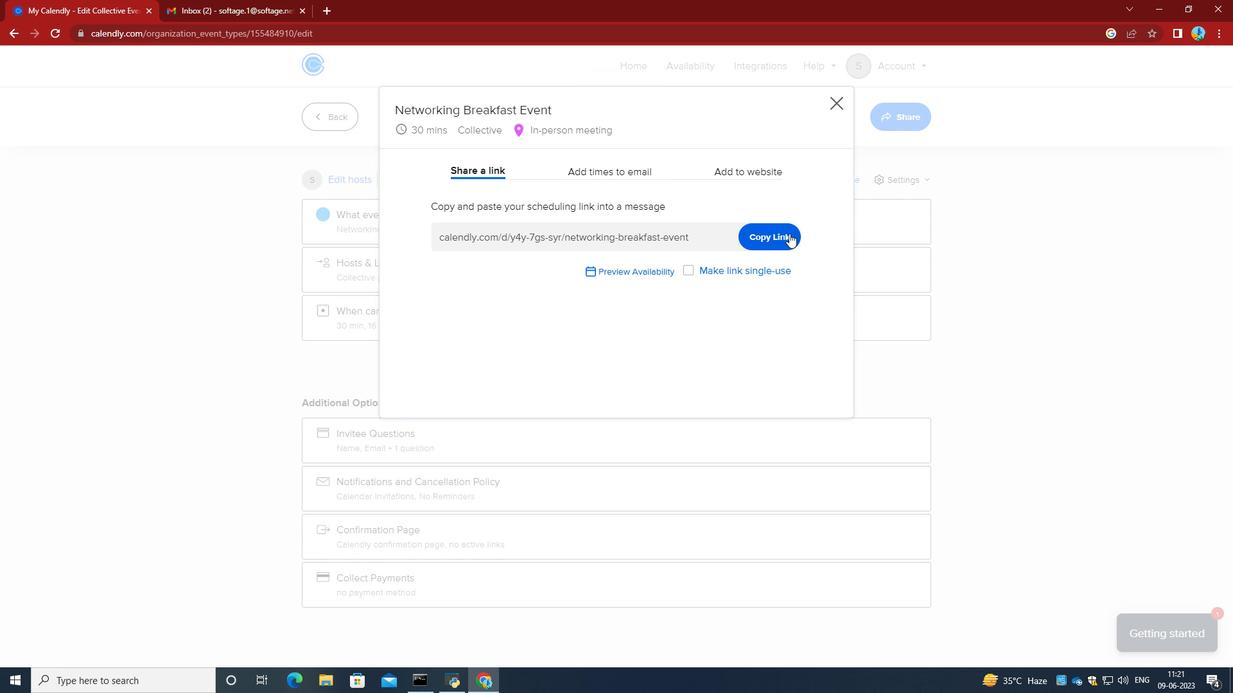 
Action: Mouse moved to (252, 8)
Screenshot: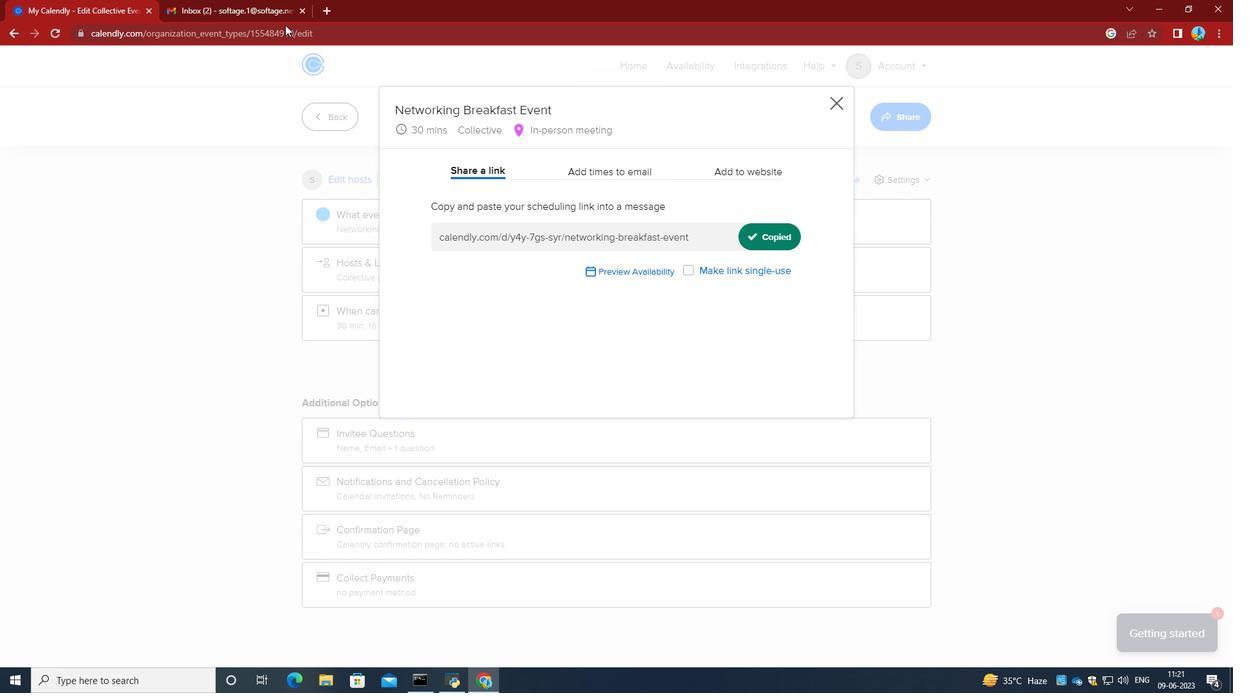 
Action: Mouse pressed left at (252, 8)
Screenshot: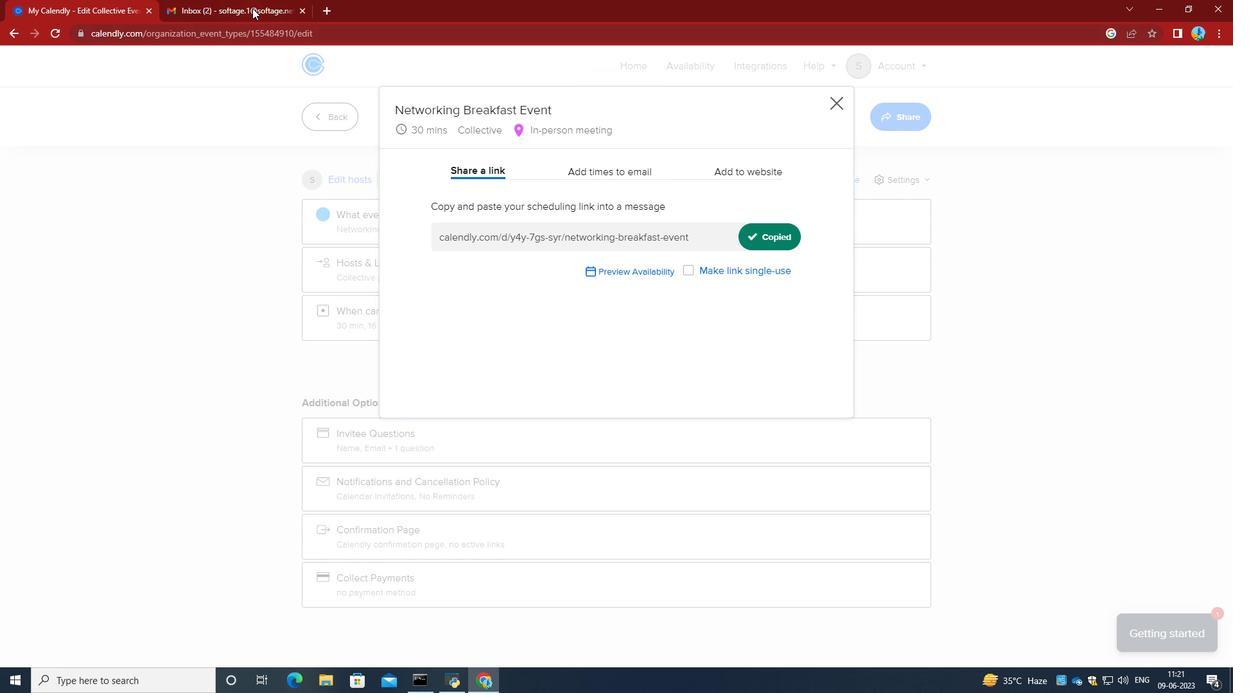 
Action: Mouse moved to (71, 105)
Screenshot: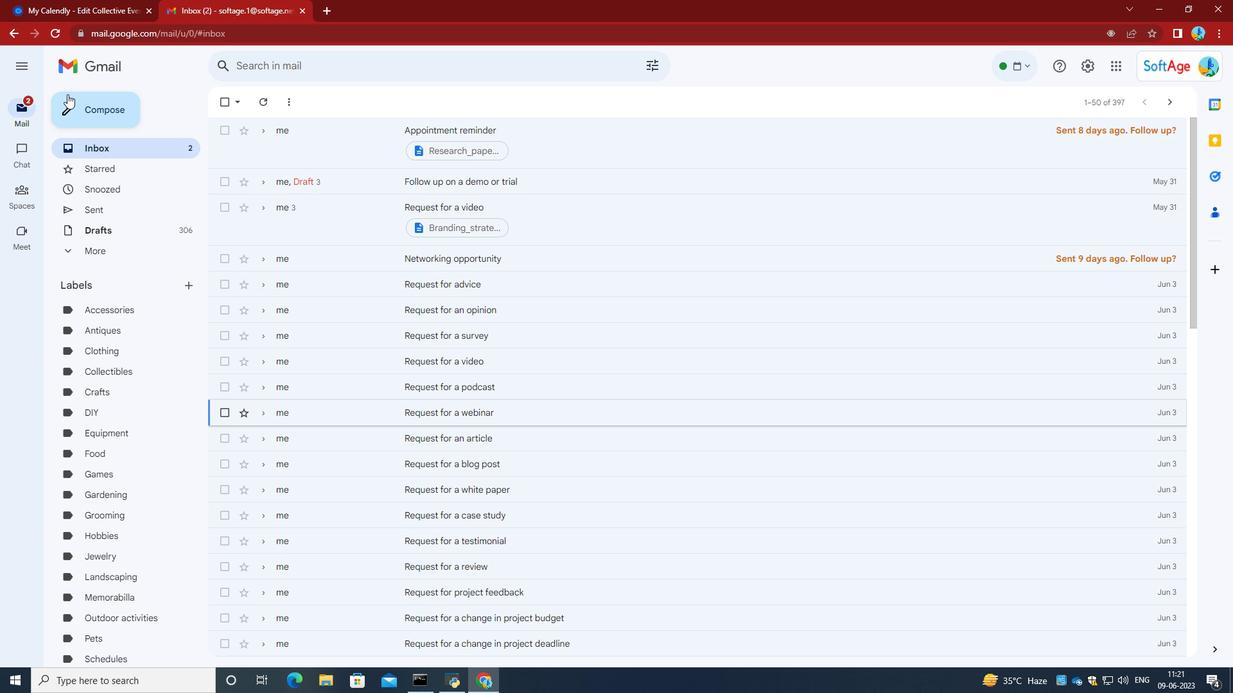 
Action: Mouse pressed left at (71, 105)
Screenshot: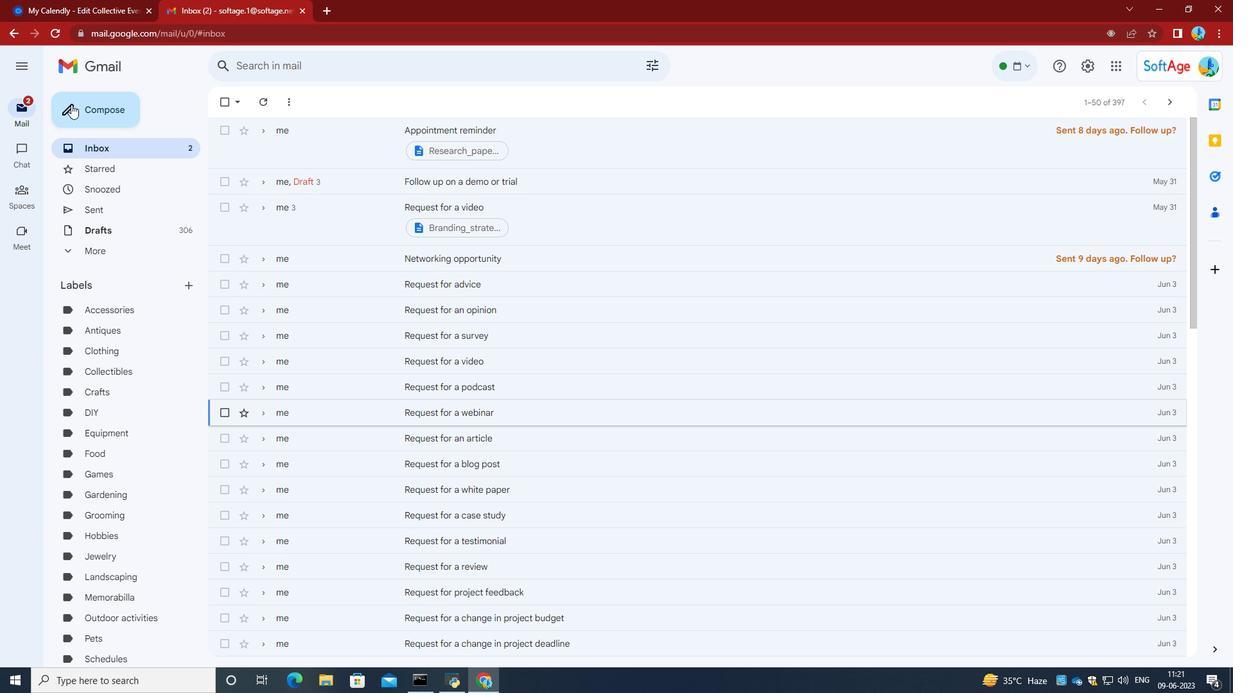 
Action: Mouse moved to (959, 422)
Screenshot: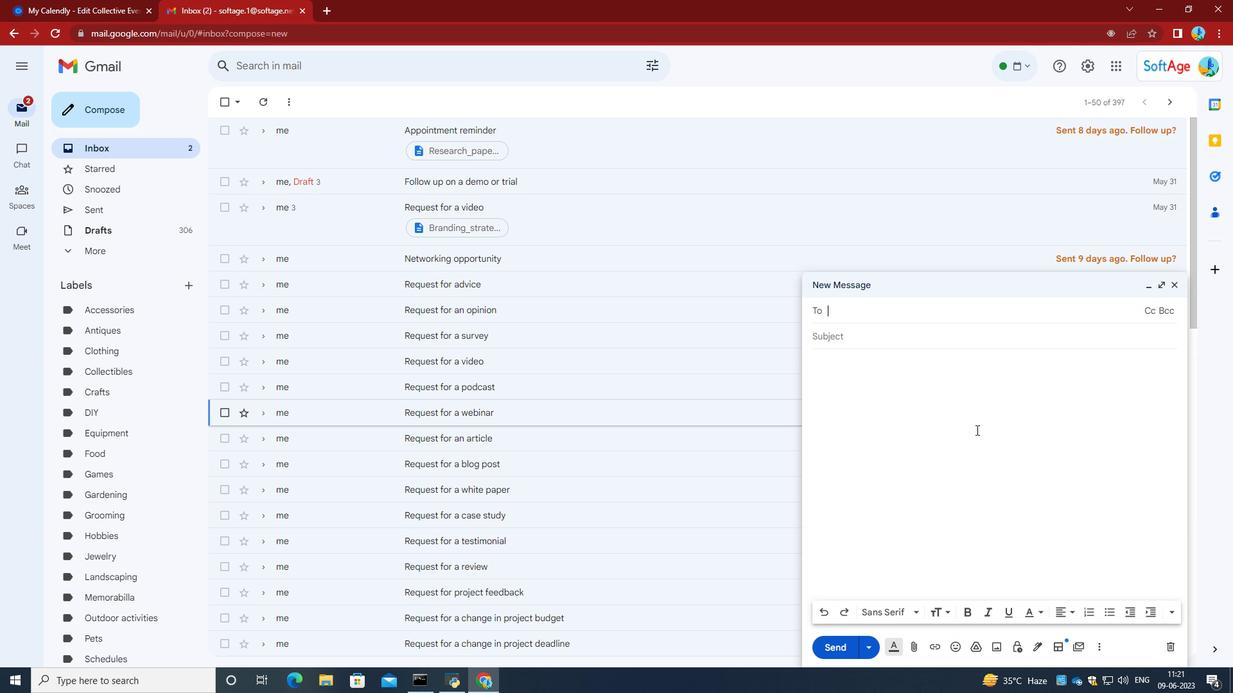 
Action: Mouse pressed left at (959, 422)
Screenshot: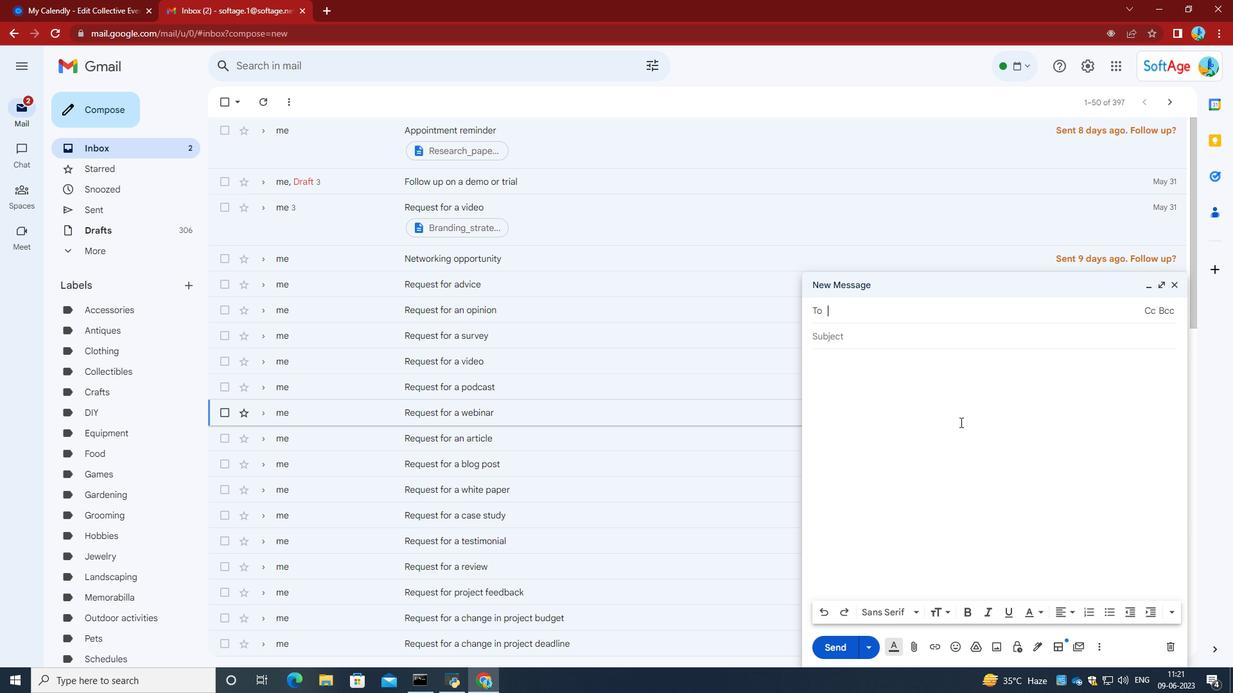 
Action: Key pressed ctrl+V
Screenshot: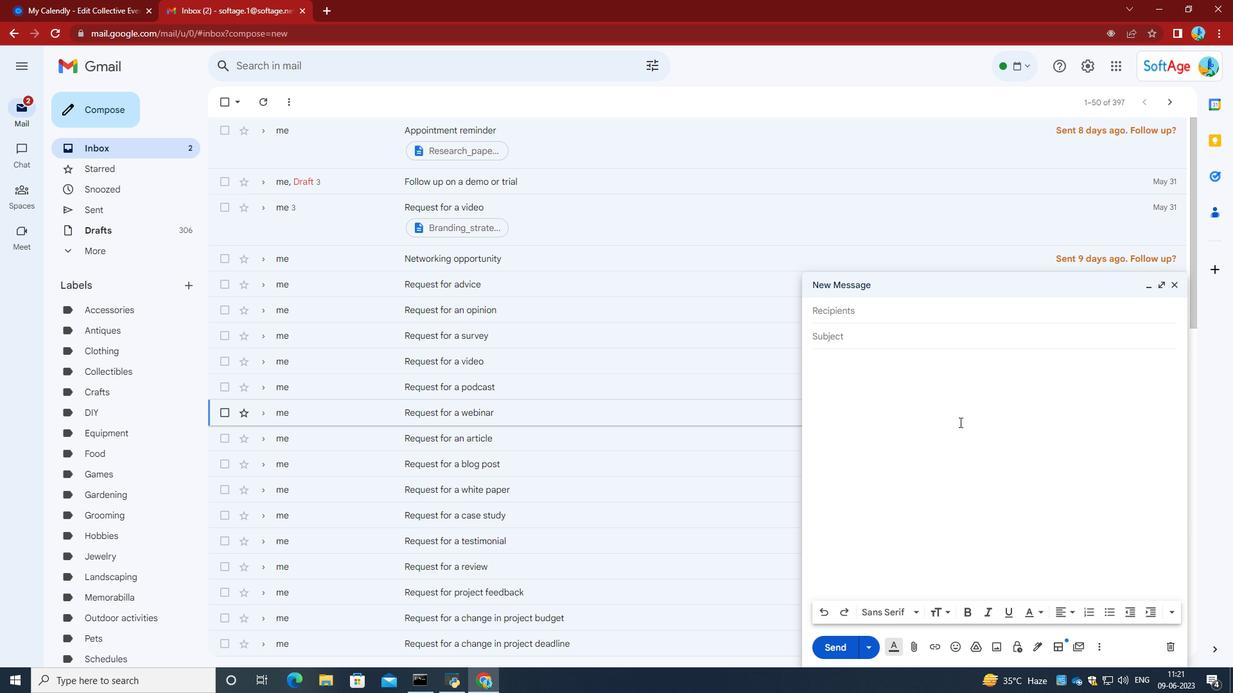
Action: Mouse moved to (898, 309)
Screenshot: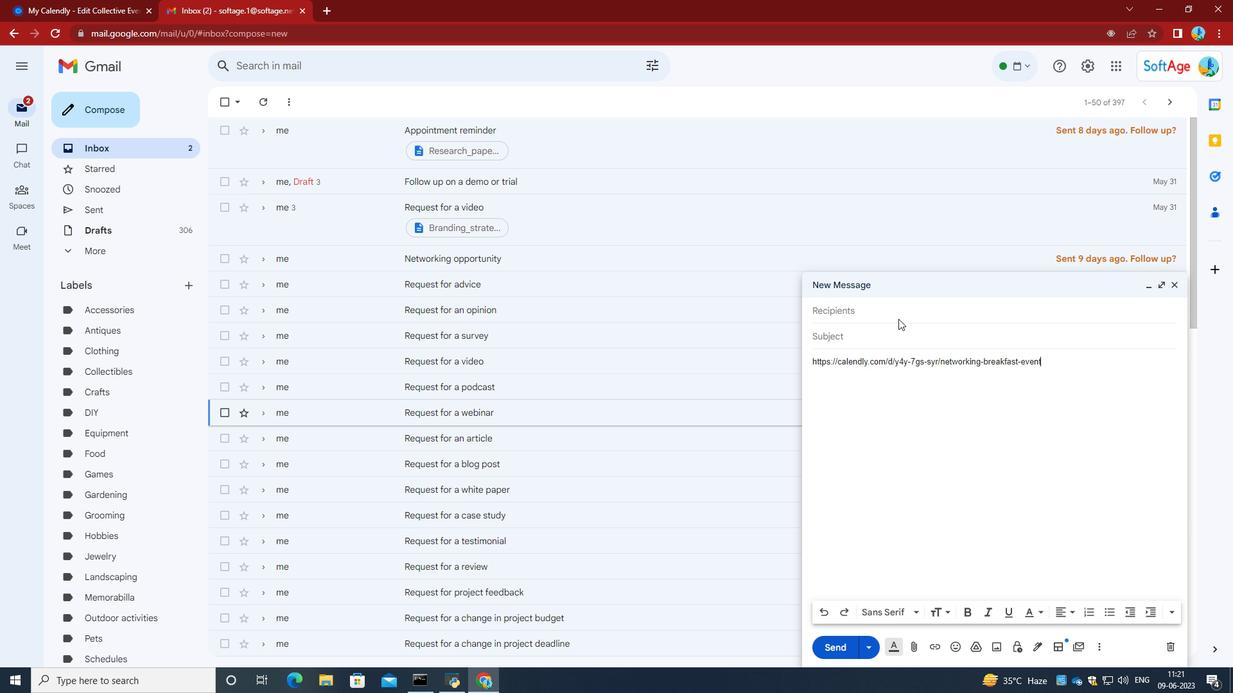 
Action: Mouse pressed left at (898, 309)
Screenshot: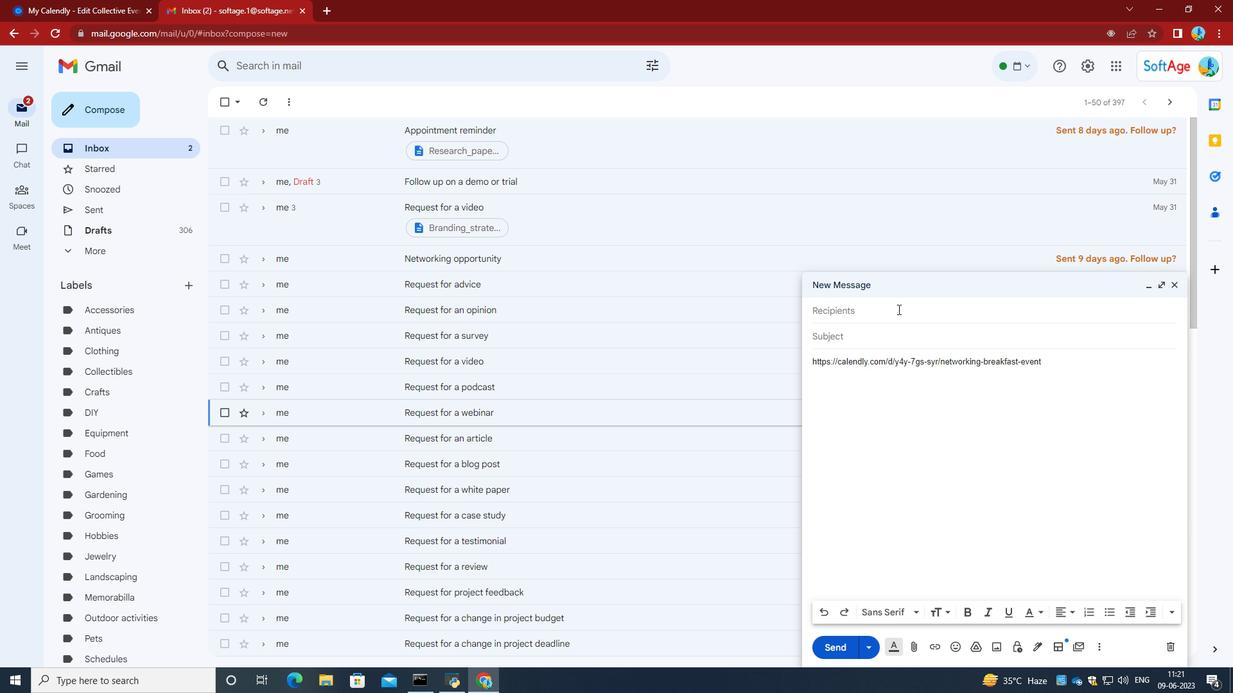 
Action: Key pressed softage.6<Key.shift>@softage.net<Key.enter>softage.7<Key.shift>@softage.net<Key.enter>
Screenshot: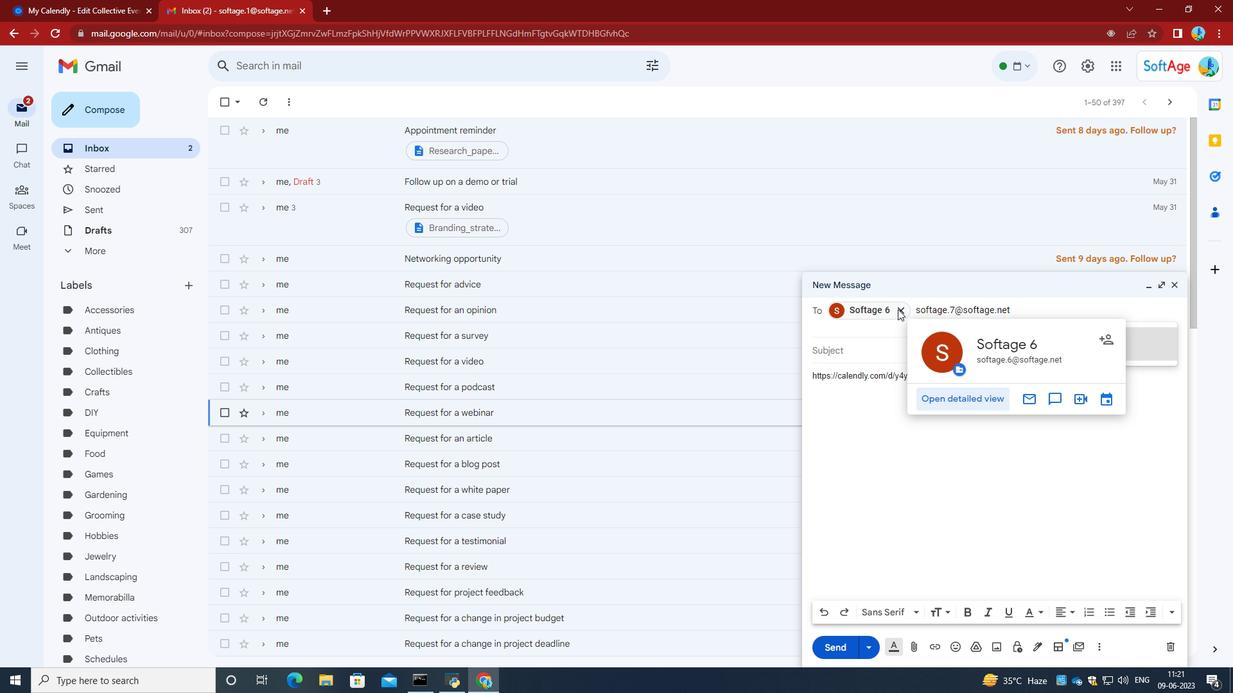 
Action: Mouse moved to (845, 443)
Screenshot: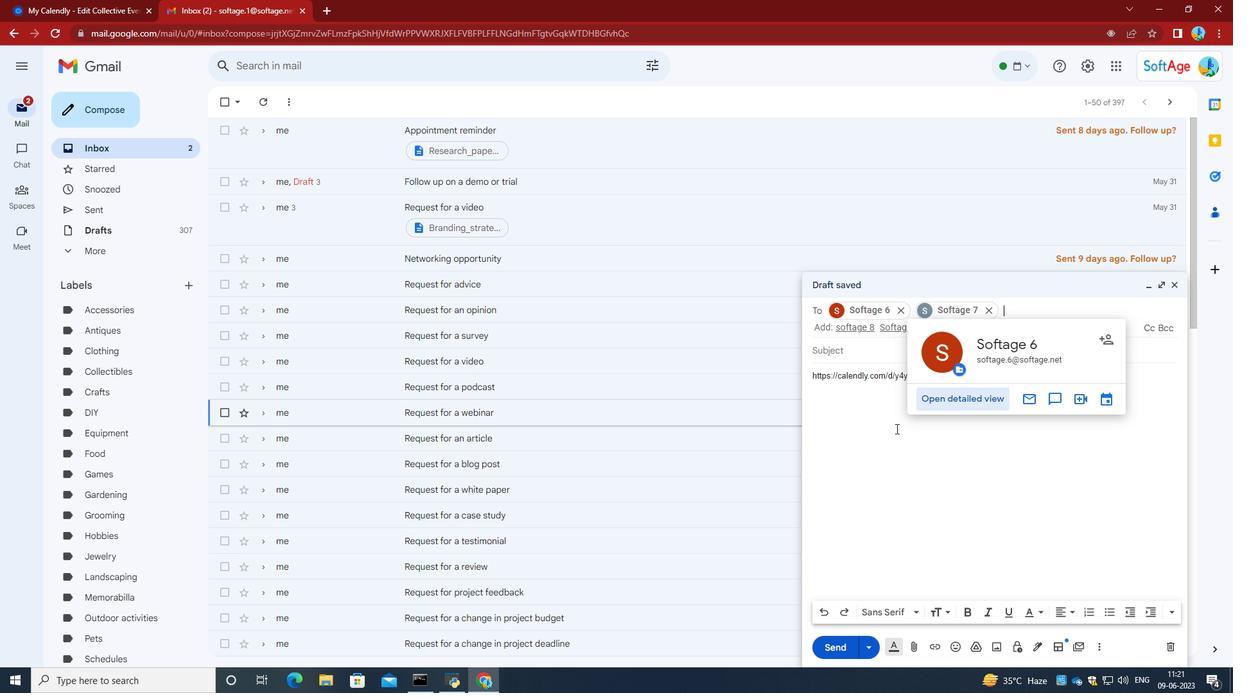 
Action: Mouse pressed left at (845, 443)
Screenshot: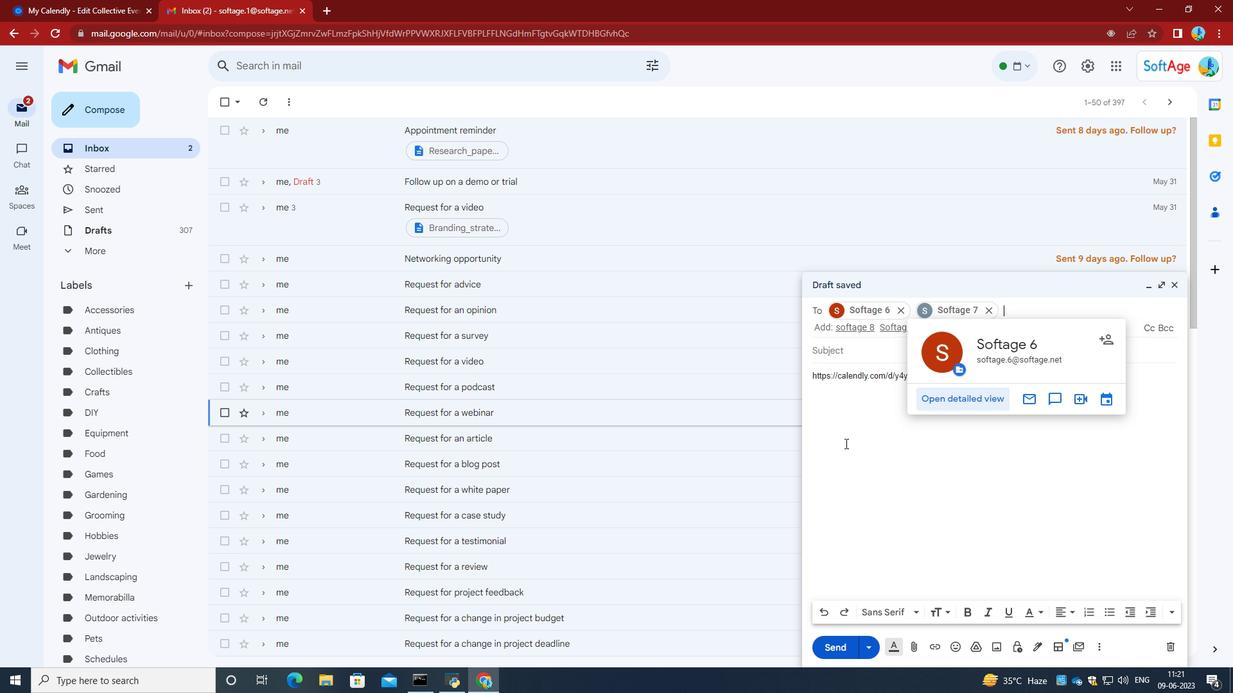 
Action: Mouse moved to (835, 648)
Screenshot: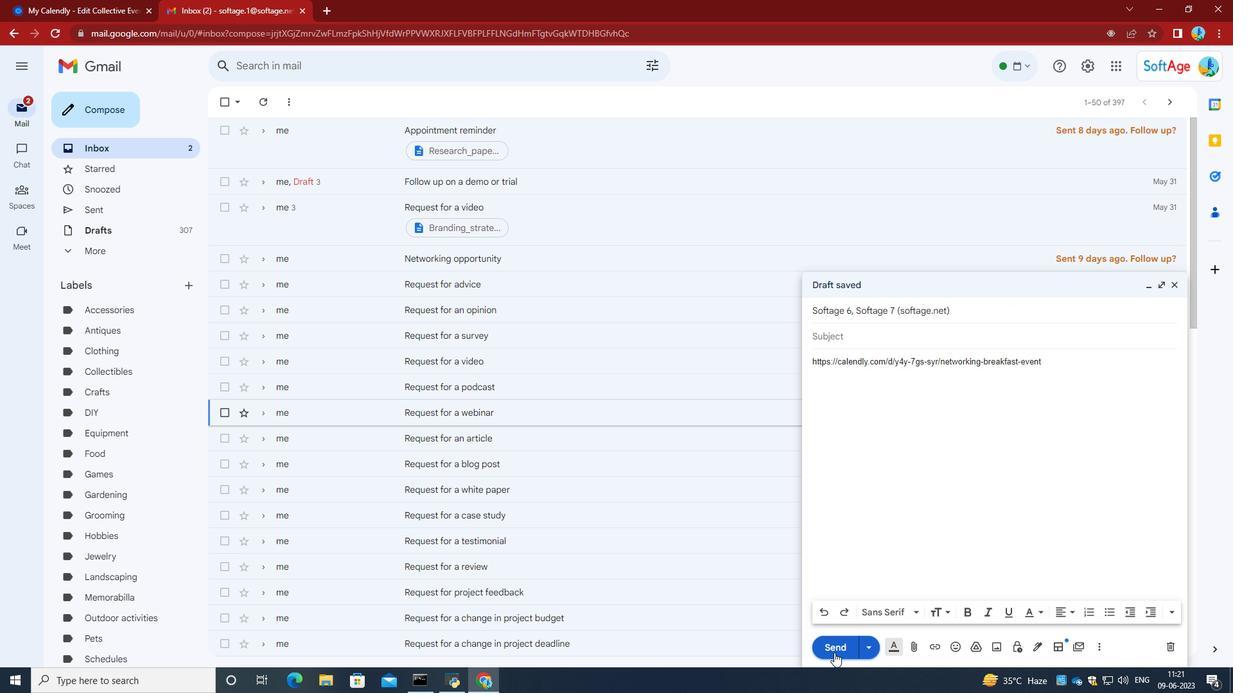
Action: Mouse pressed left at (835, 648)
Screenshot: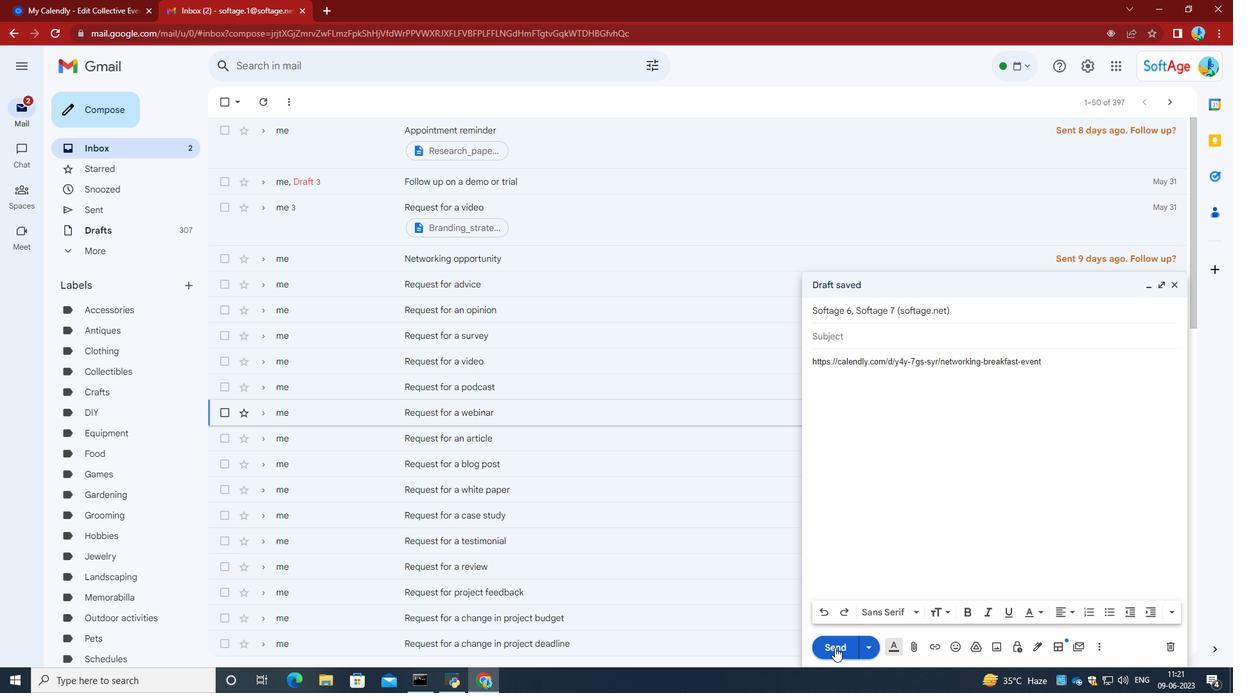 
